 Task: Find connections with filter location Vidin with filter topic #investmentproperty with filter profile language English with filter current company Gratitude India with filter school RCC Institute of Information Technology with filter industry Funds and Trusts with filter service category Family Law with filter keywords title SQL Developer
Action: Mouse moved to (593, 116)
Screenshot: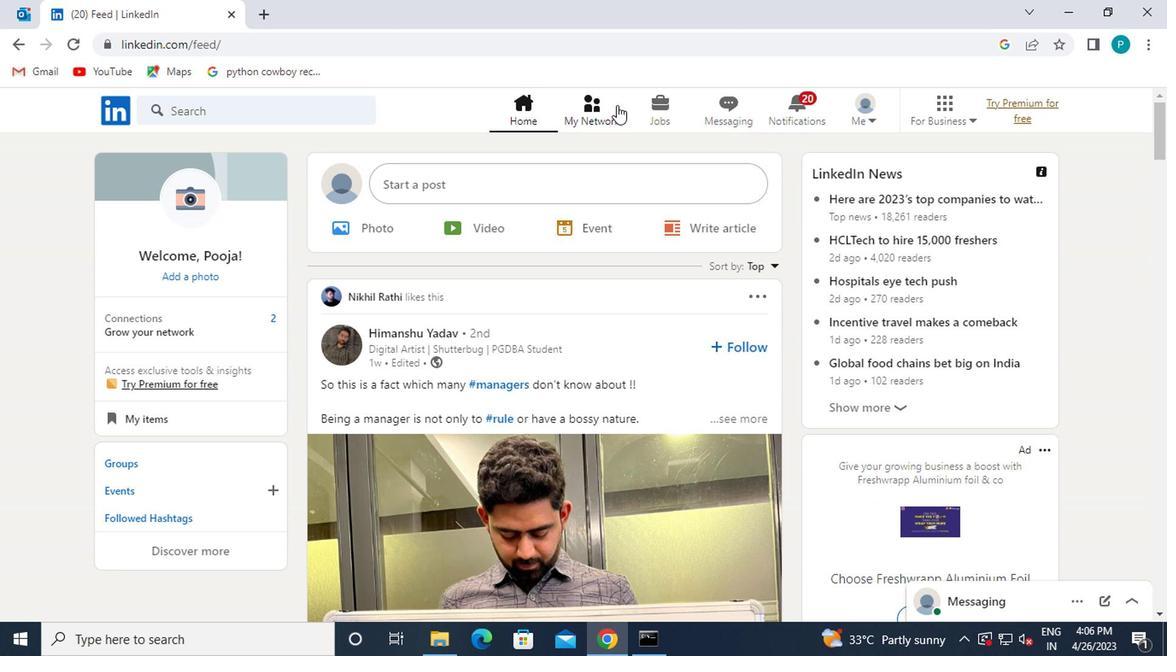 
Action: Mouse pressed left at (593, 116)
Screenshot: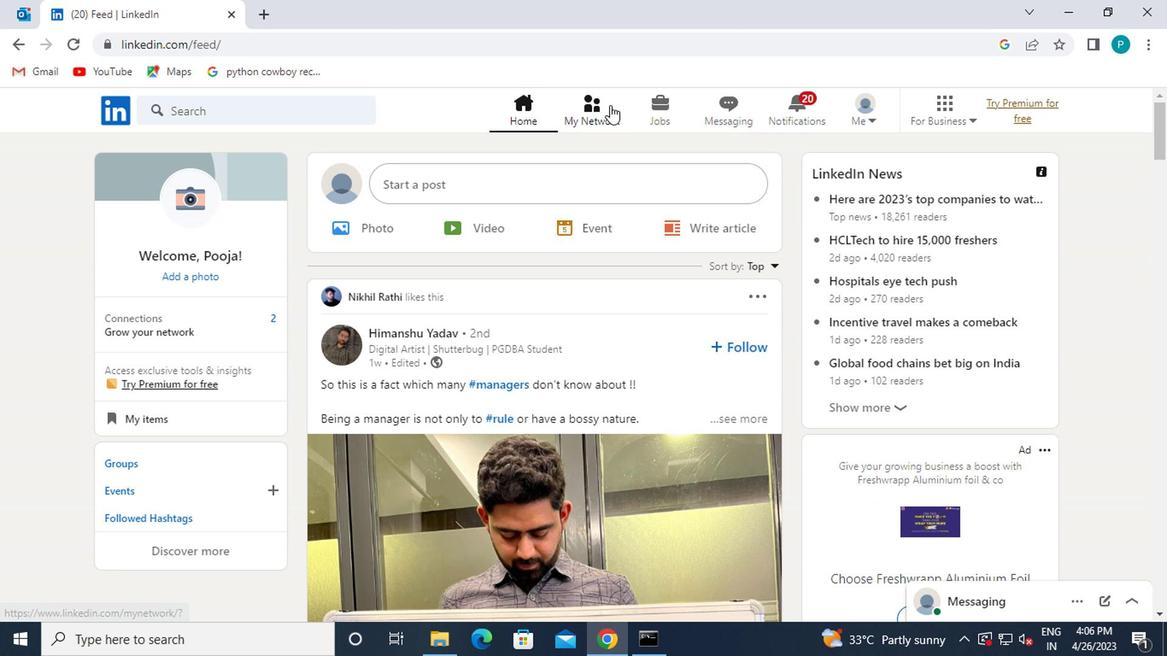 
Action: Mouse moved to (297, 198)
Screenshot: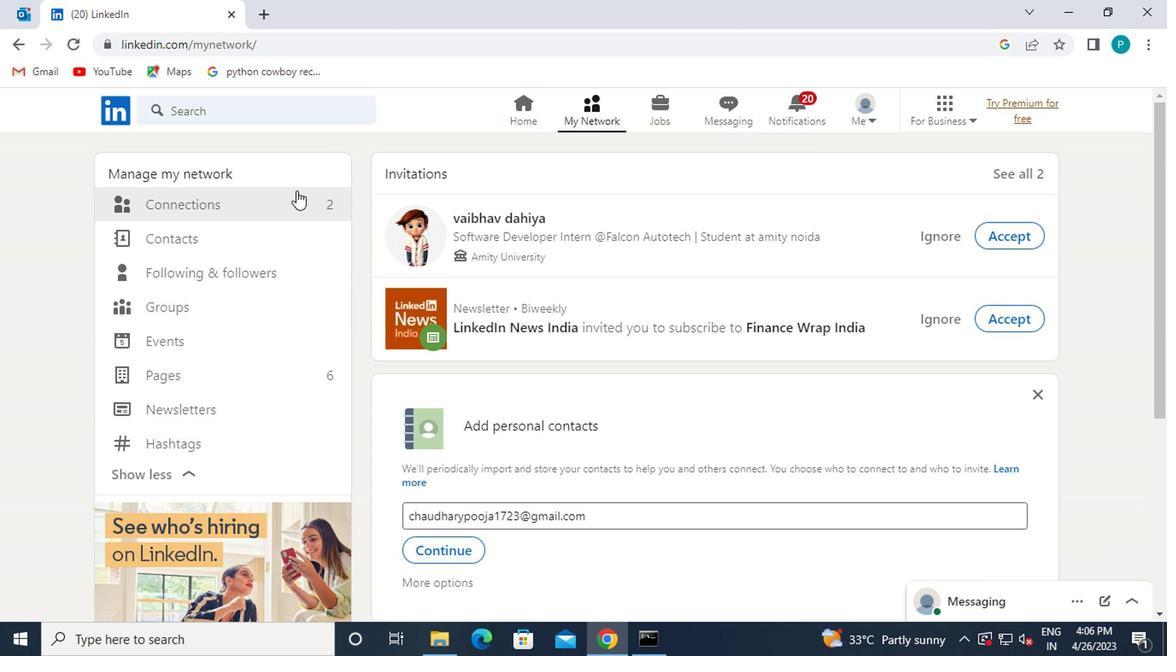 
Action: Mouse pressed left at (297, 198)
Screenshot: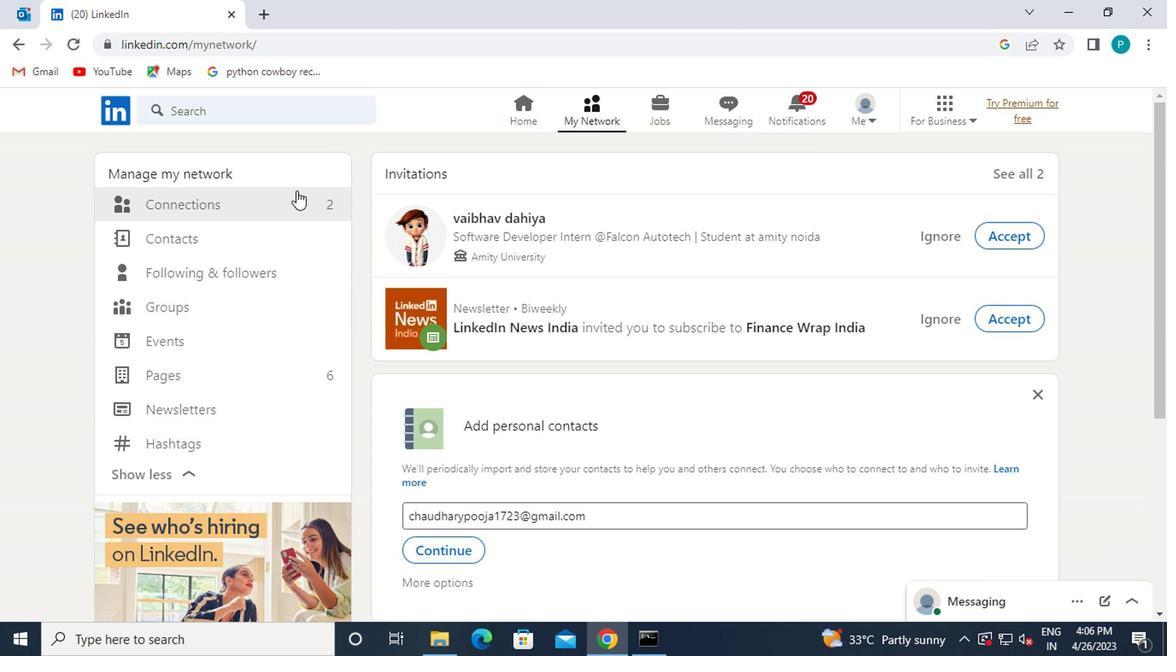 
Action: Mouse moved to (288, 219)
Screenshot: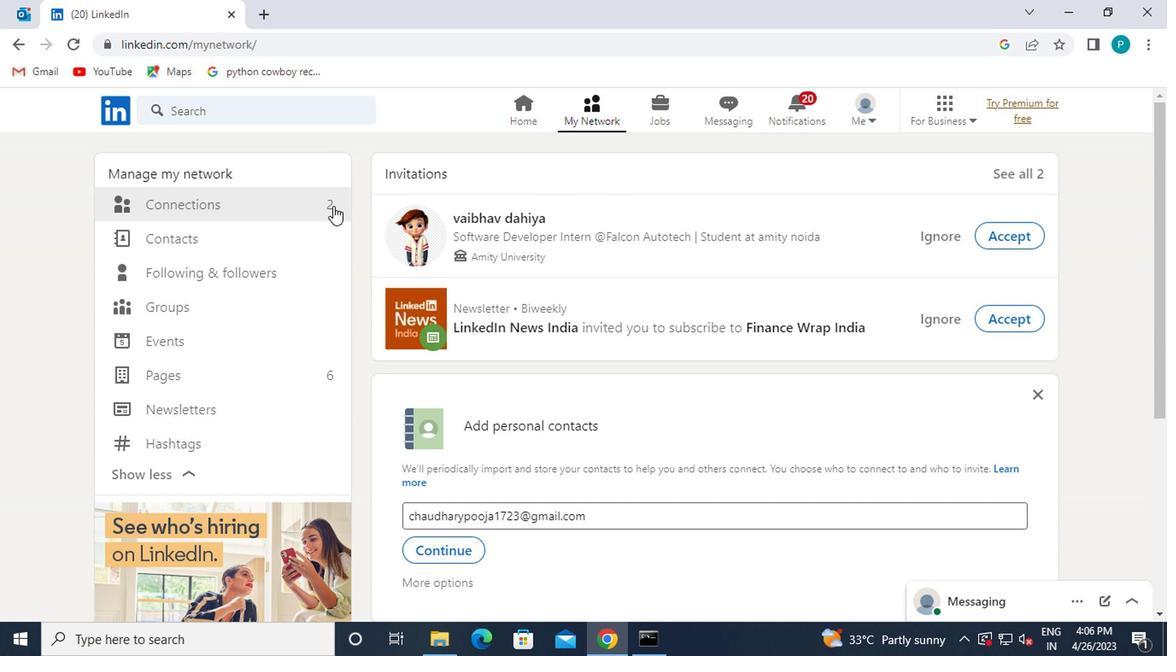 
Action: Mouse pressed left at (288, 219)
Screenshot: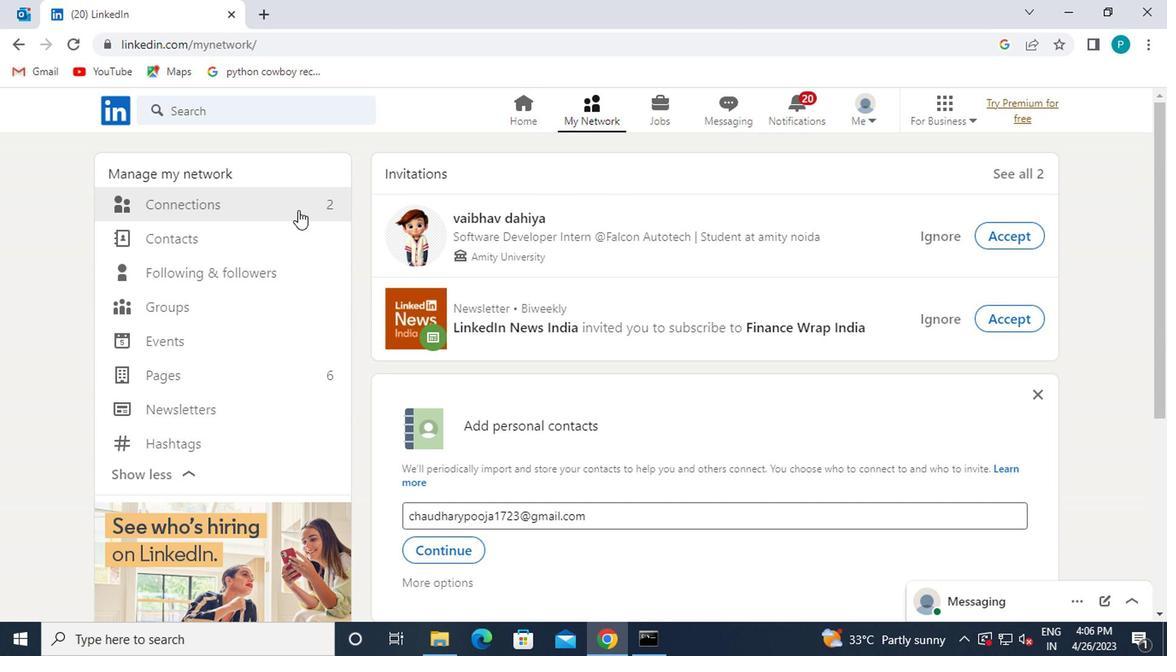 
Action: Mouse moved to (677, 212)
Screenshot: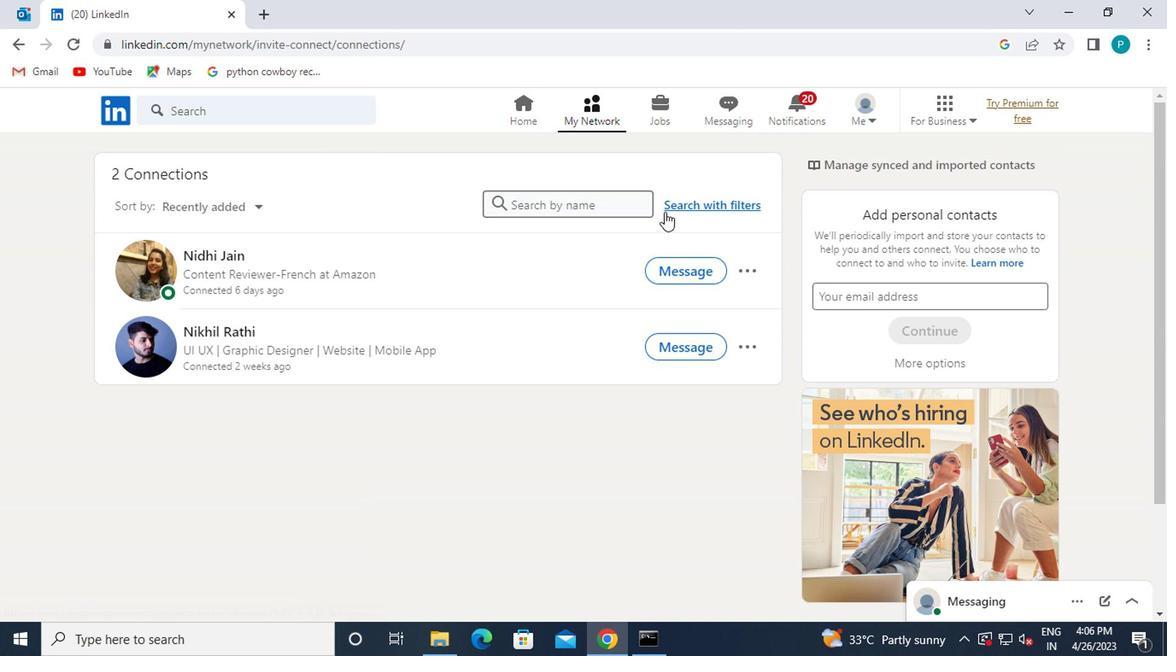 
Action: Mouse pressed left at (677, 212)
Screenshot: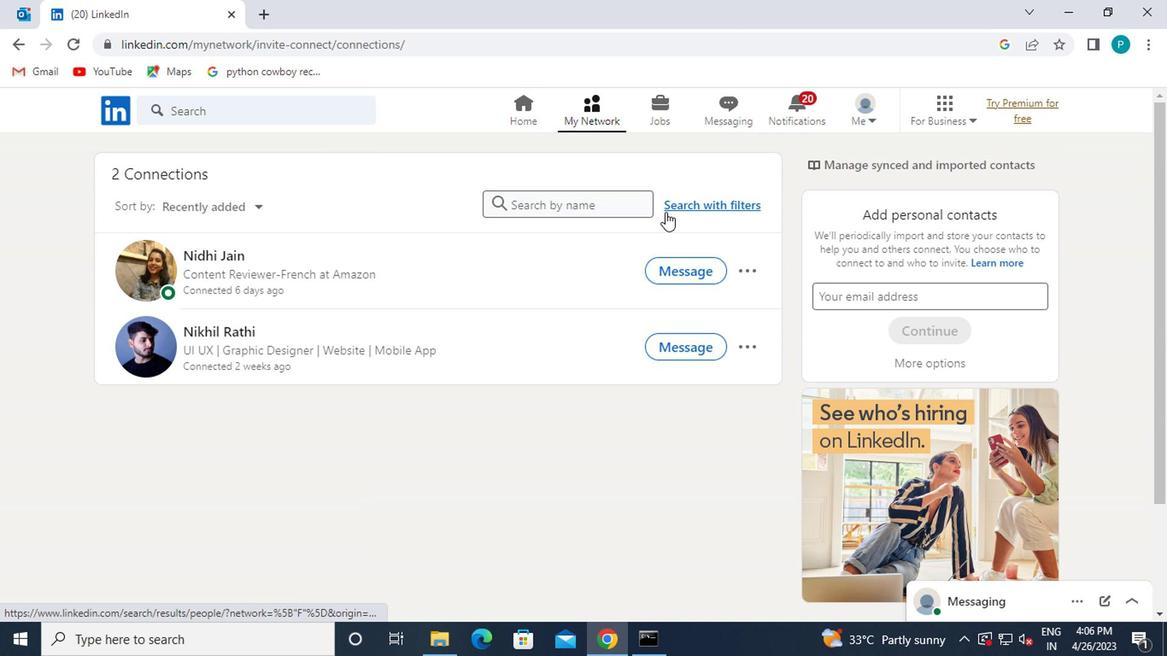 
Action: Mouse moved to (554, 167)
Screenshot: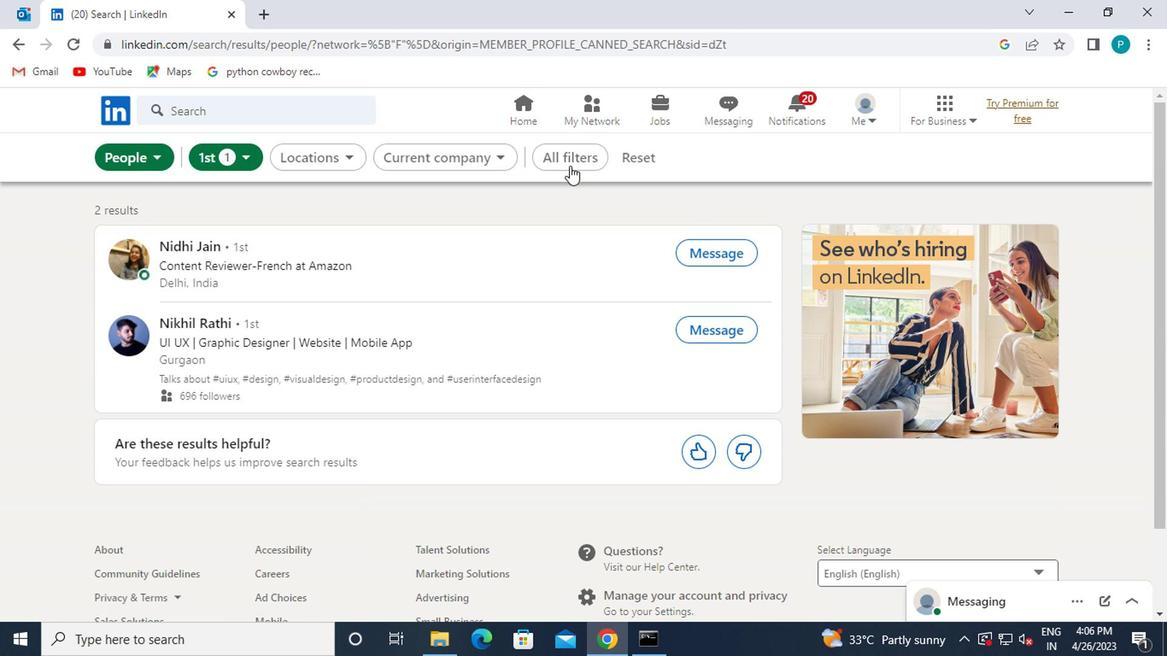 
Action: Mouse pressed left at (554, 167)
Screenshot: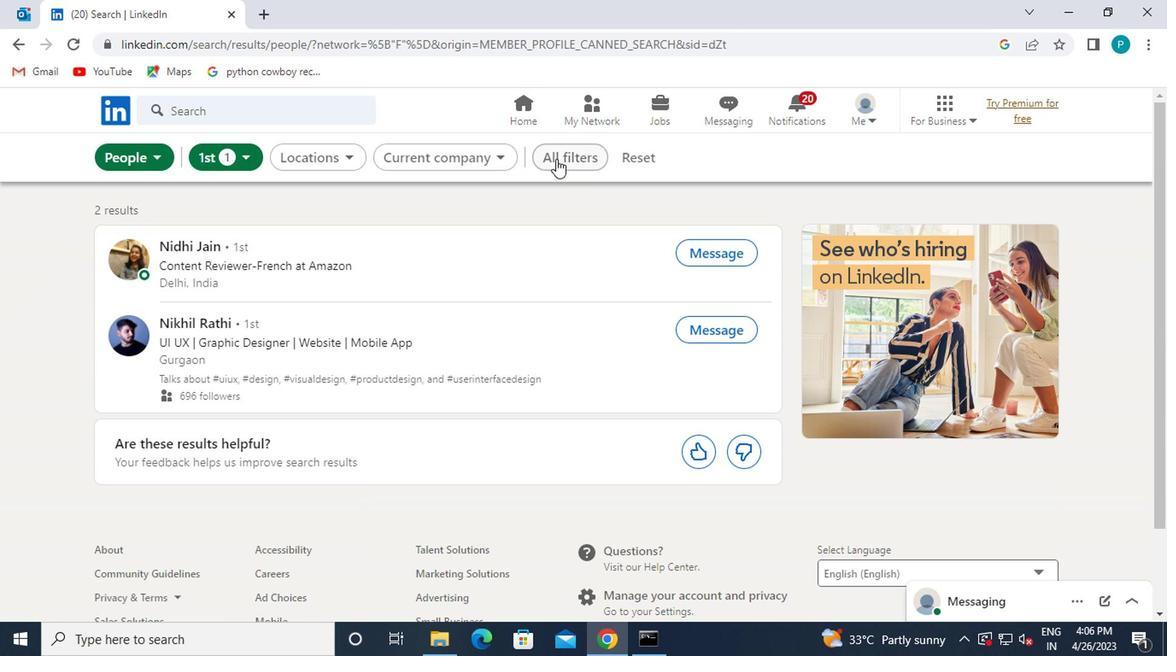 
Action: Mouse moved to (862, 373)
Screenshot: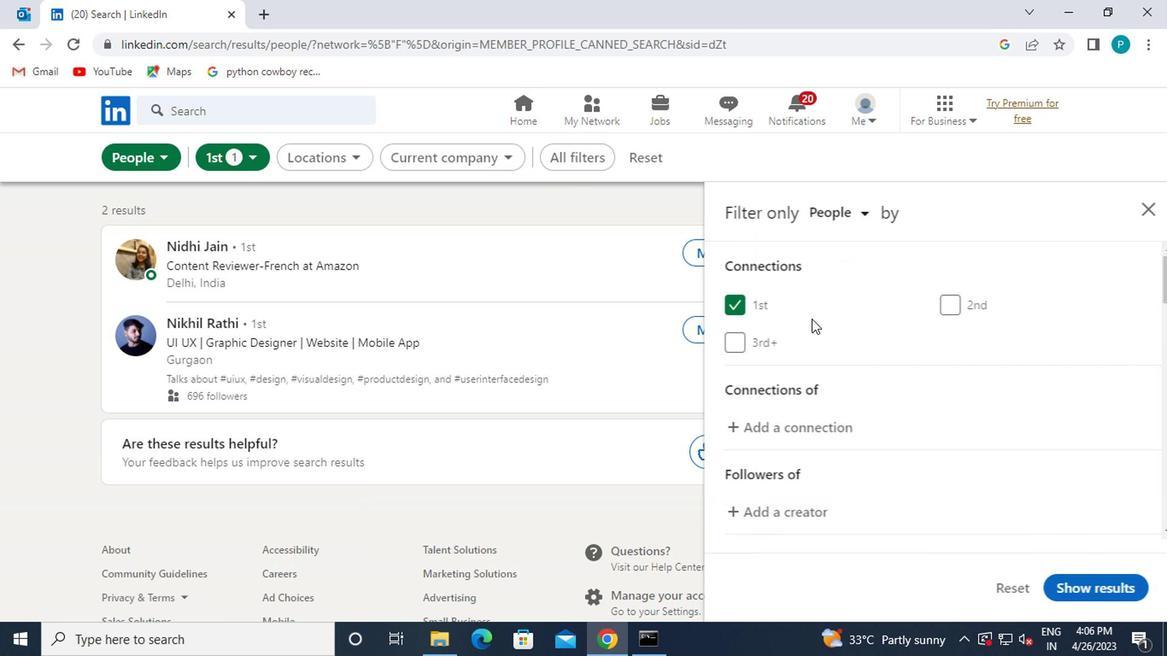
Action: Mouse scrolled (862, 372) with delta (0, 0)
Screenshot: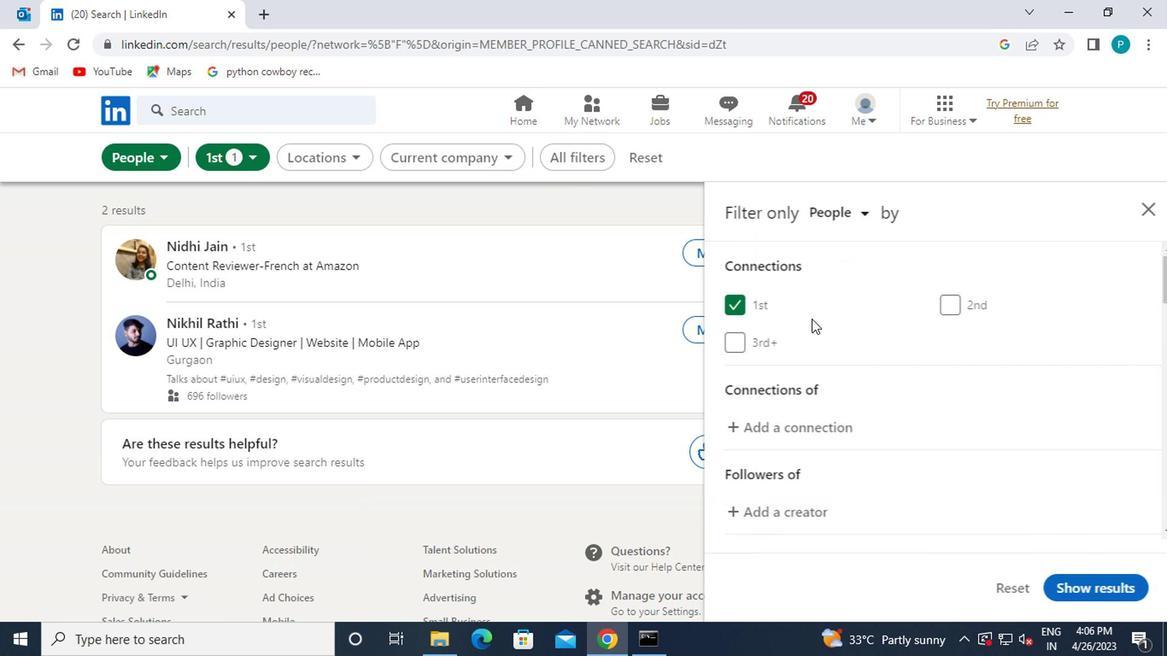 
Action: Mouse scrolled (862, 372) with delta (0, 0)
Screenshot: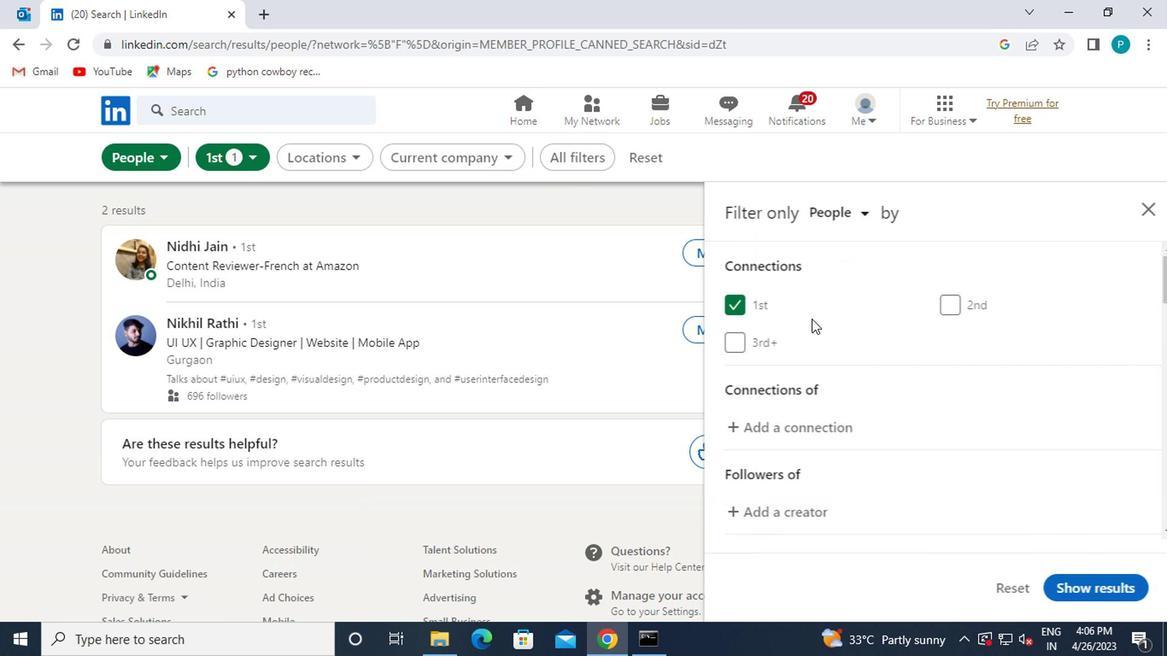 
Action: Mouse moved to (862, 374)
Screenshot: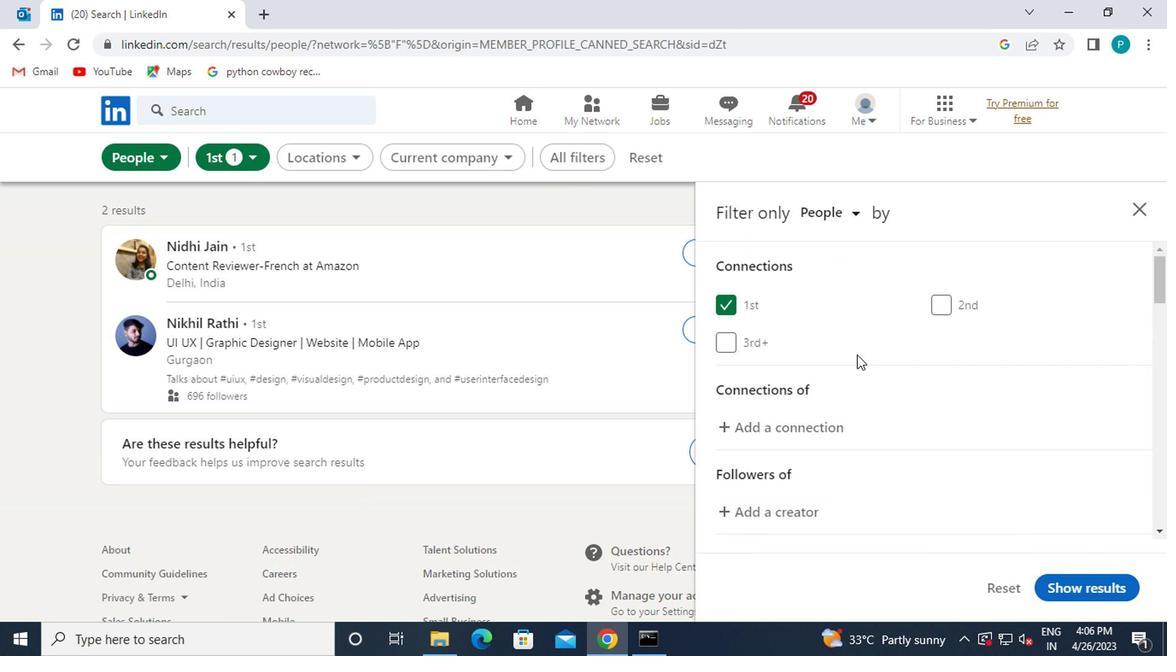 
Action: Mouse scrolled (862, 373) with delta (0, -1)
Screenshot: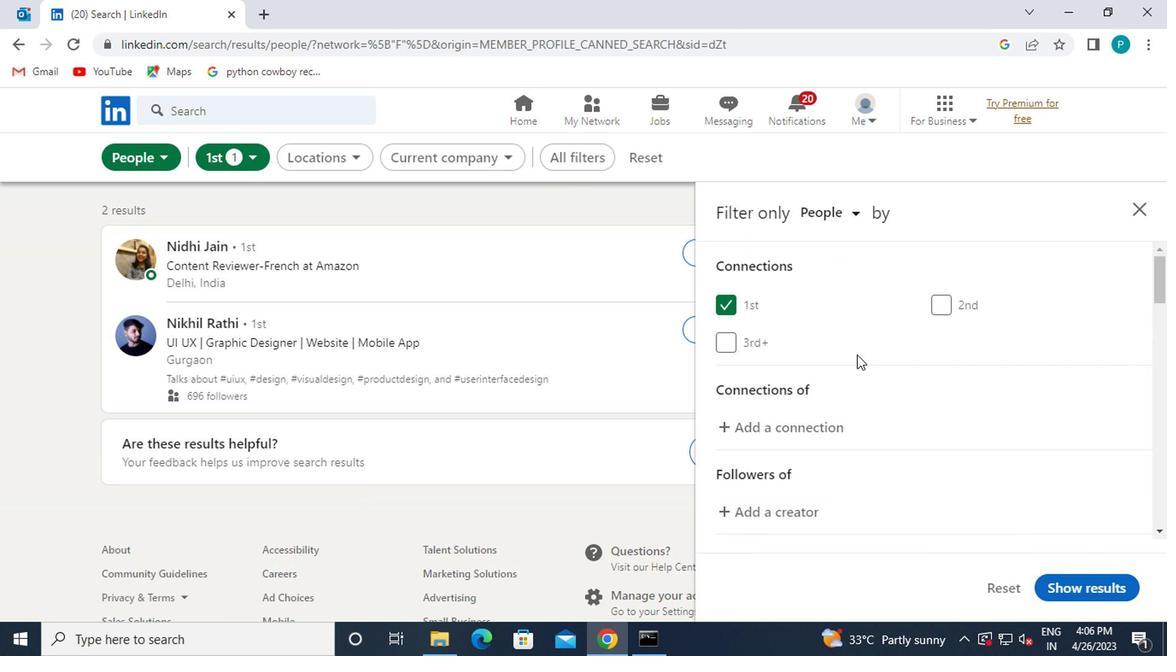 
Action: Mouse moved to (954, 415)
Screenshot: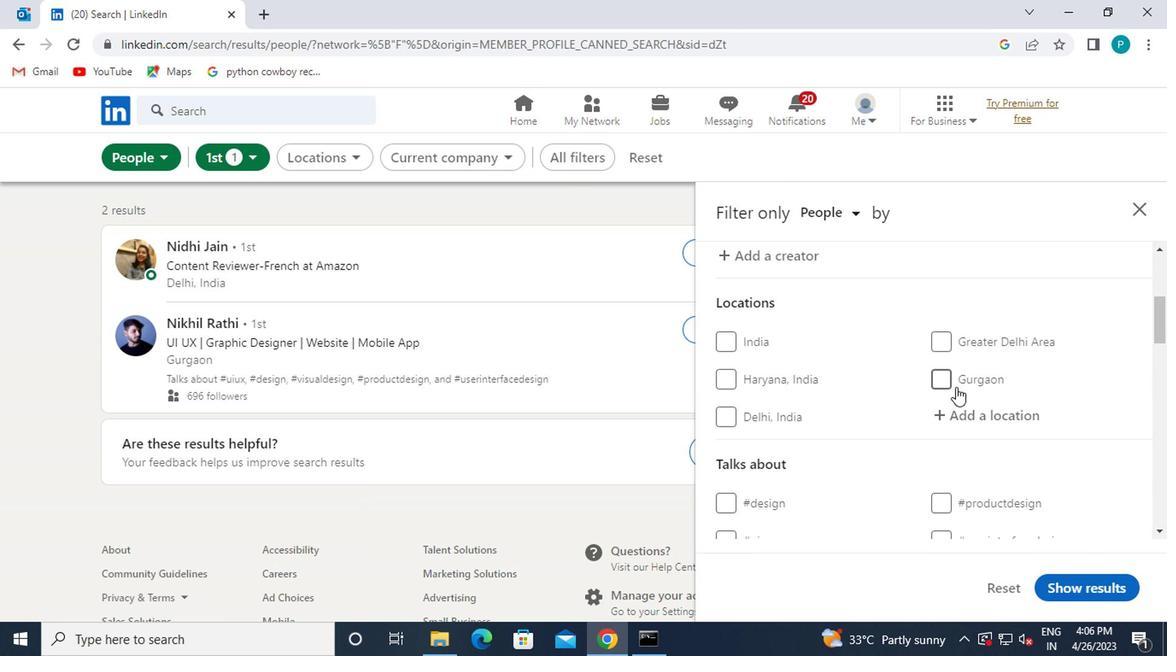 
Action: Mouse pressed left at (954, 415)
Screenshot: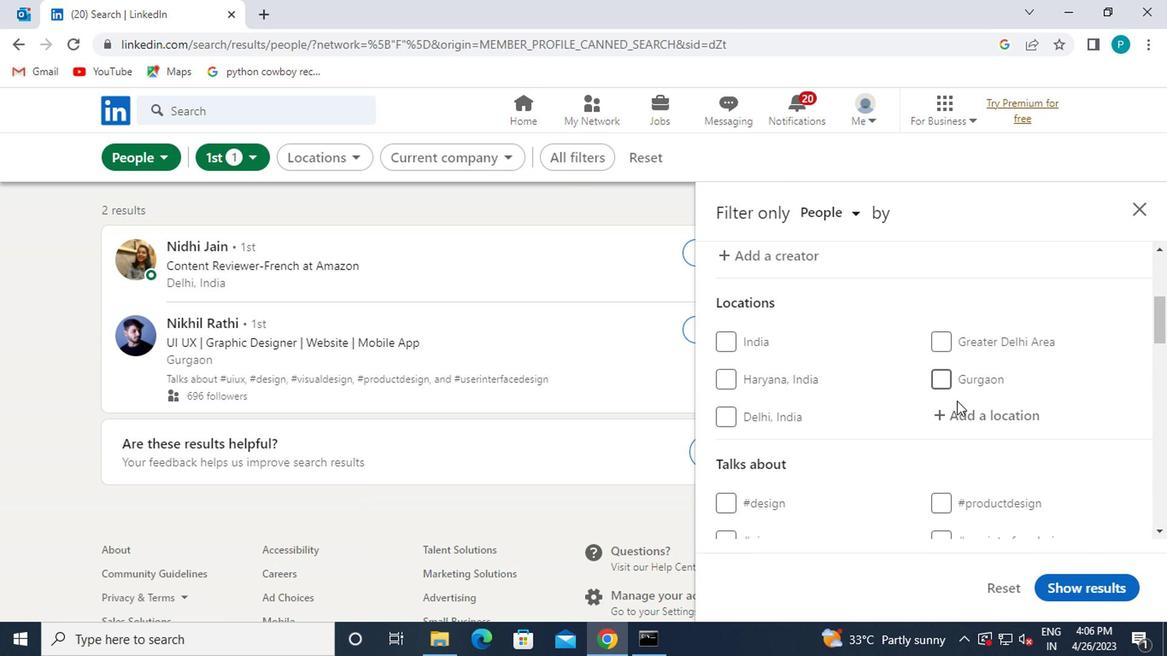 
Action: Key pressed vidin<Key.enter>
Screenshot: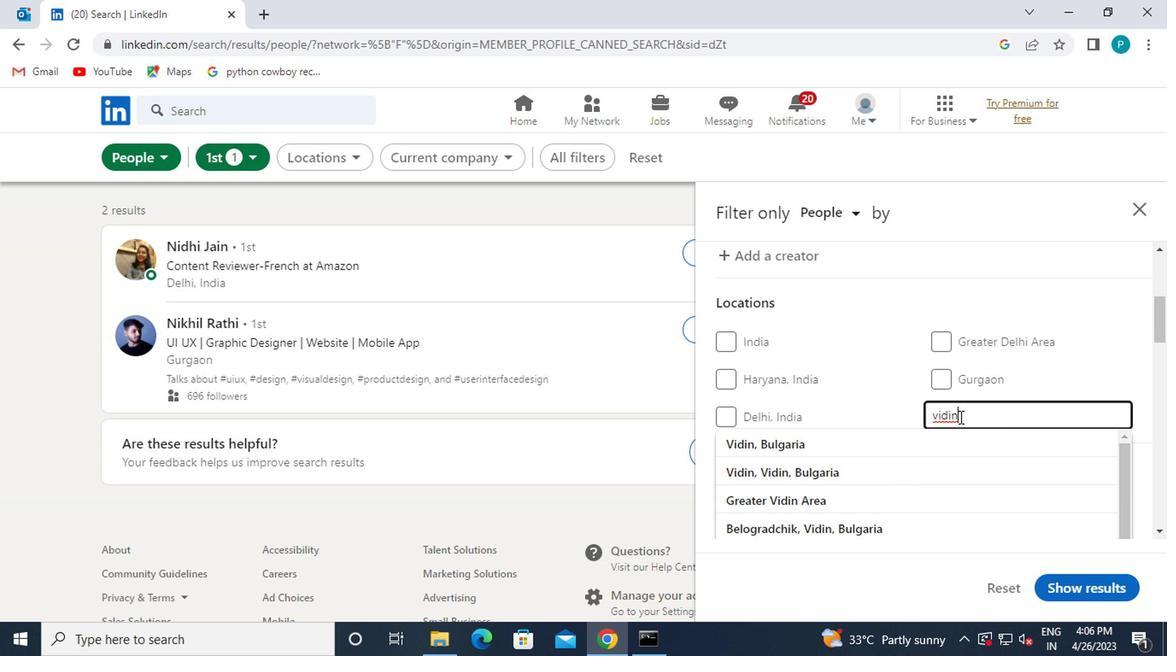 
Action: Mouse moved to (951, 417)
Screenshot: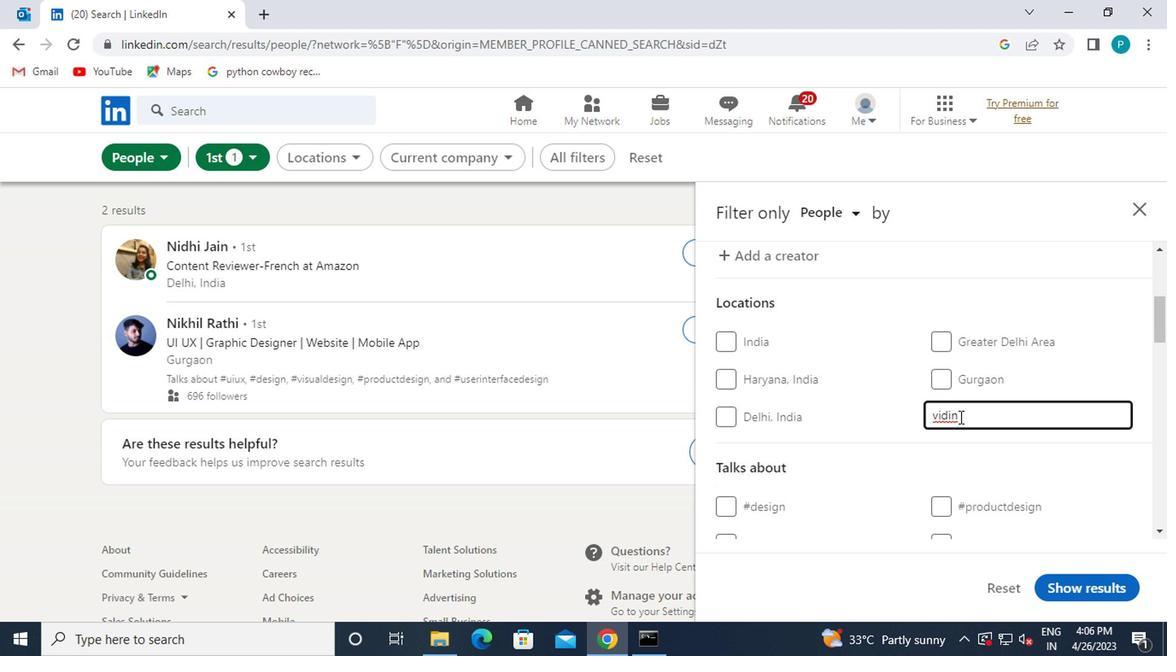 
Action: Mouse scrolled (951, 416) with delta (0, 0)
Screenshot: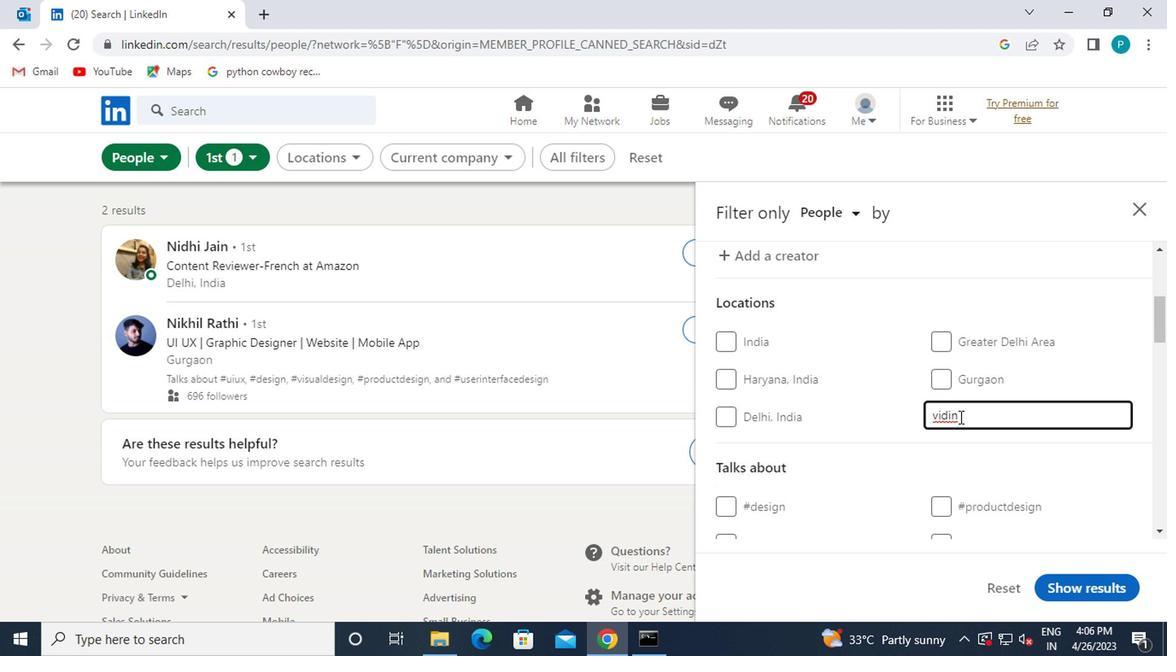 
Action: Mouse moved to (948, 418)
Screenshot: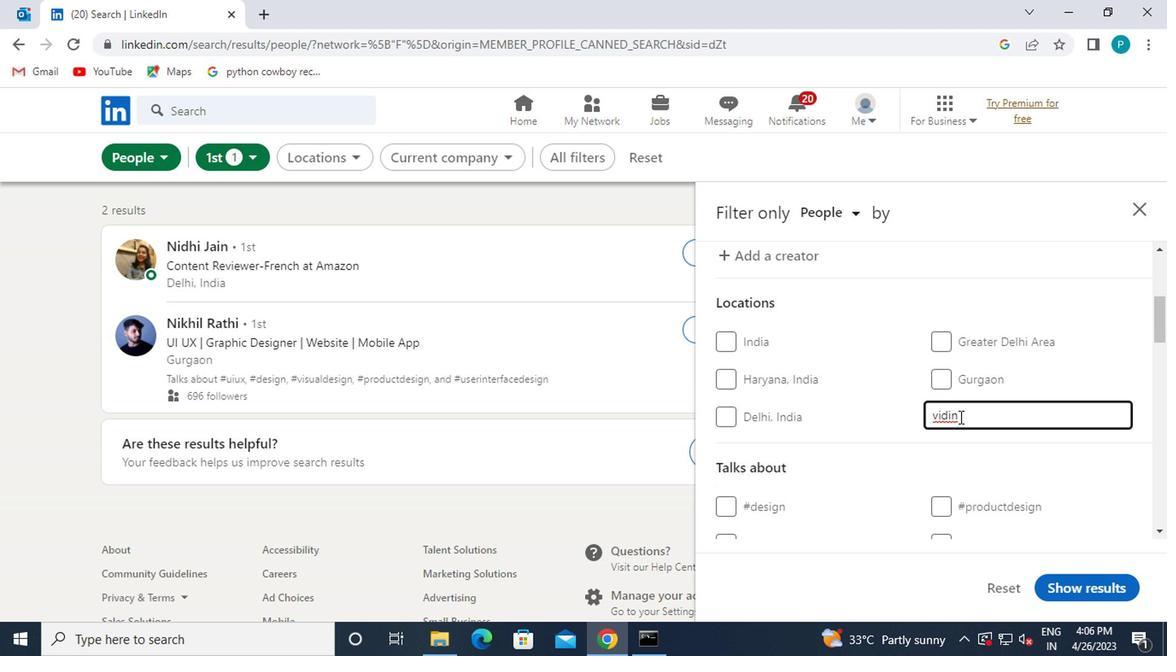 
Action: Mouse scrolled (948, 417) with delta (0, -1)
Screenshot: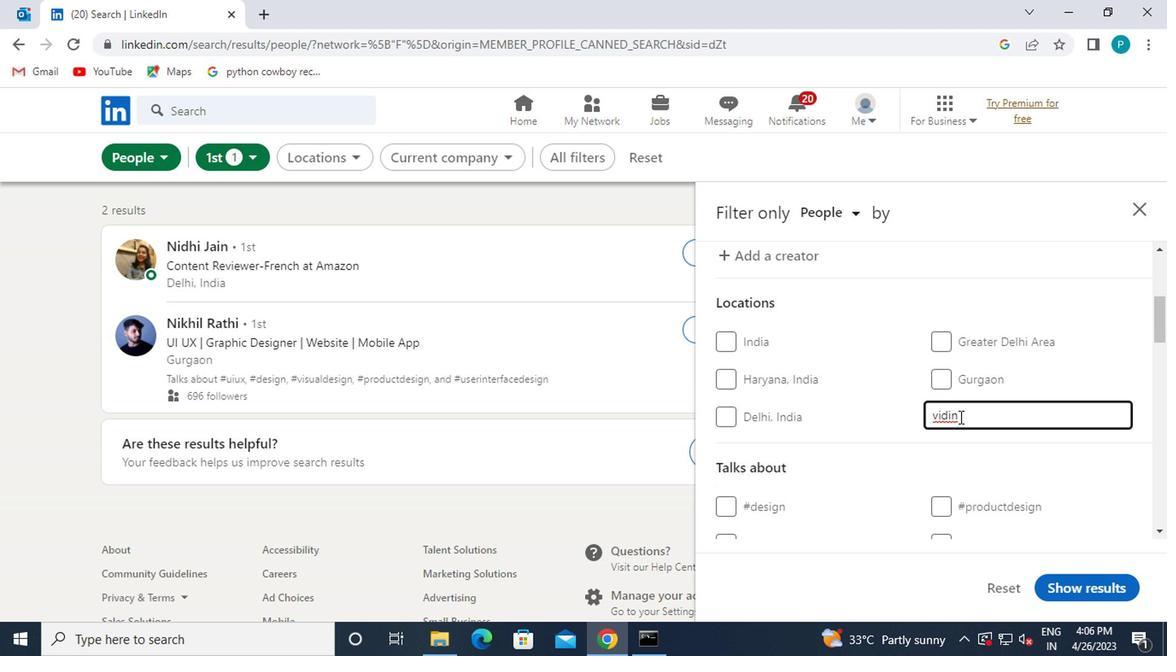 
Action: Mouse moved to (947, 419)
Screenshot: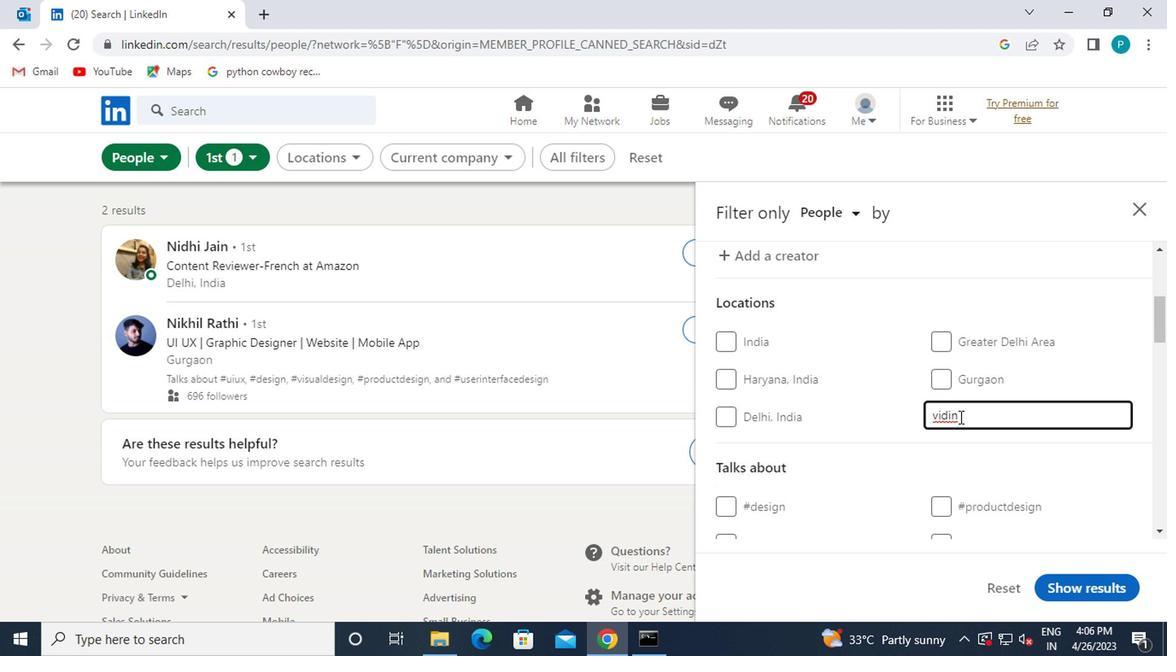 
Action: Mouse scrolled (947, 418) with delta (0, 0)
Screenshot: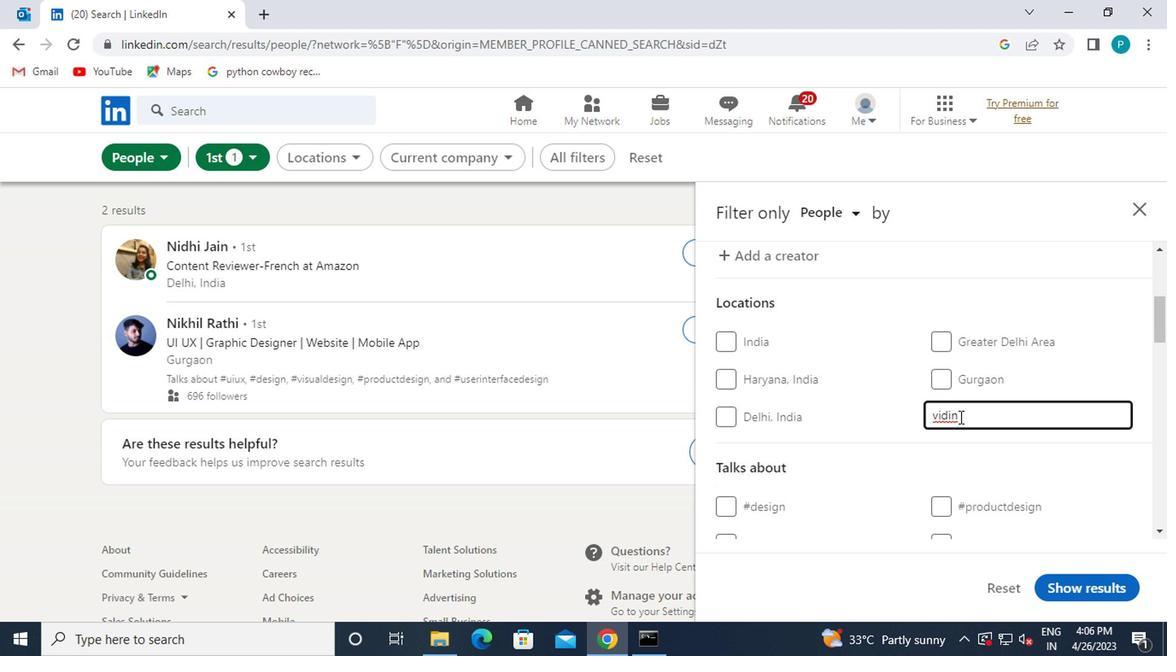 
Action: Mouse moved to (934, 334)
Screenshot: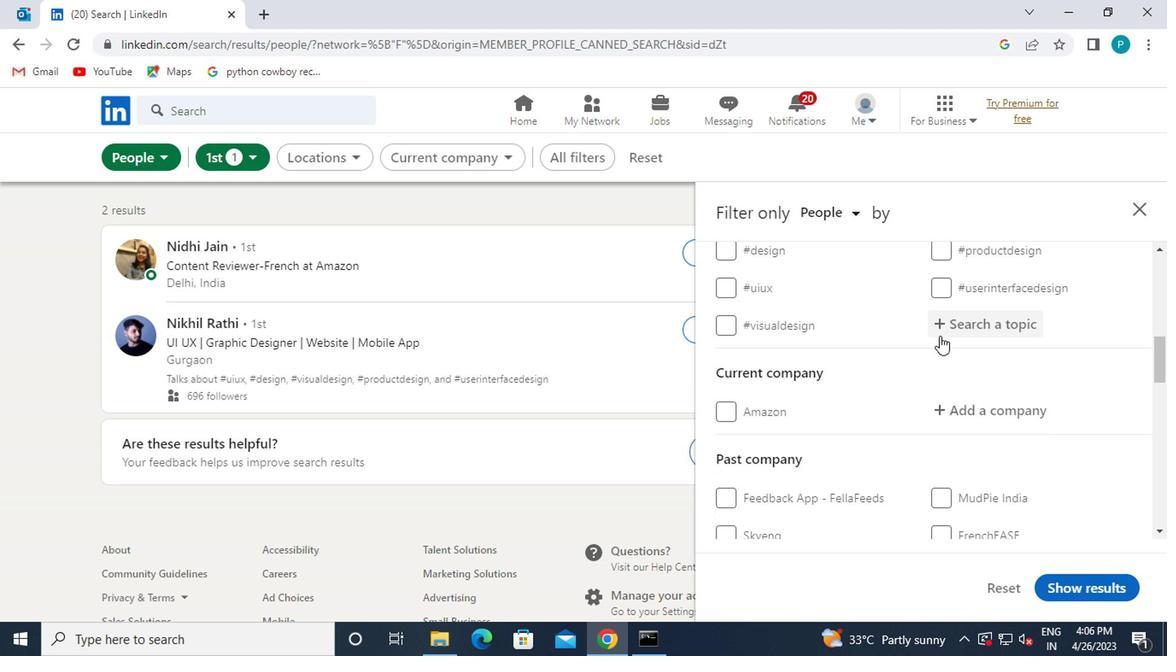 
Action: Mouse pressed left at (934, 334)
Screenshot: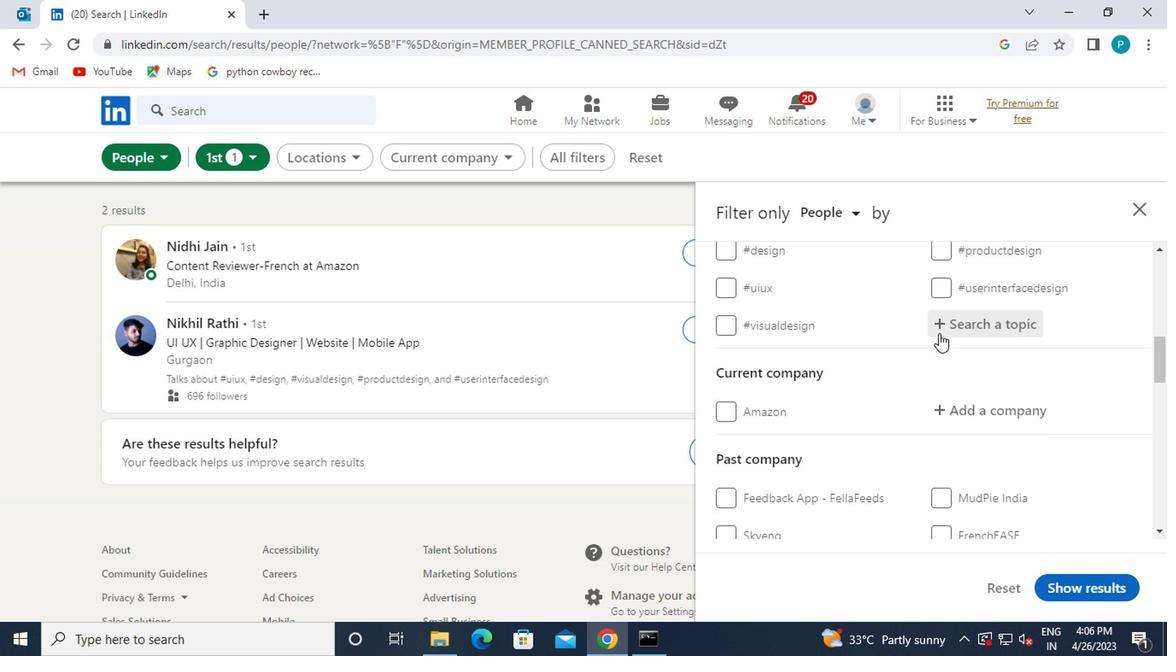 
Action: Key pressed <Key.shift><Key.shift>#INVESTMENTPROPERTY
Screenshot: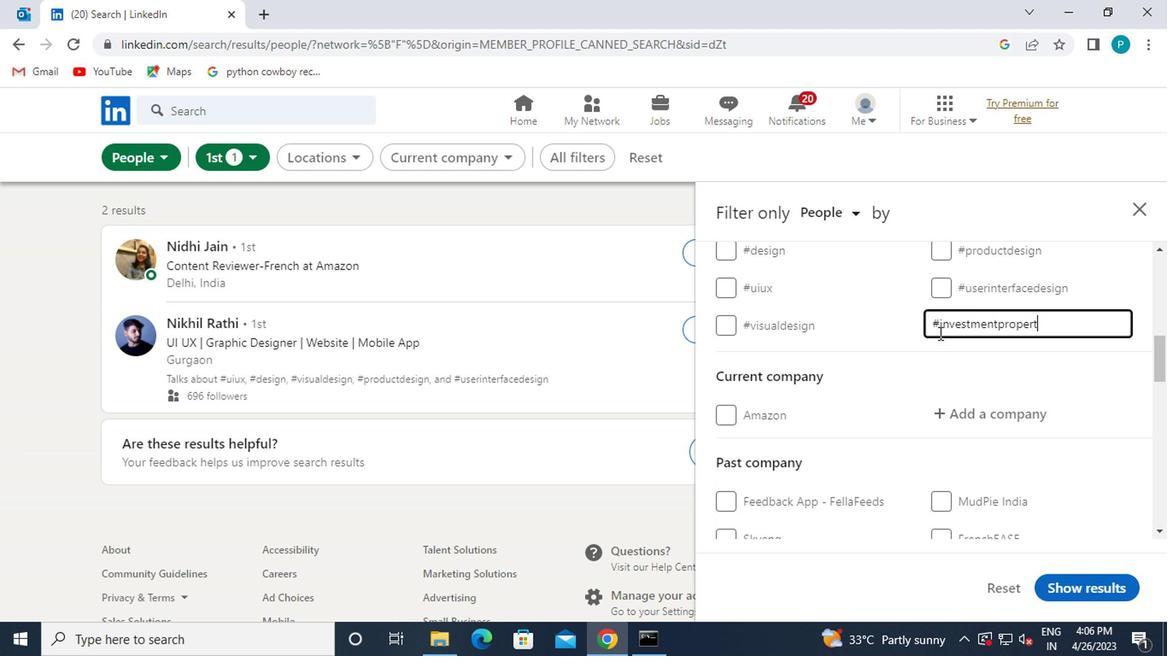 
Action: Mouse moved to (927, 379)
Screenshot: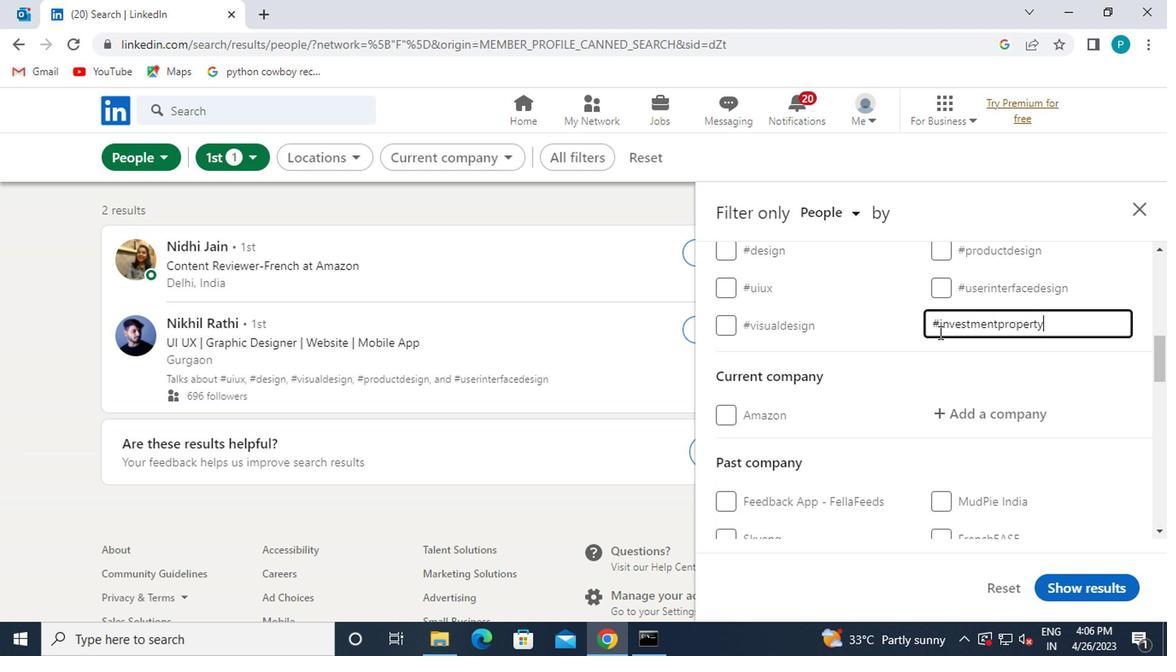 
Action: Mouse scrolled (927, 378) with delta (0, 0)
Screenshot: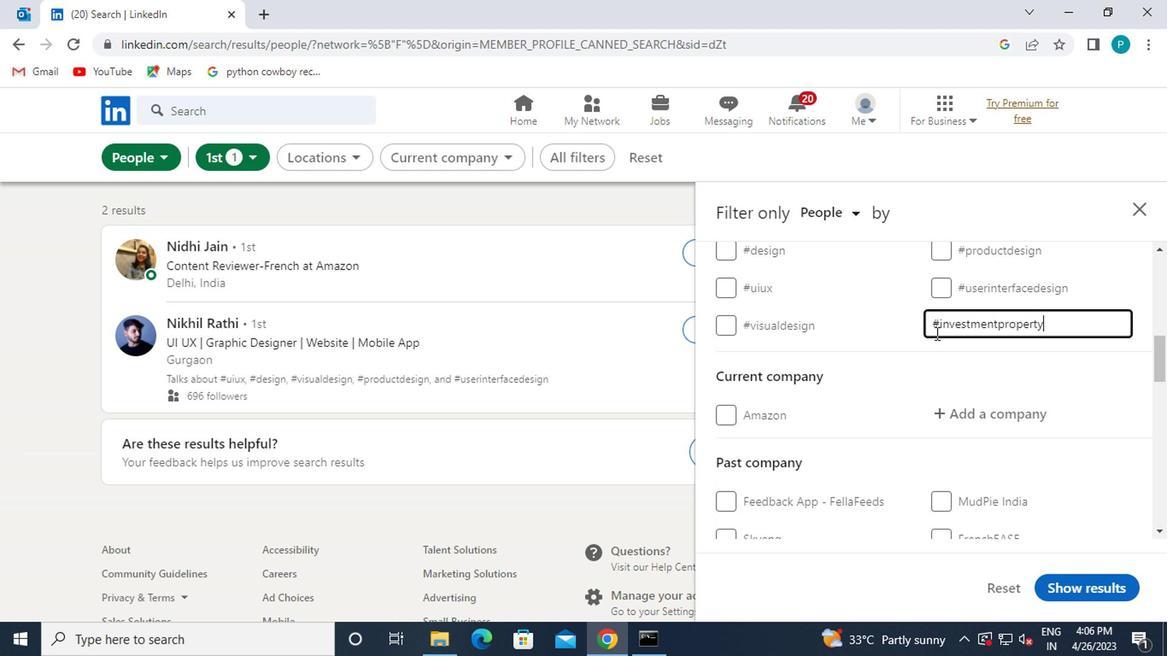 
Action: Mouse scrolled (927, 378) with delta (0, 0)
Screenshot: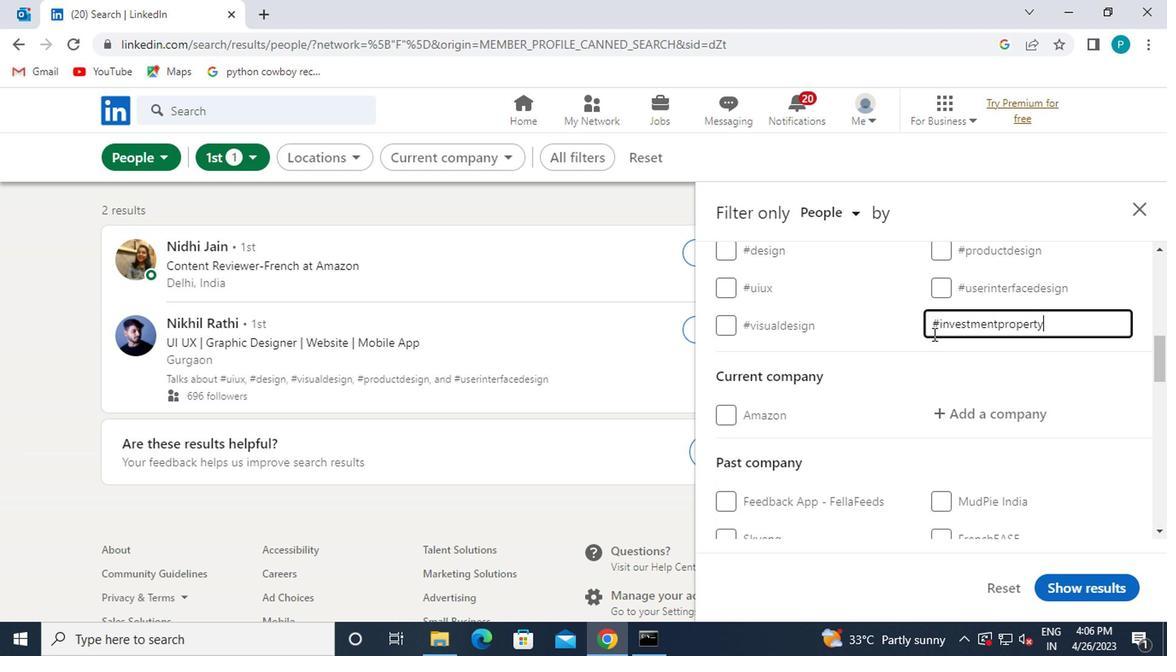 
Action: Mouse moved to (891, 369)
Screenshot: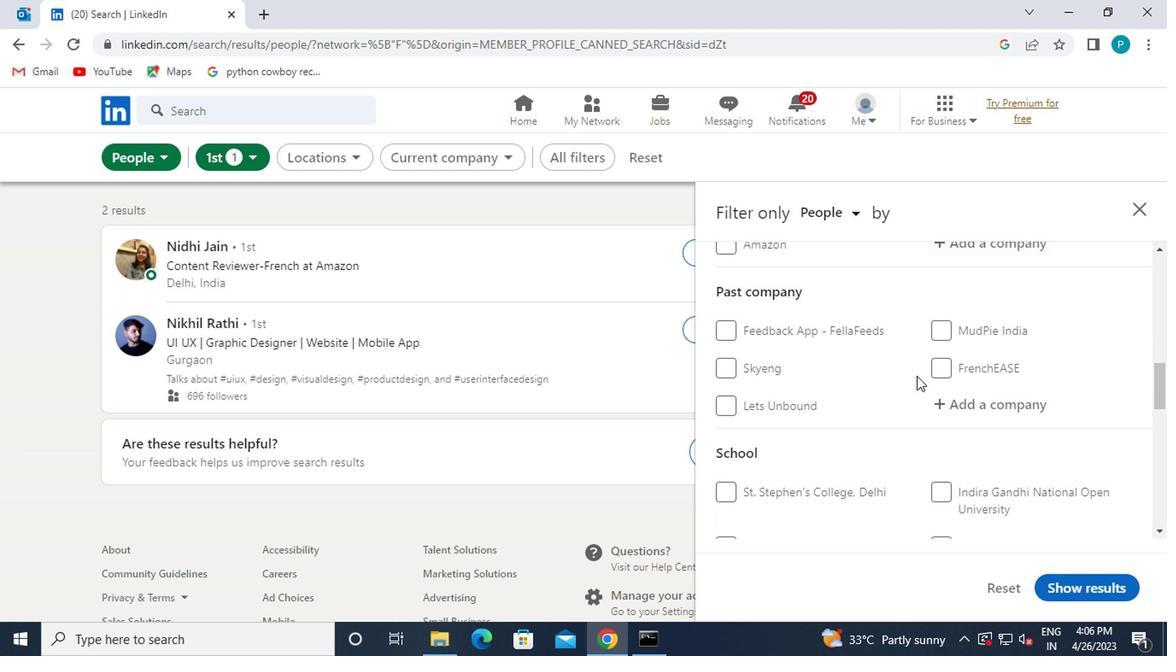 
Action: Mouse scrolled (891, 370) with delta (0, 0)
Screenshot: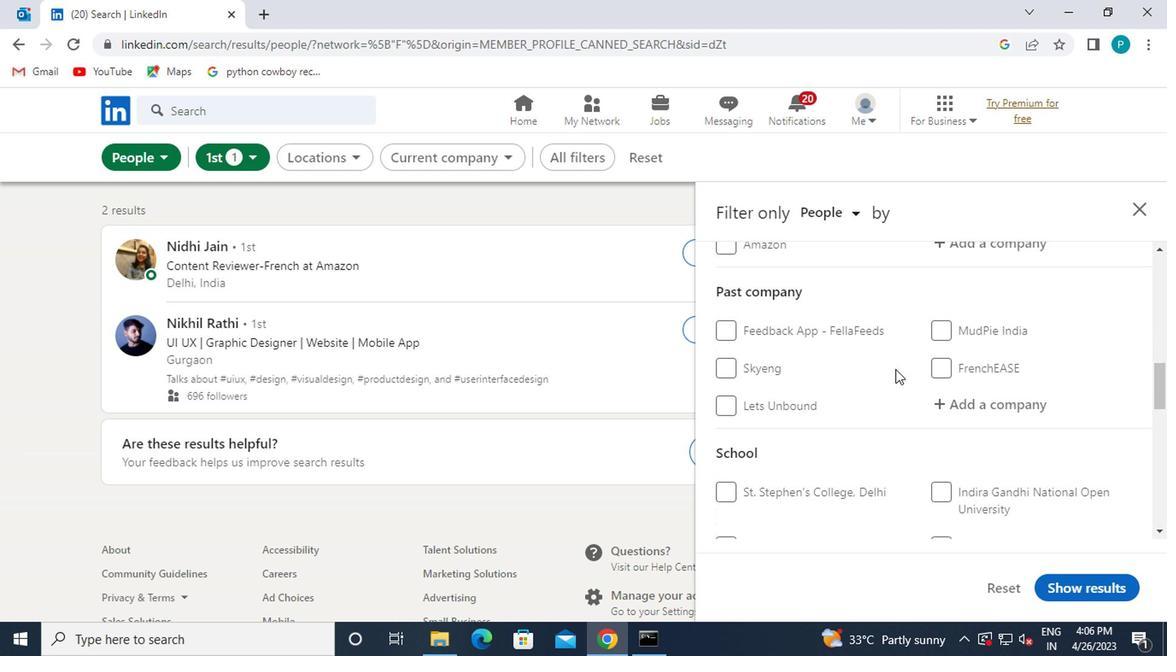 
Action: Mouse moved to (943, 328)
Screenshot: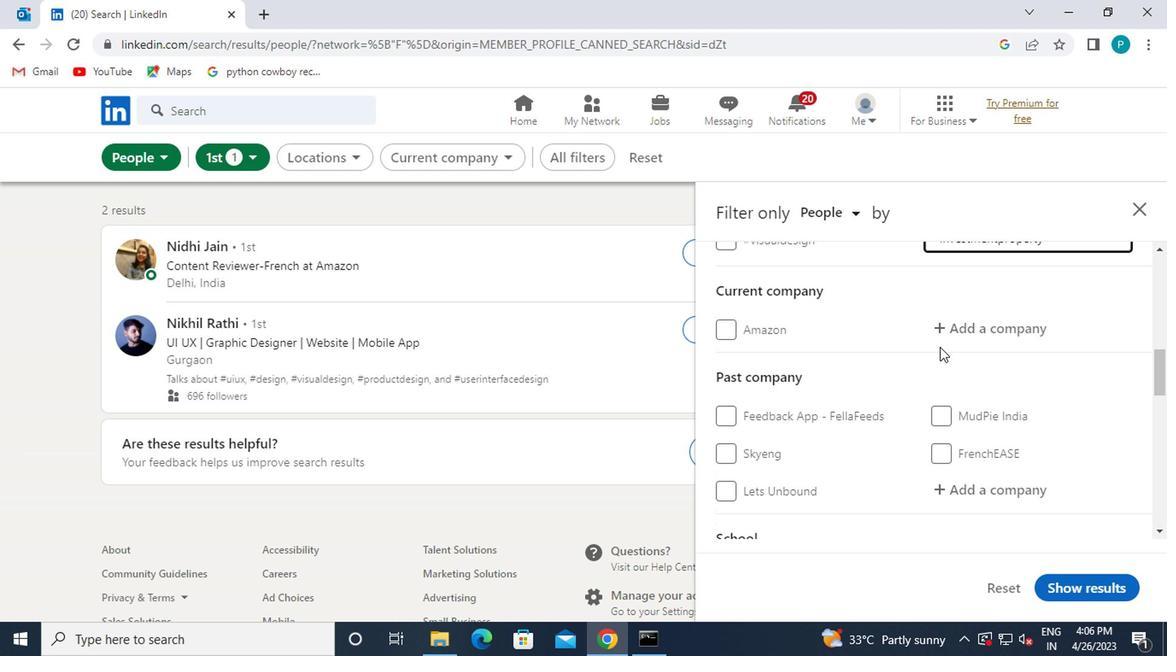 
Action: Mouse pressed left at (943, 328)
Screenshot: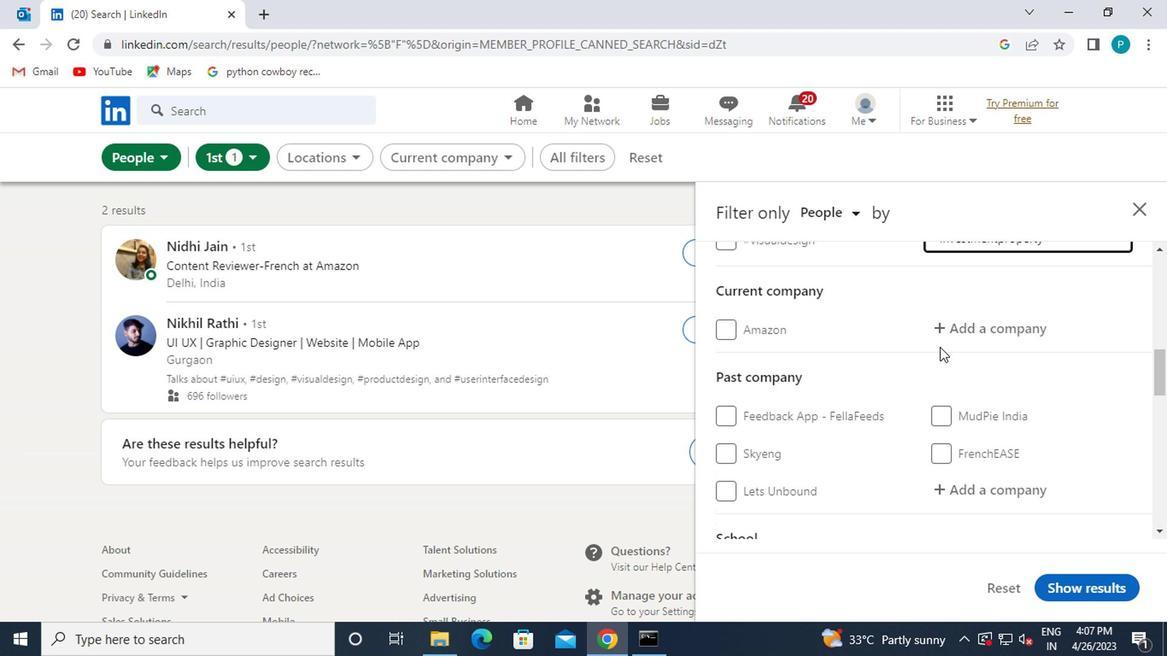 
Action: Key pressed GRATITU
Screenshot: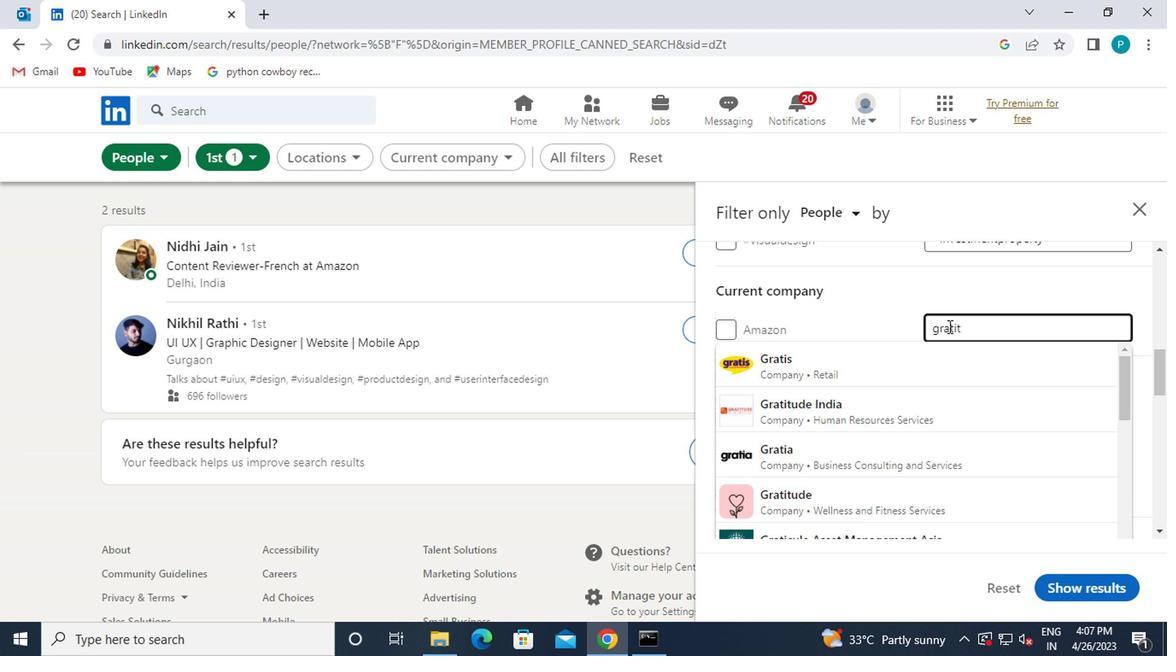 
Action: Mouse moved to (913, 344)
Screenshot: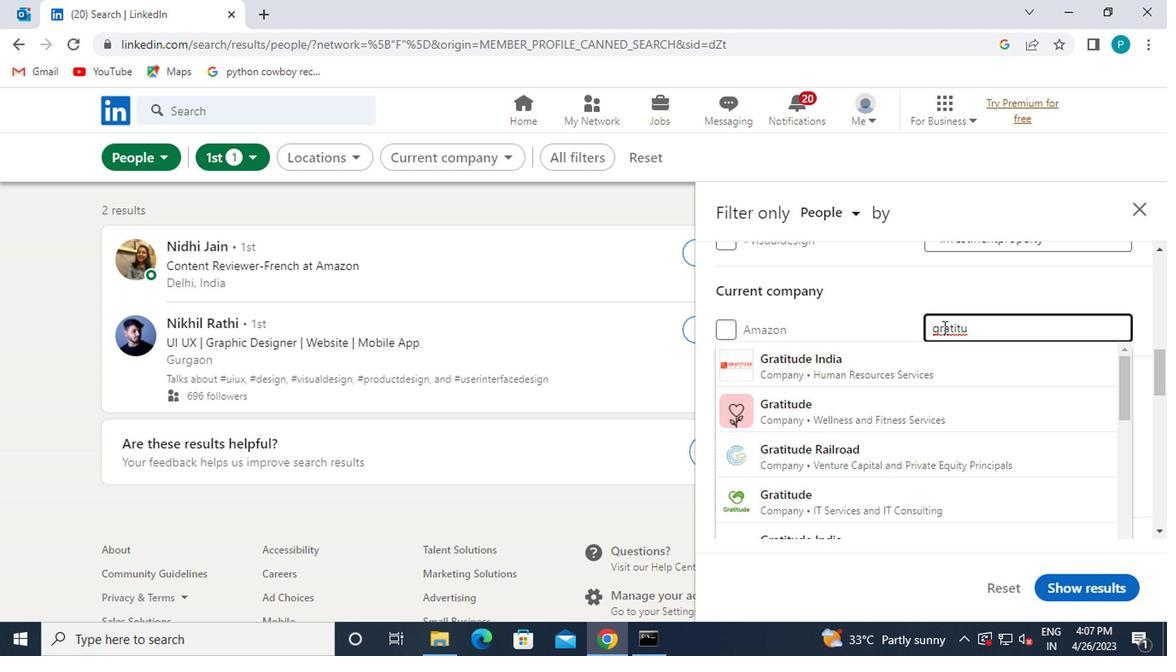 
Action: Key pressed <Key.down>
Screenshot: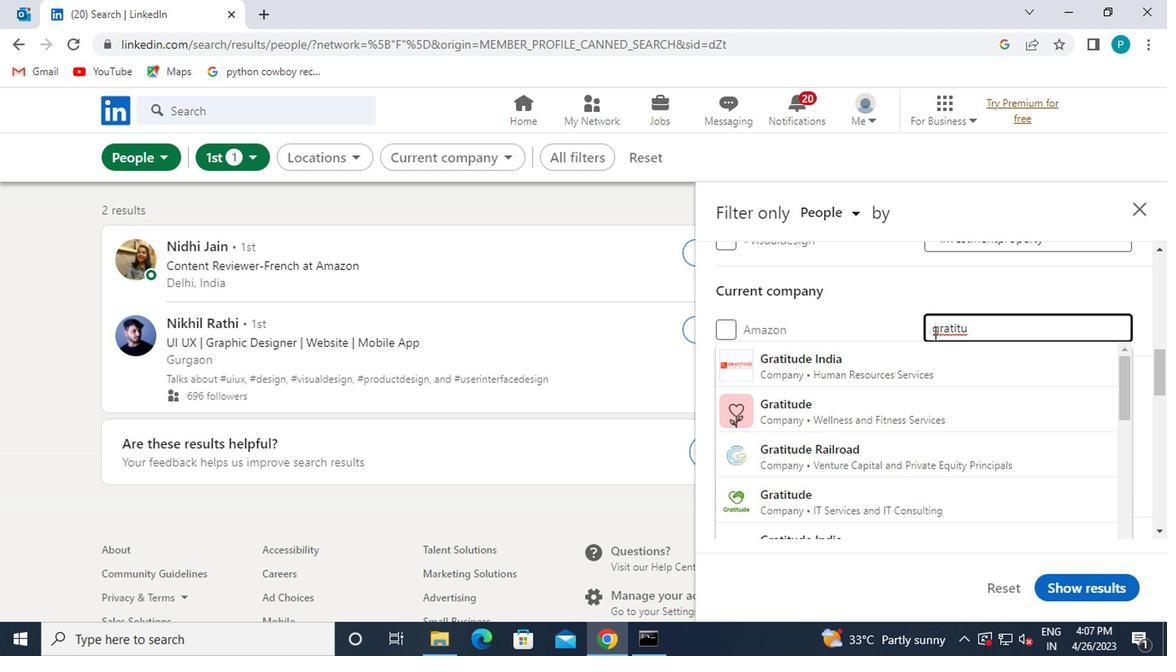 
Action: Mouse moved to (924, 356)
Screenshot: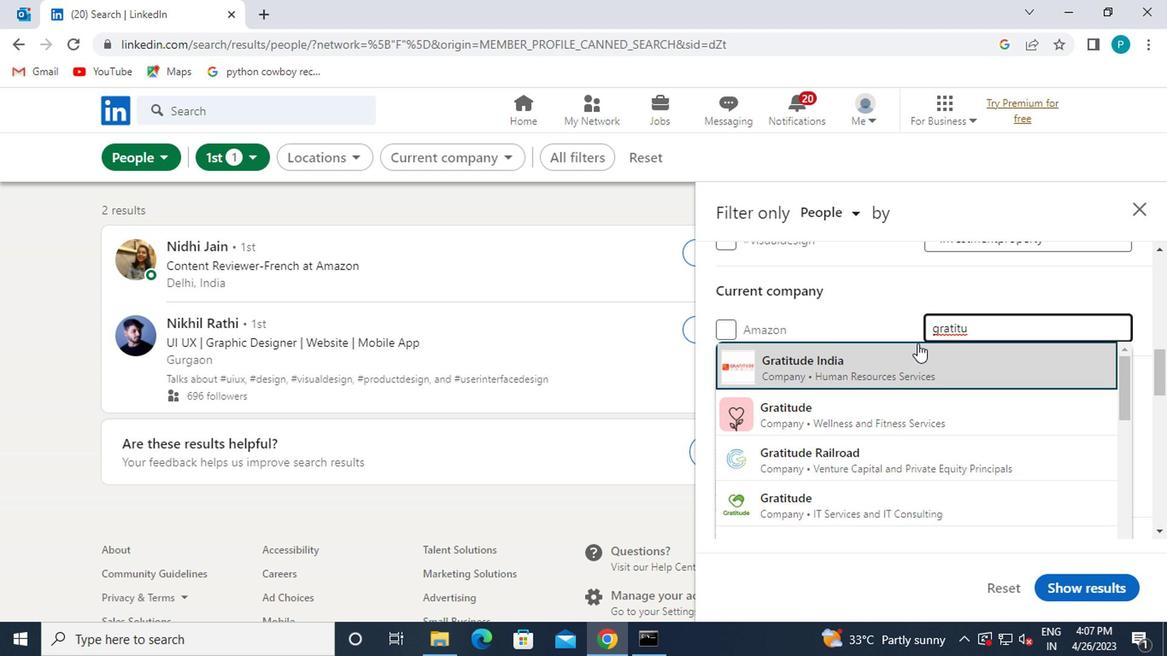 
Action: Mouse pressed left at (924, 356)
Screenshot: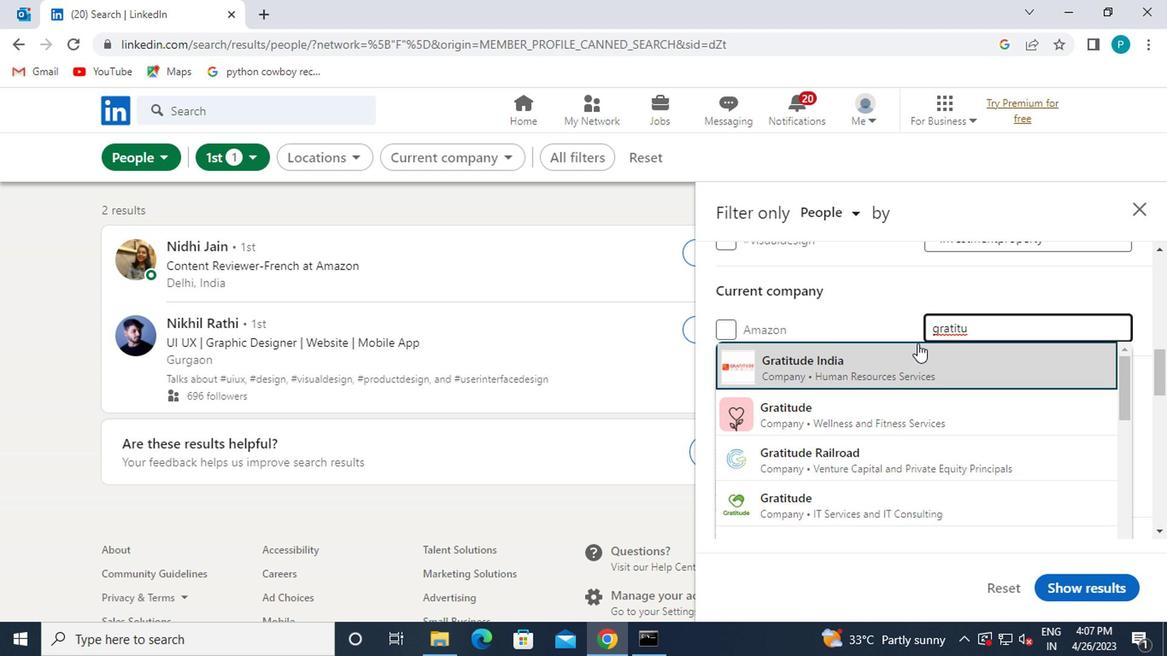 
Action: Mouse scrolled (924, 355) with delta (0, 0)
Screenshot: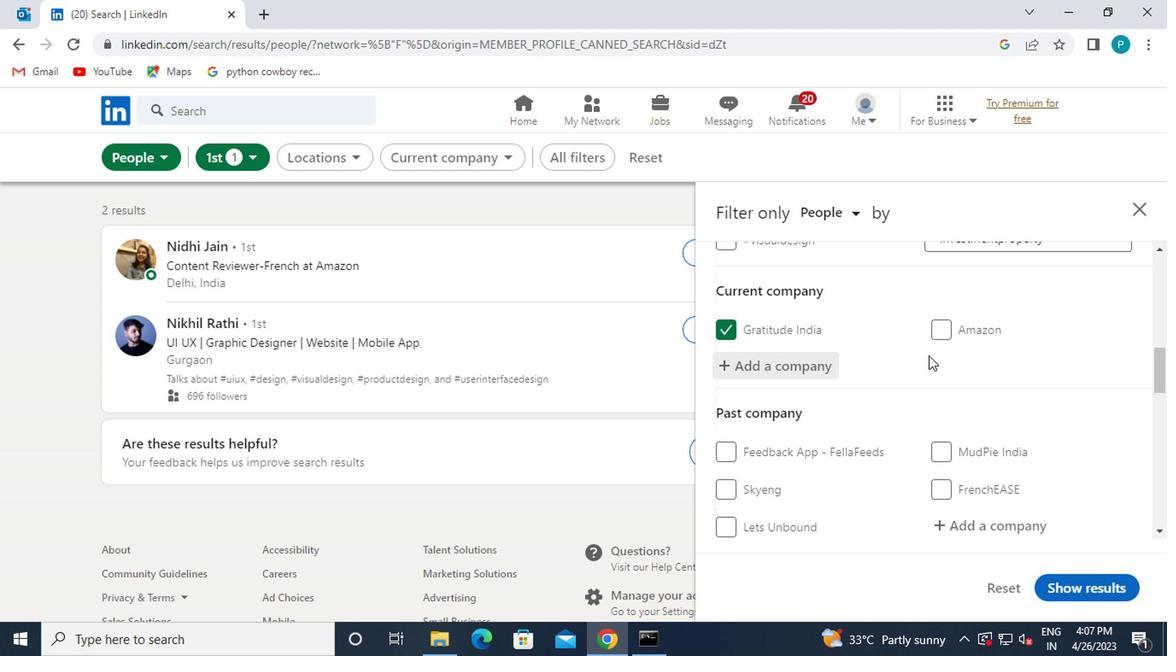 
Action: Mouse scrolled (924, 355) with delta (0, 0)
Screenshot: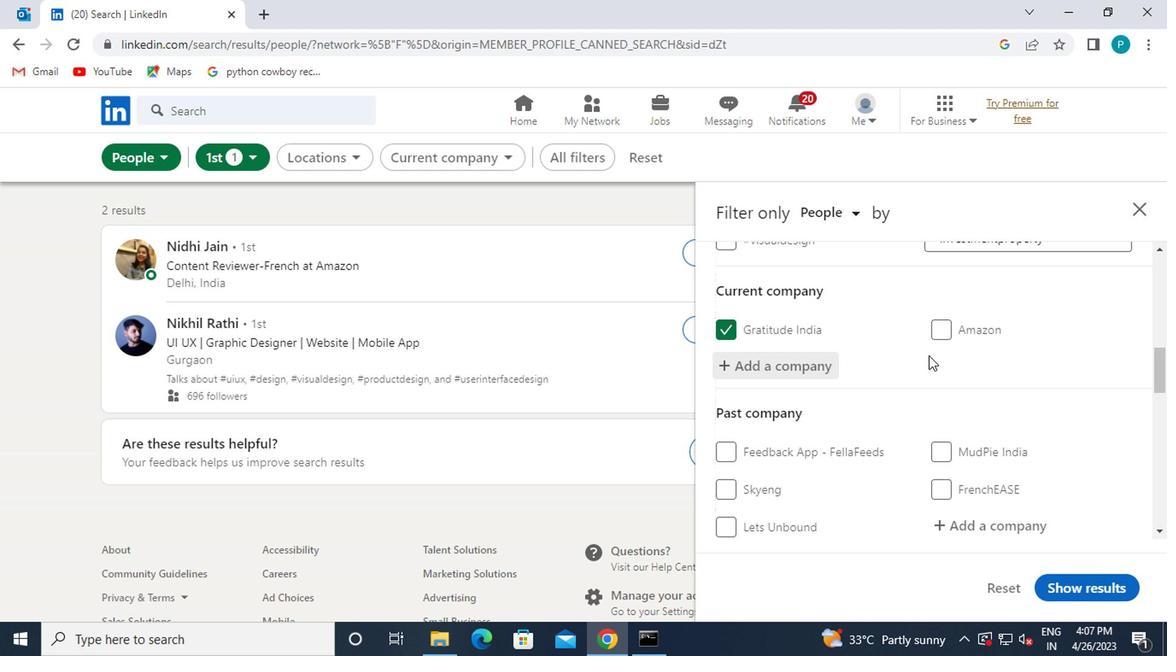 
Action: Mouse moved to (939, 396)
Screenshot: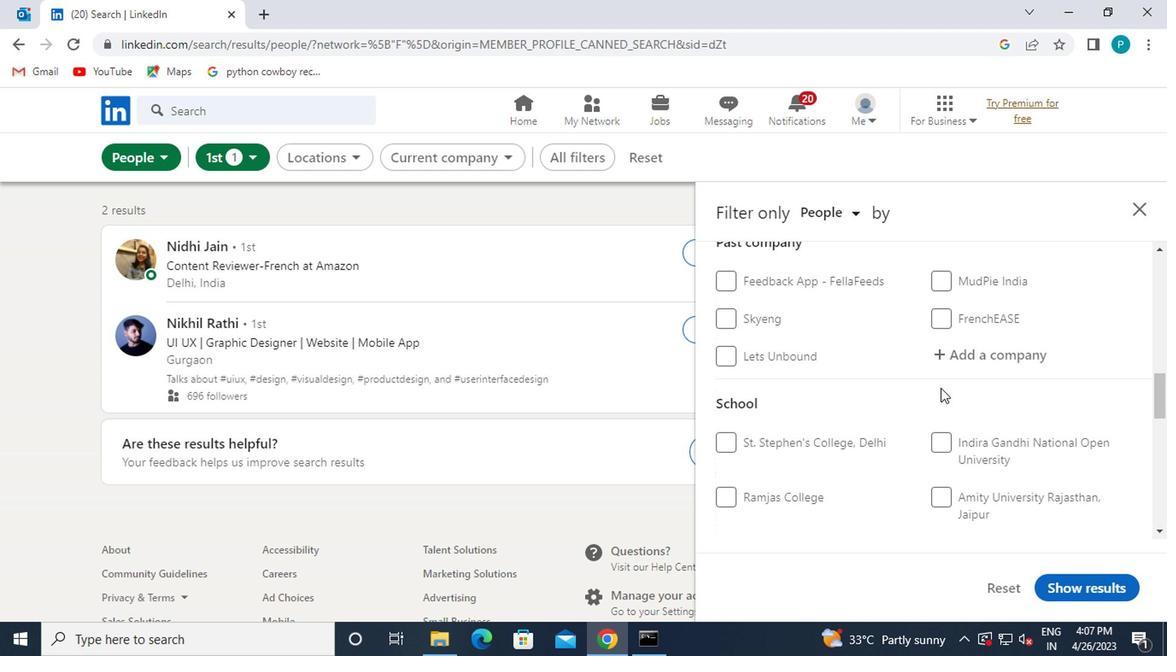 
Action: Mouse scrolled (939, 395) with delta (0, 0)
Screenshot: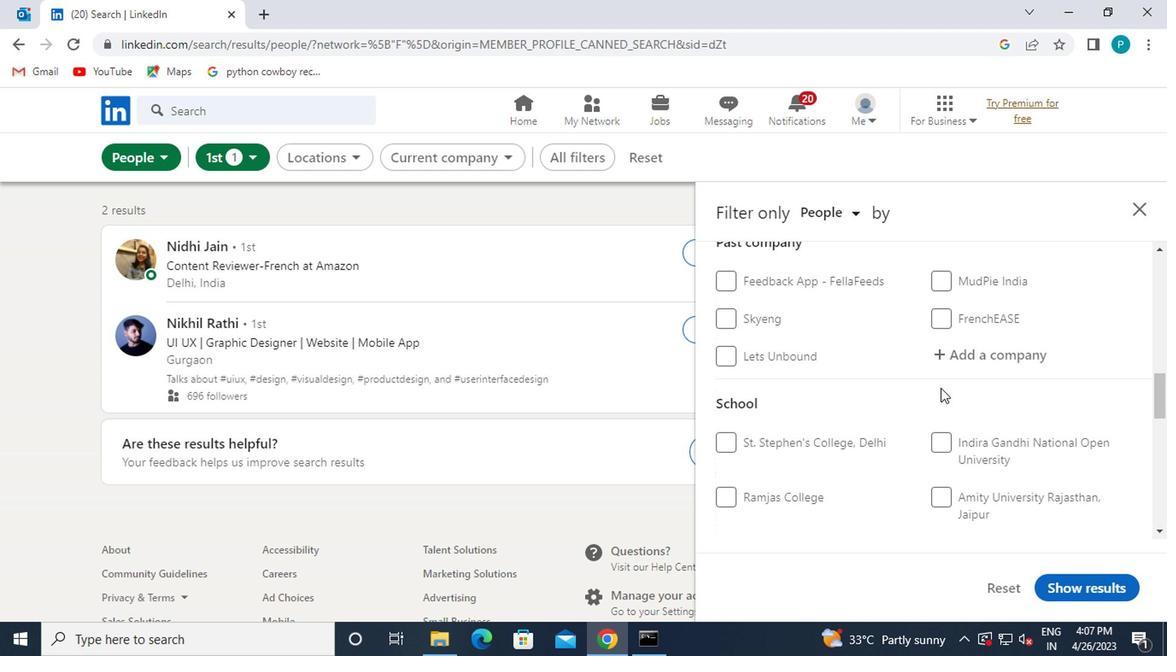
Action: Mouse moved to (941, 402)
Screenshot: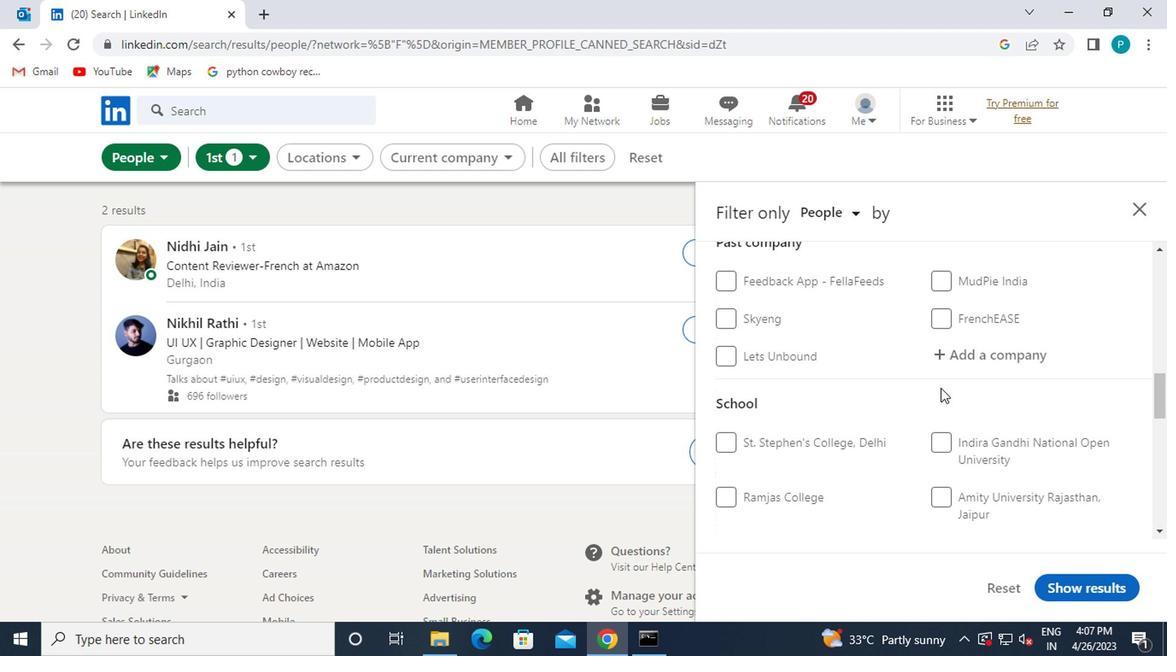
Action: Mouse scrolled (941, 401) with delta (0, -1)
Screenshot: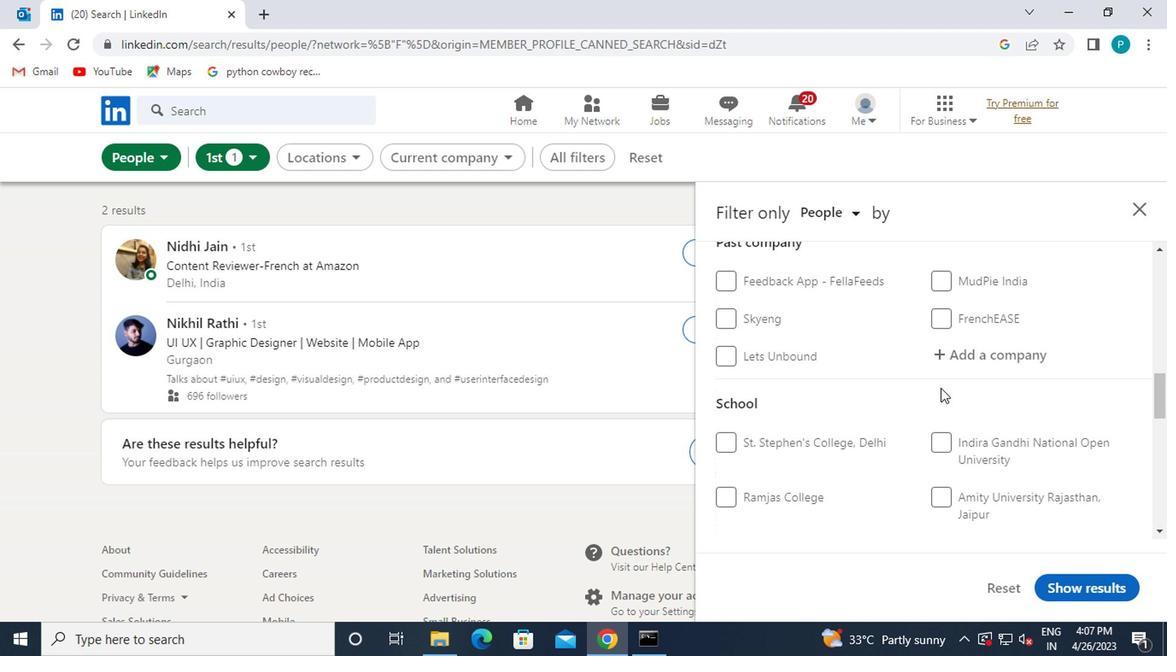 
Action: Mouse moved to (946, 391)
Screenshot: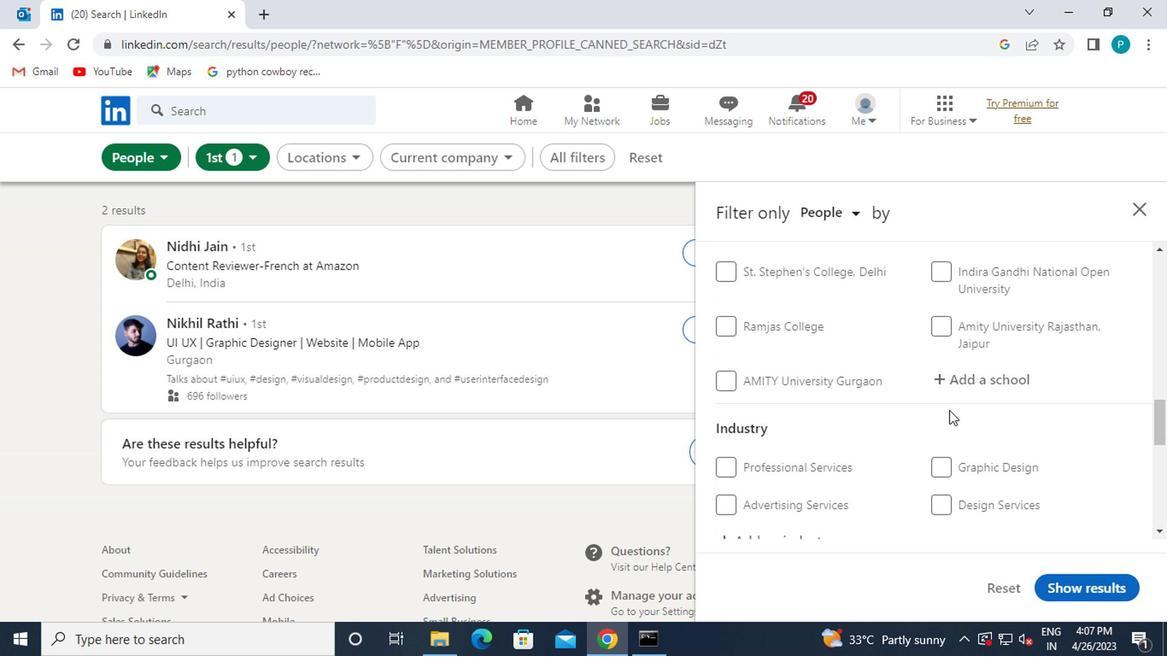 
Action: Mouse pressed left at (946, 391)
Screenshot: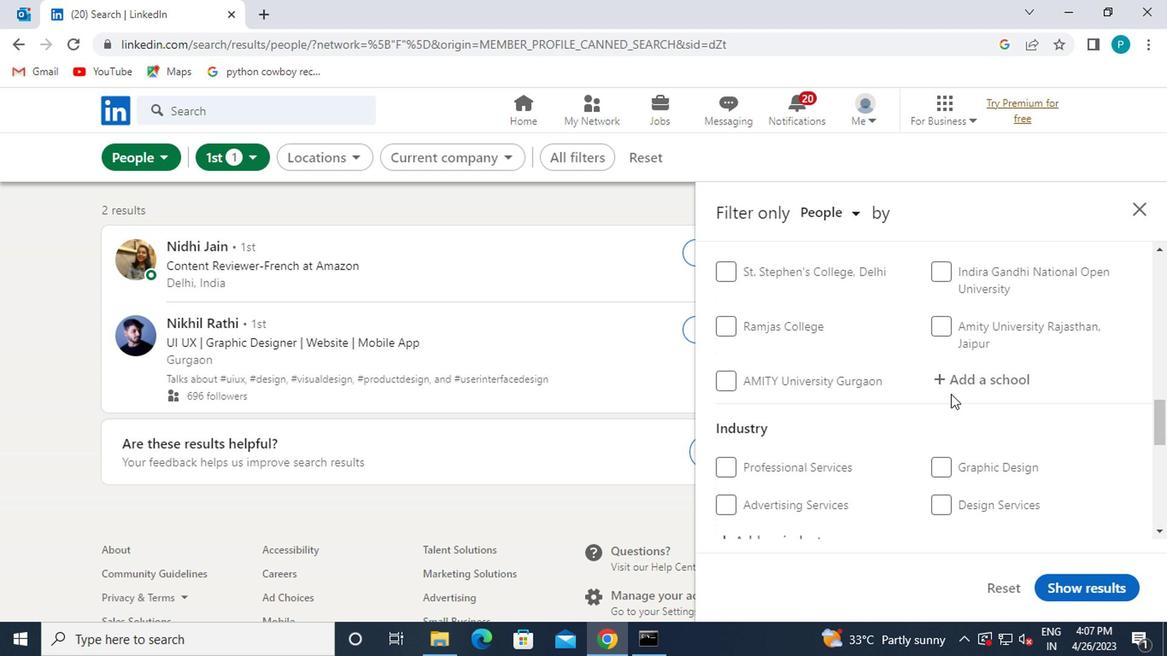 
Action: Key pressed <Key.caps_lock>RCC
Screenshot: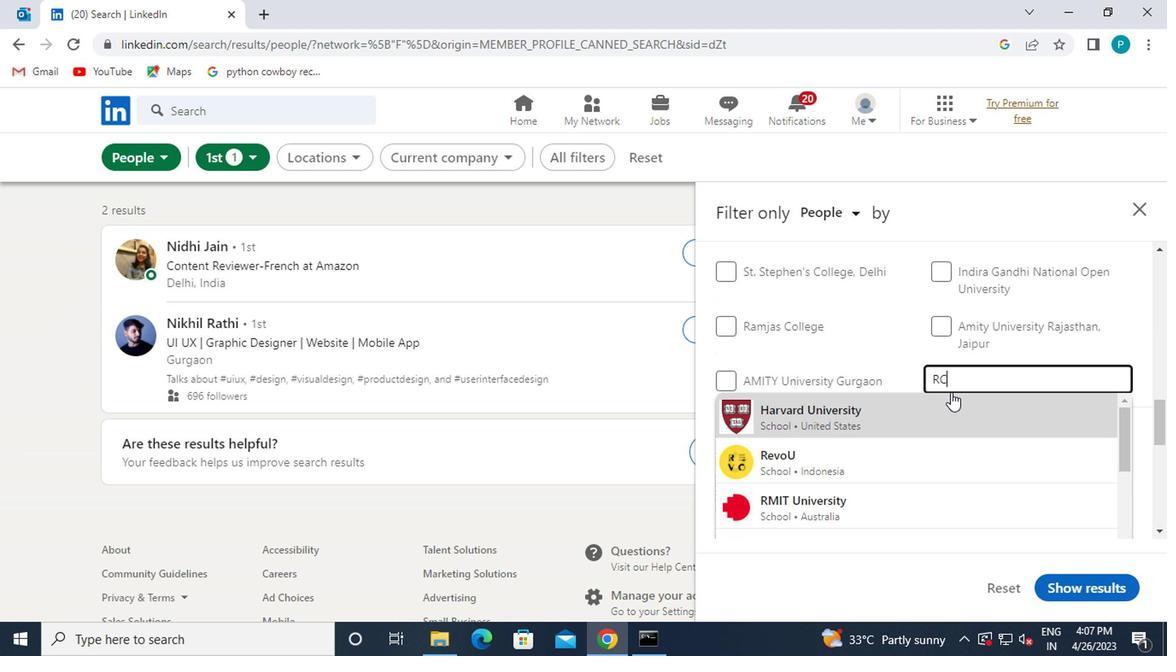 
Action: Mouse moved to (946, 433)
Screenshot: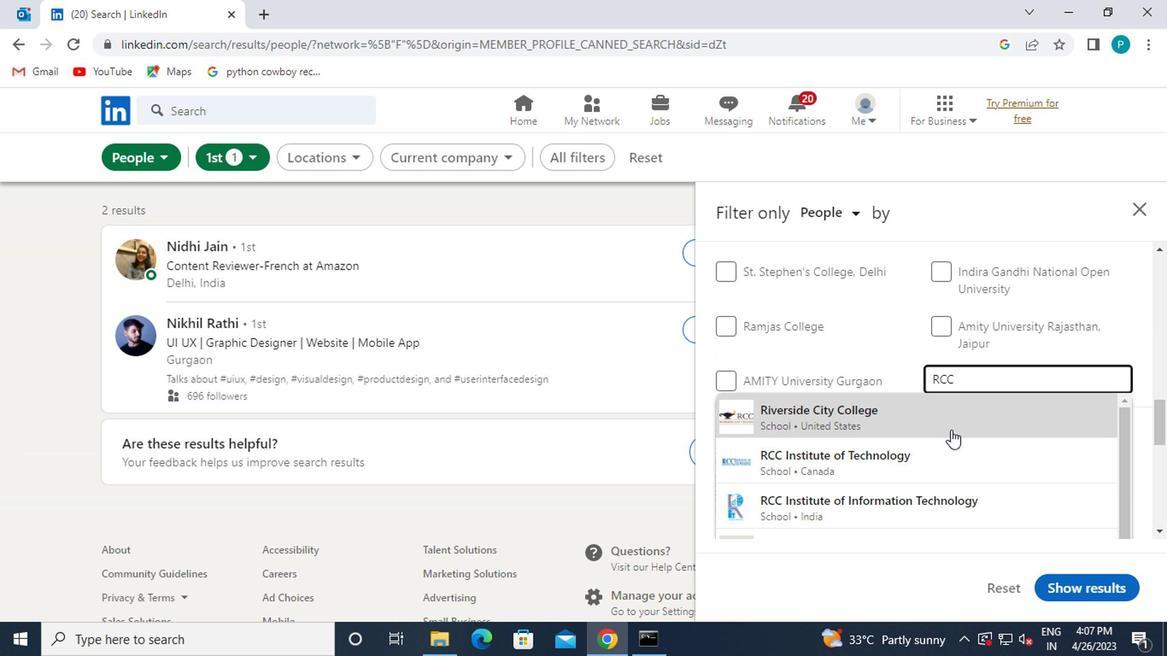 
Action: Mouse scrolled (946, 432) with delta (0, 0)
Screenshot: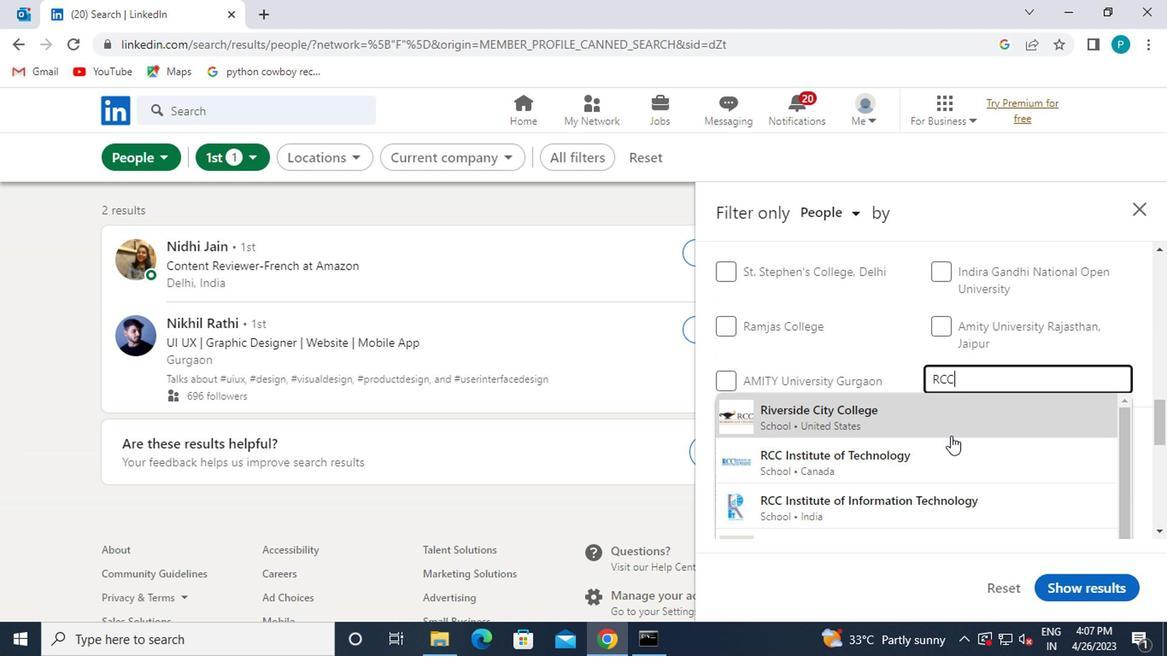 
Action: Mouse scrolled (946, 433) with delta (0, 0)
Screenshot: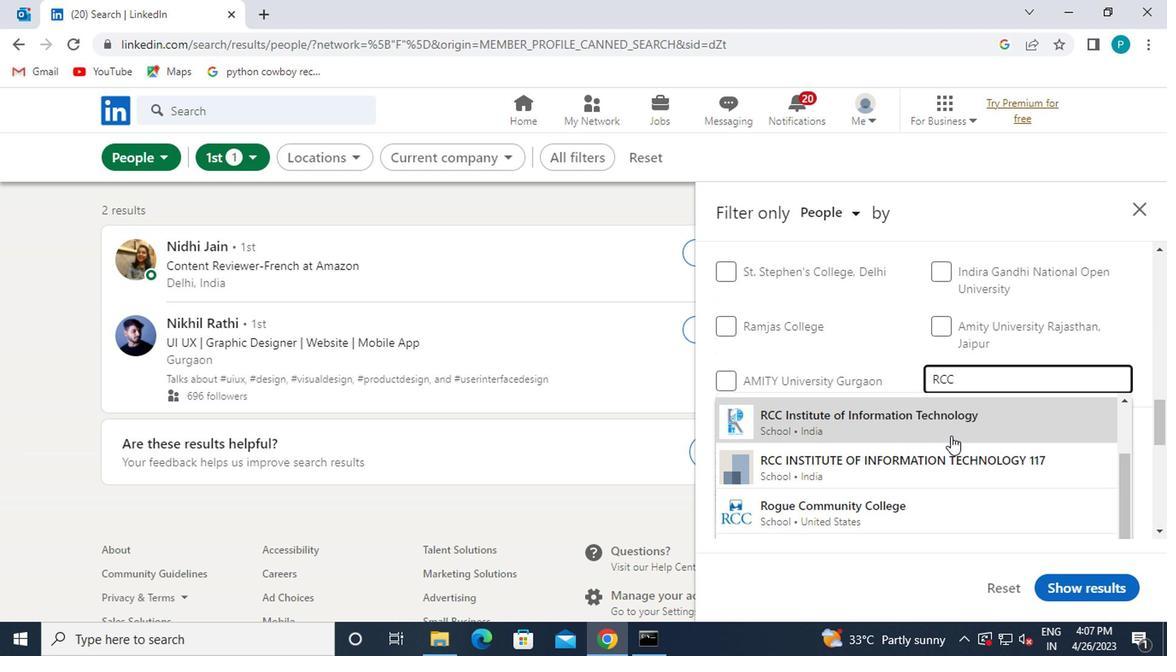 
Action: Mouse moved to (960, 490)
Screenshot: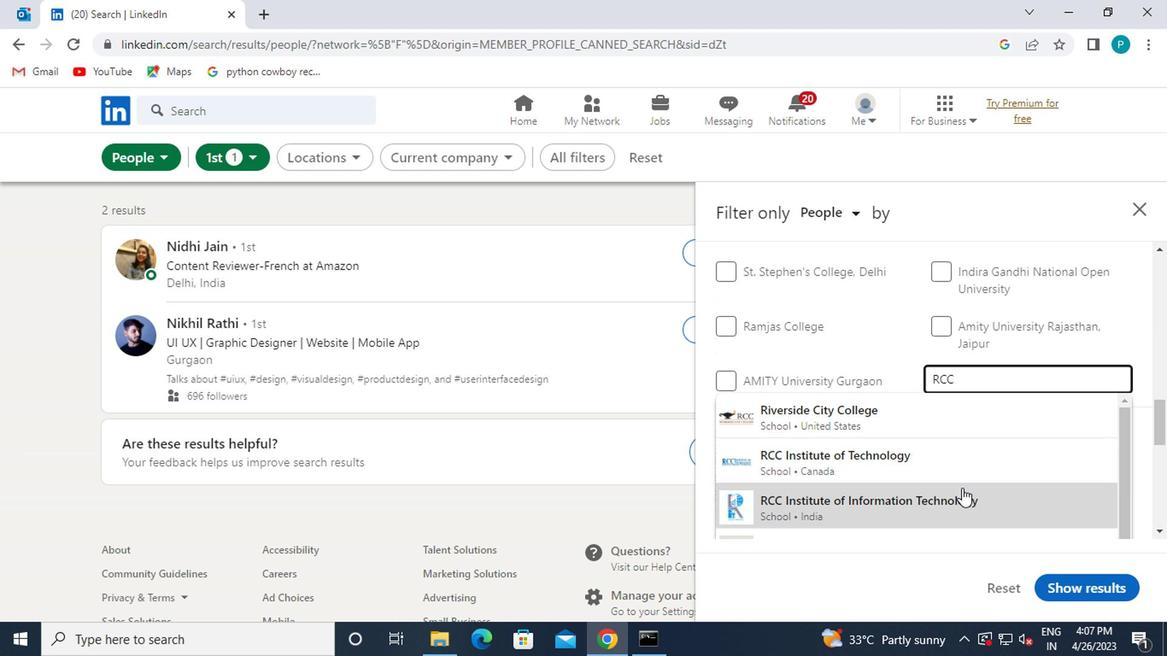 
Action: Mouse pressed left at (960, 490)
Screenshot: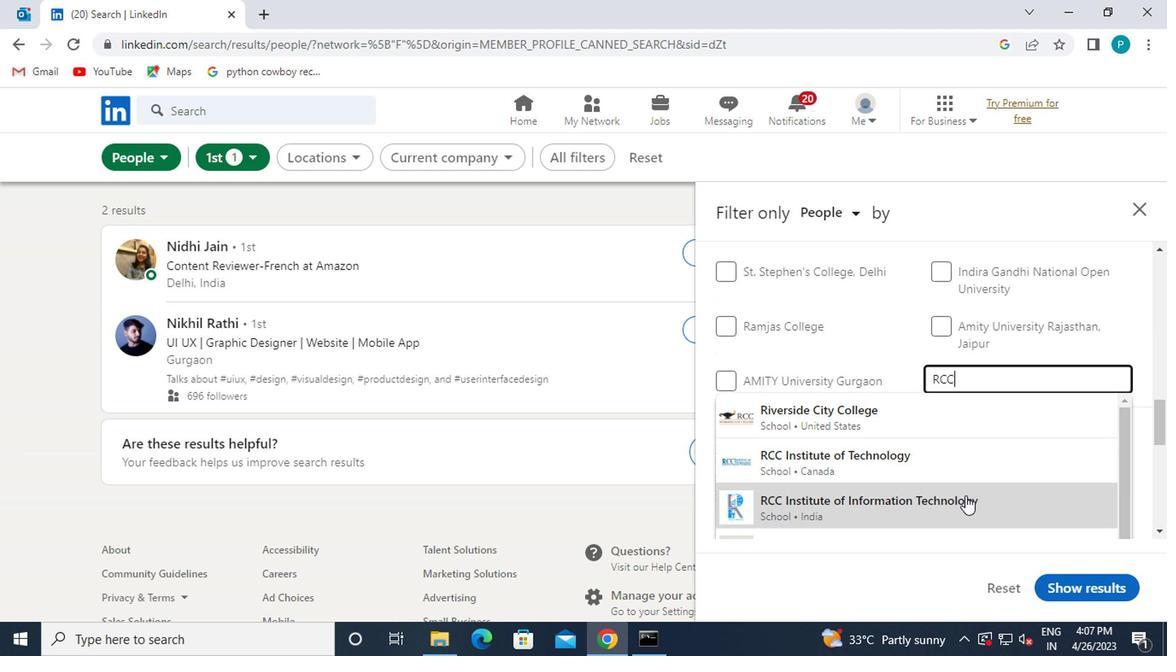 
Action: Mouse moved to (915, 473)
Screenshot: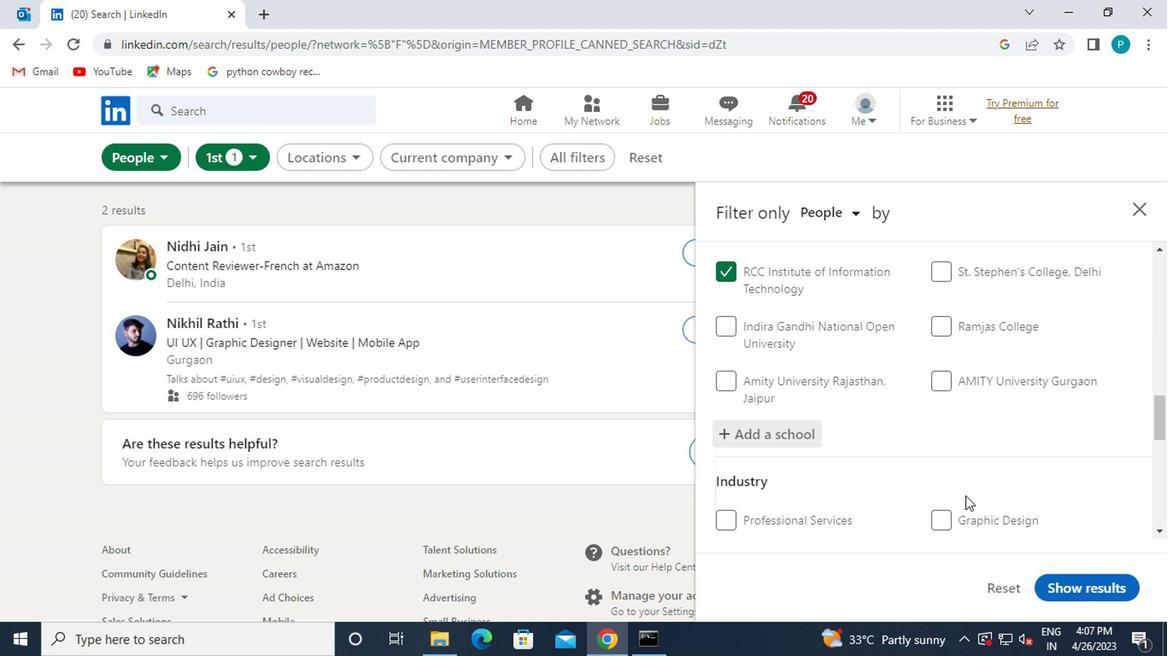 
Action: Mouse scrolled (915, 472) with delta (0, 0)
Screenshot: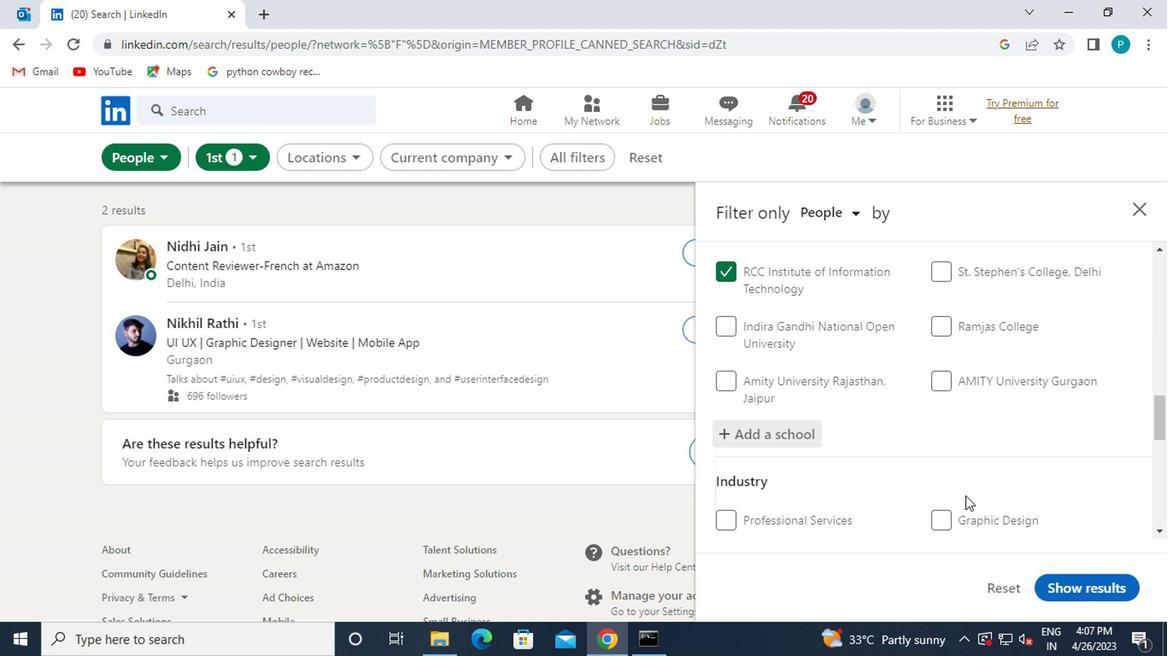 
Action: Mouse moved to (909, 469)
Screenshot: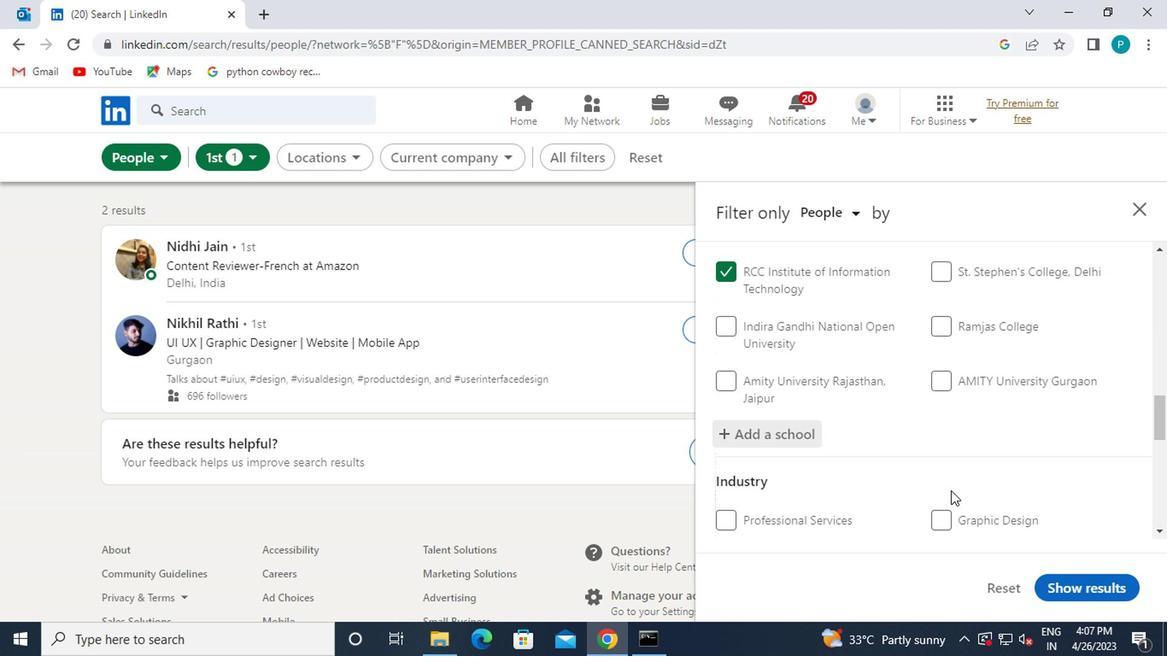 
Action: Mouse scrolled (909, 468) with delta (0, 0)
Screenshot: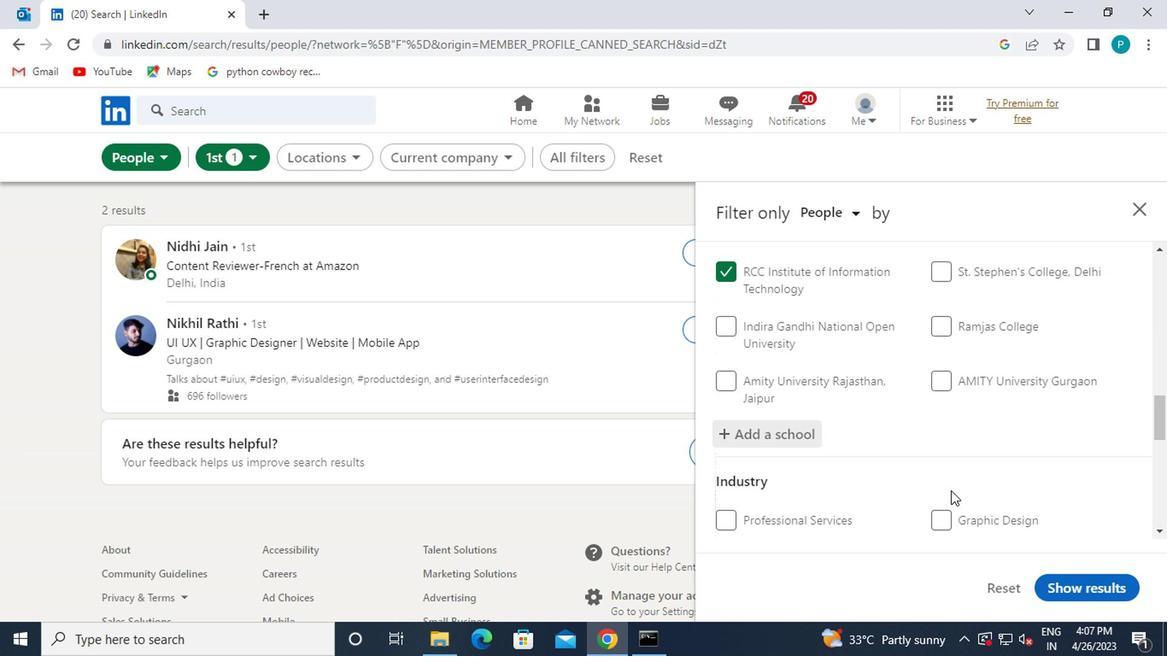 
Action: Mouse moved to (829, 419)
Screenshot: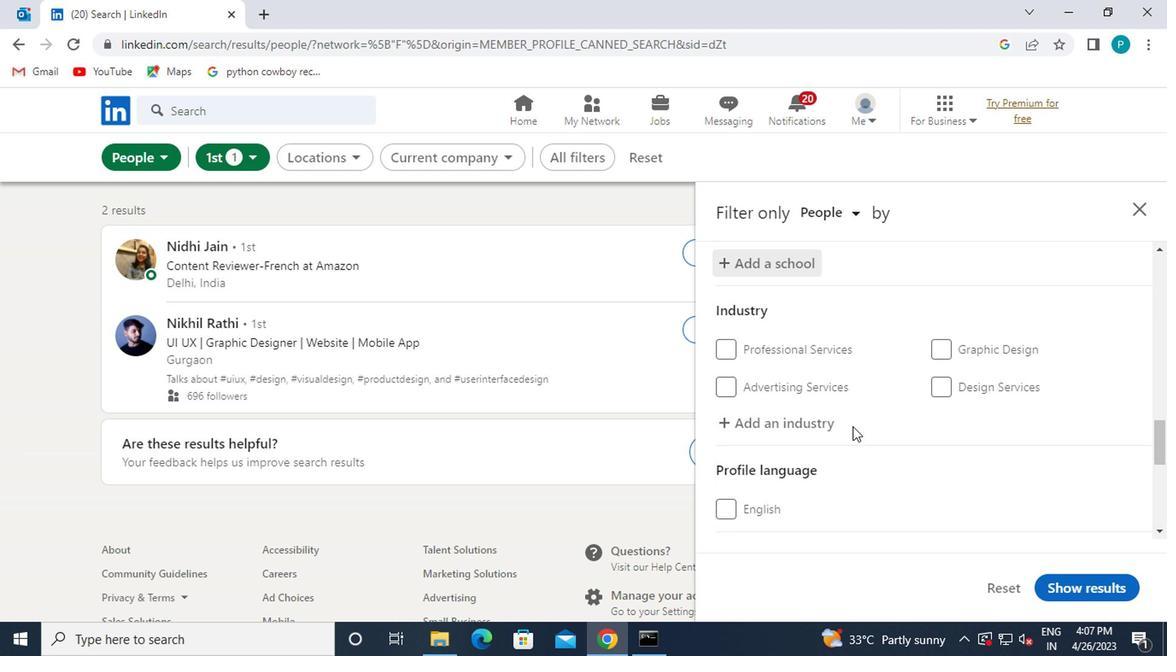 
Action: Mouse pressed left at (829, 419)
Screenshot: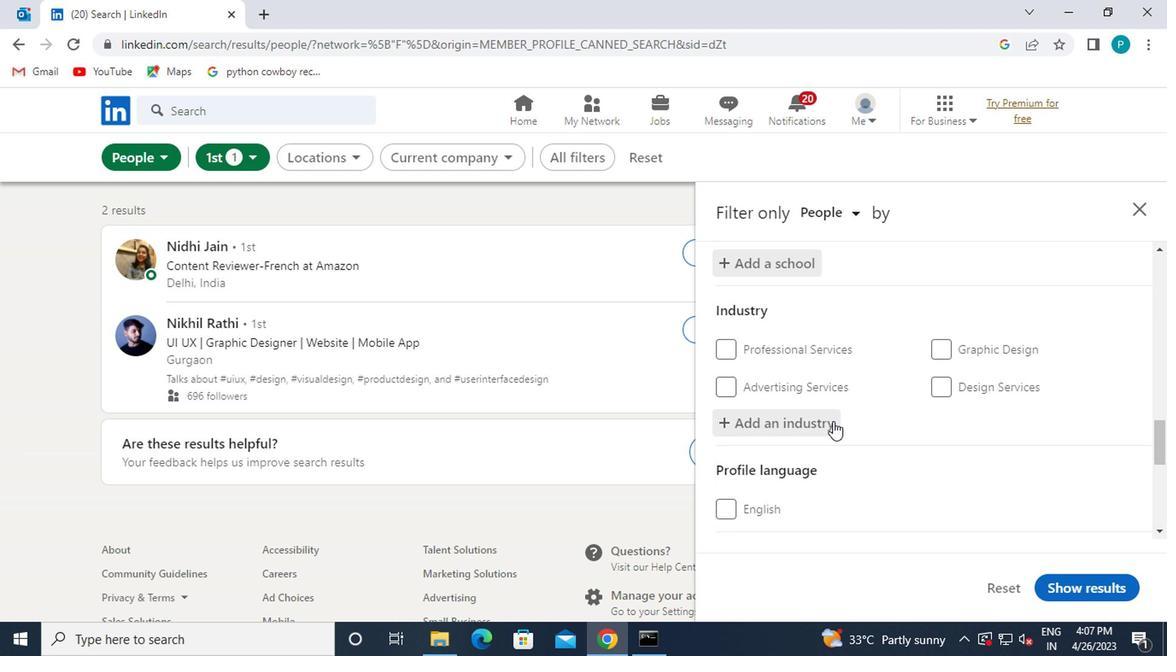 
Action: Key pressed FUNDS<Key.space>AM<Key.backspace>
Screenshot: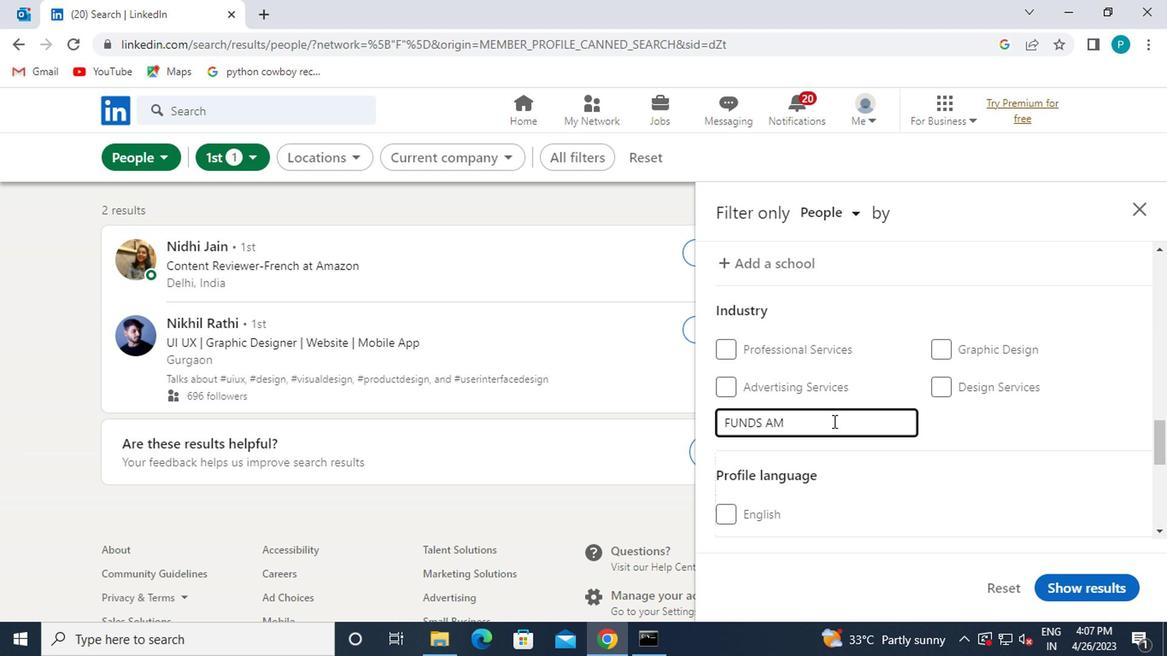 
Action: Mouse moved to (770, 477)
Screenshot: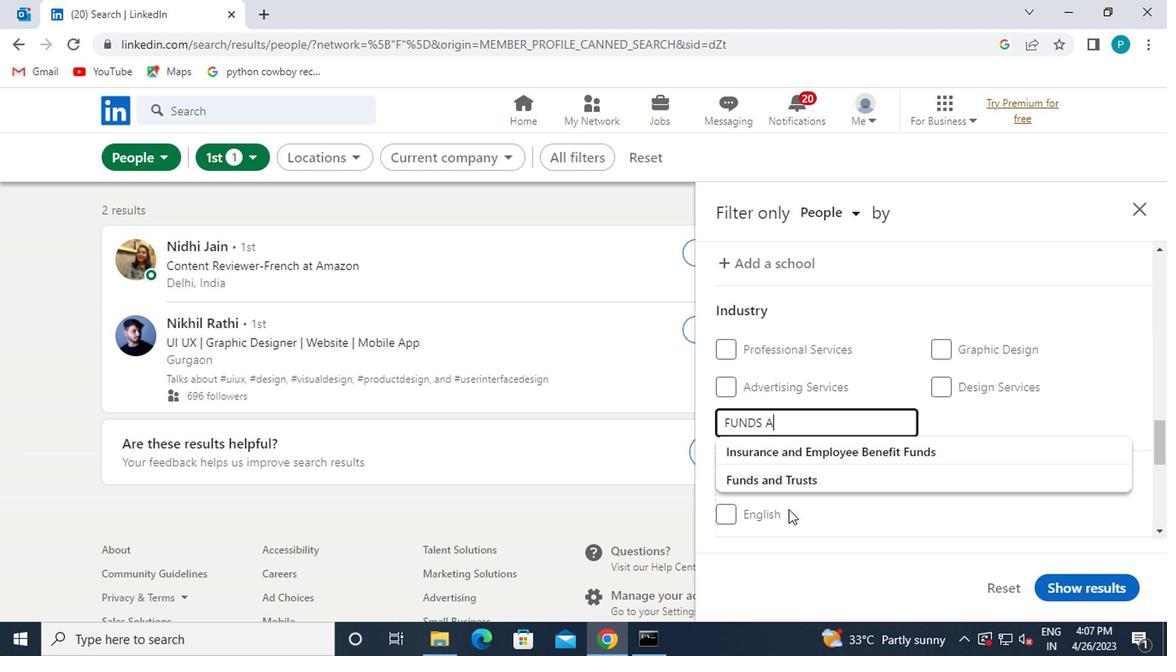 
Action: Mouse pressed left at (770, 477)
Screenshot: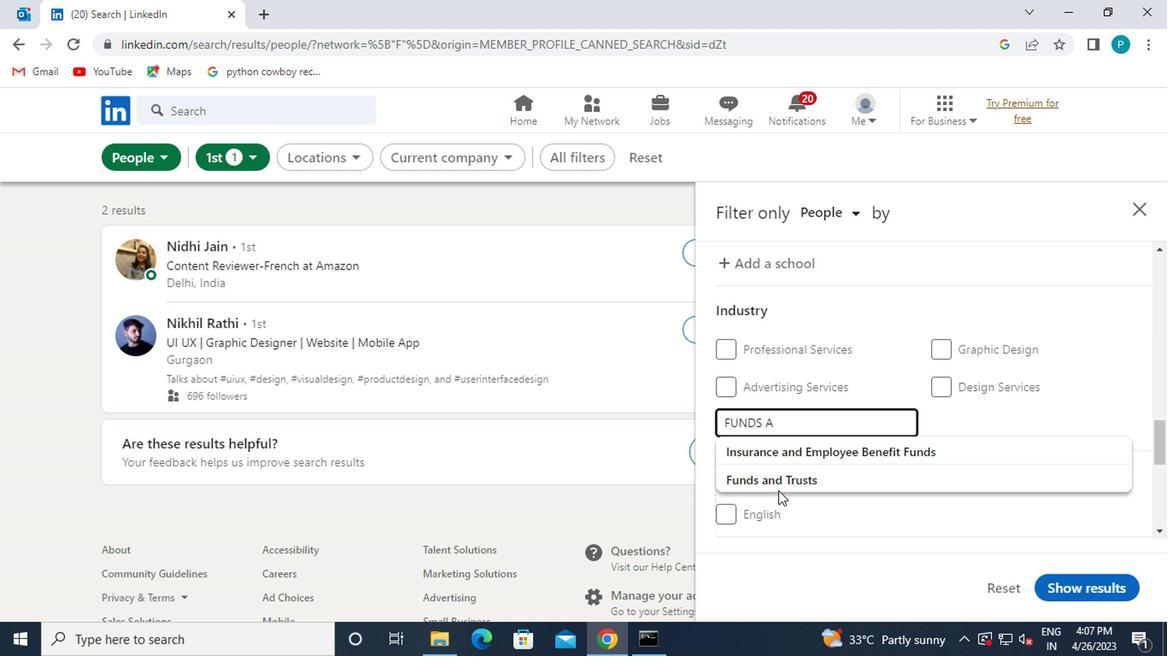
Action: Mouse moved to (722, 504)
Screenshot: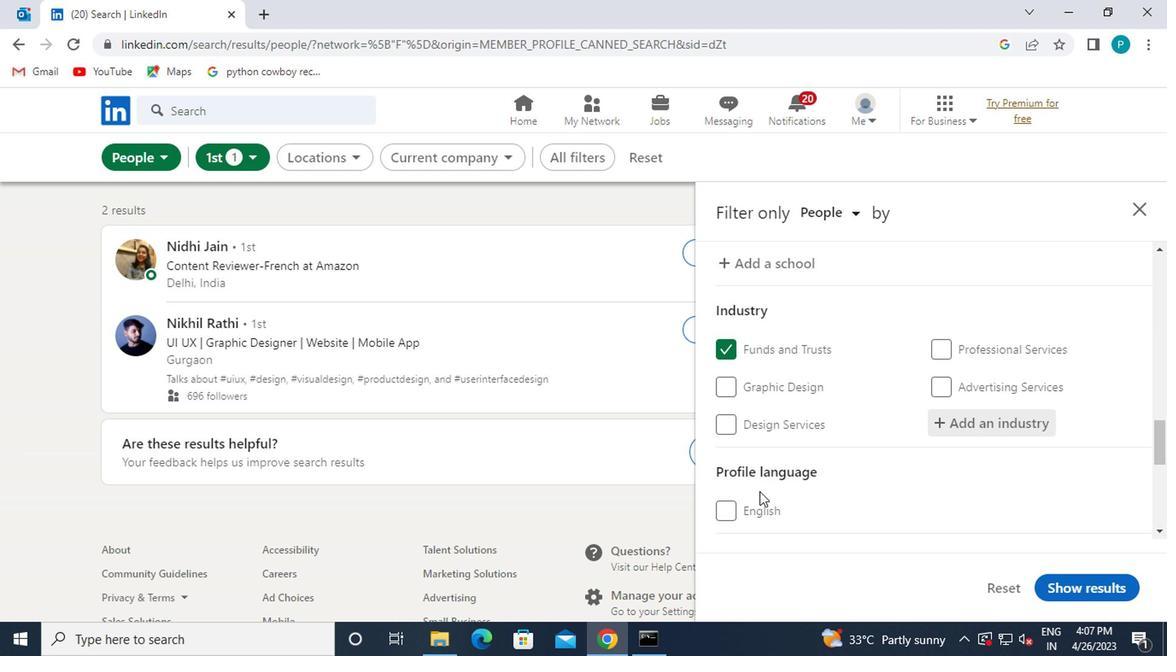 
Action: Mouse pressed left at (722, 504)
Screenshot: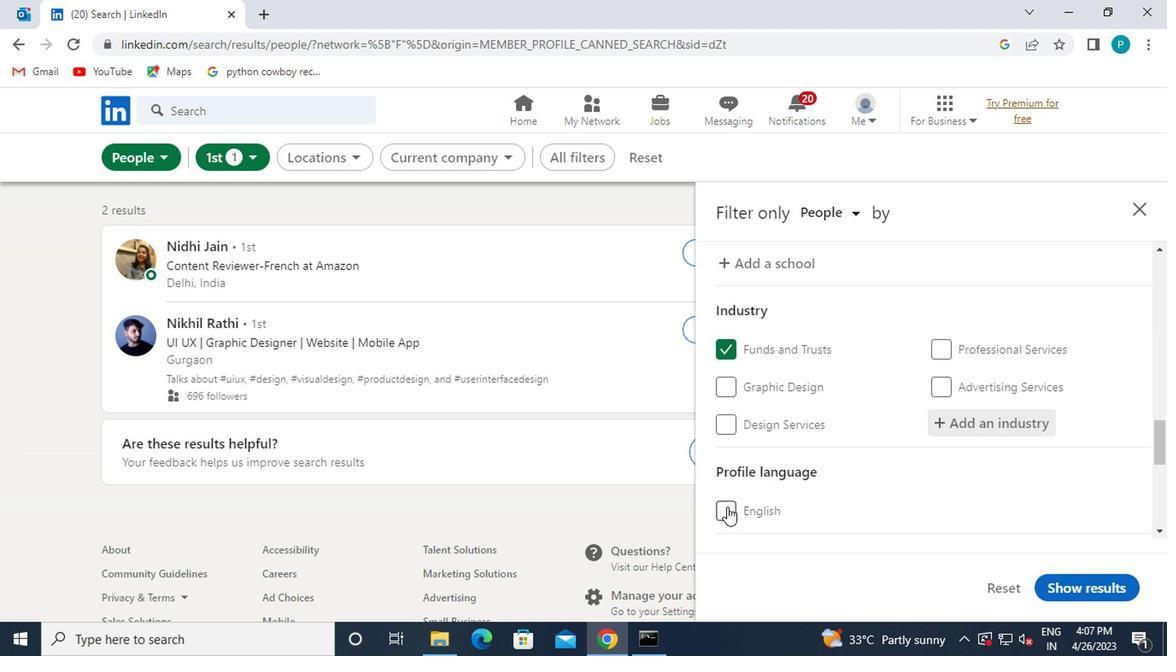 
Action: Mouse moved to (726, 503)
Screenshot: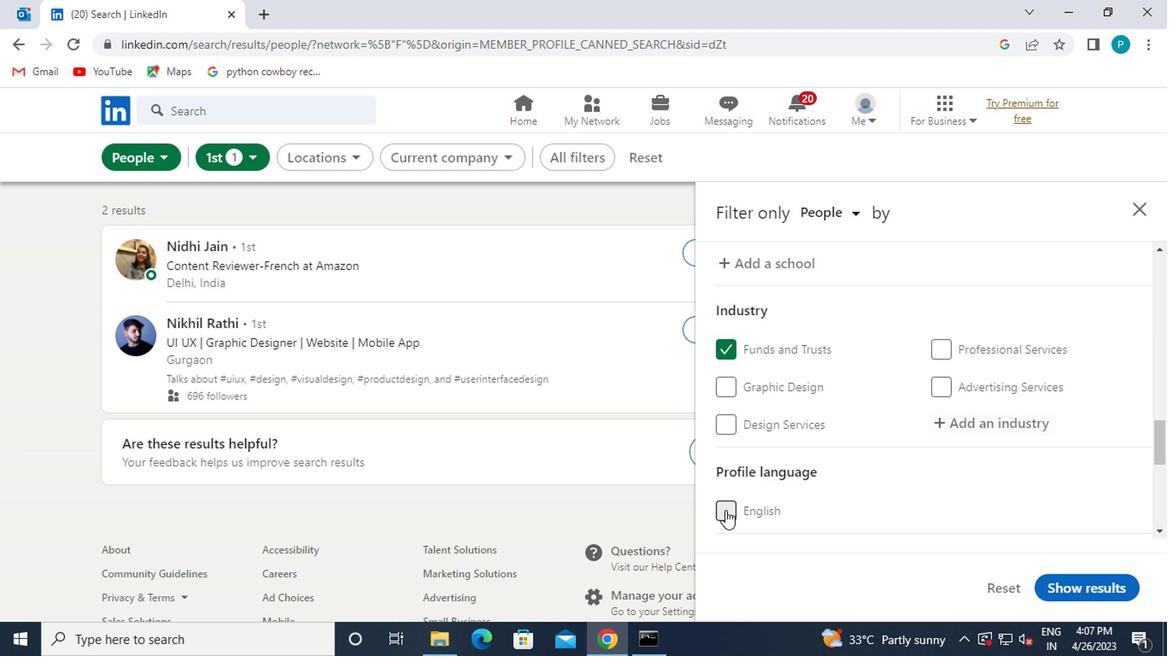 
Action: Mouse scrolled (726, 502) with delta (0, -1)
Screenshot: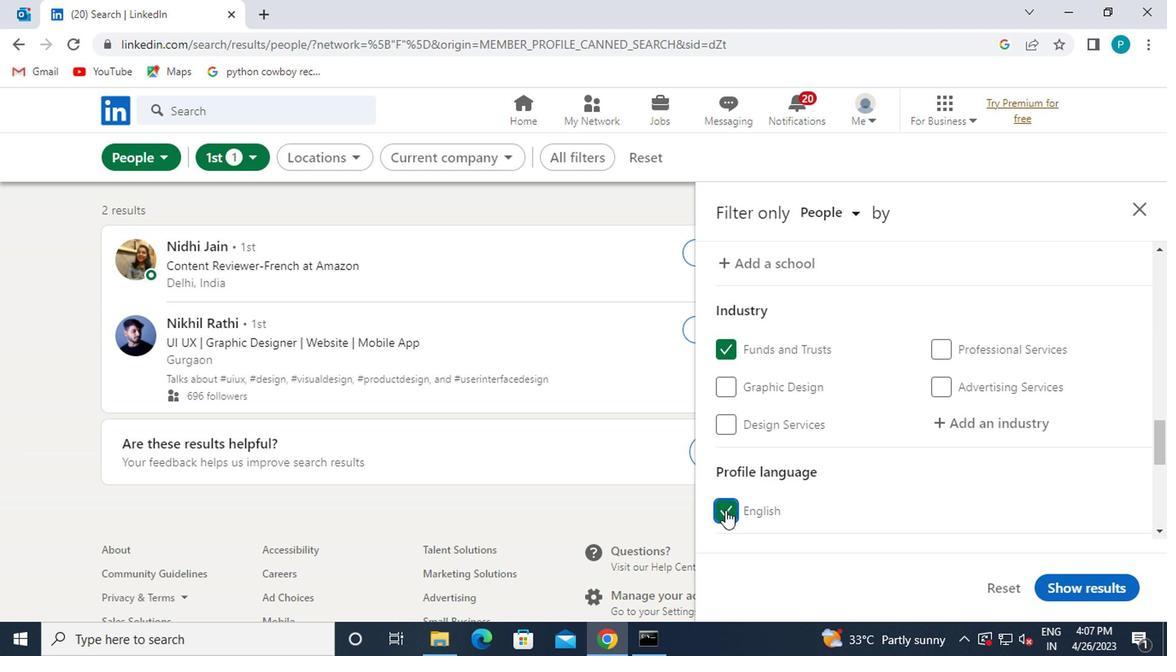 
Action: Mouse moved to (726, 503)
Screenshot: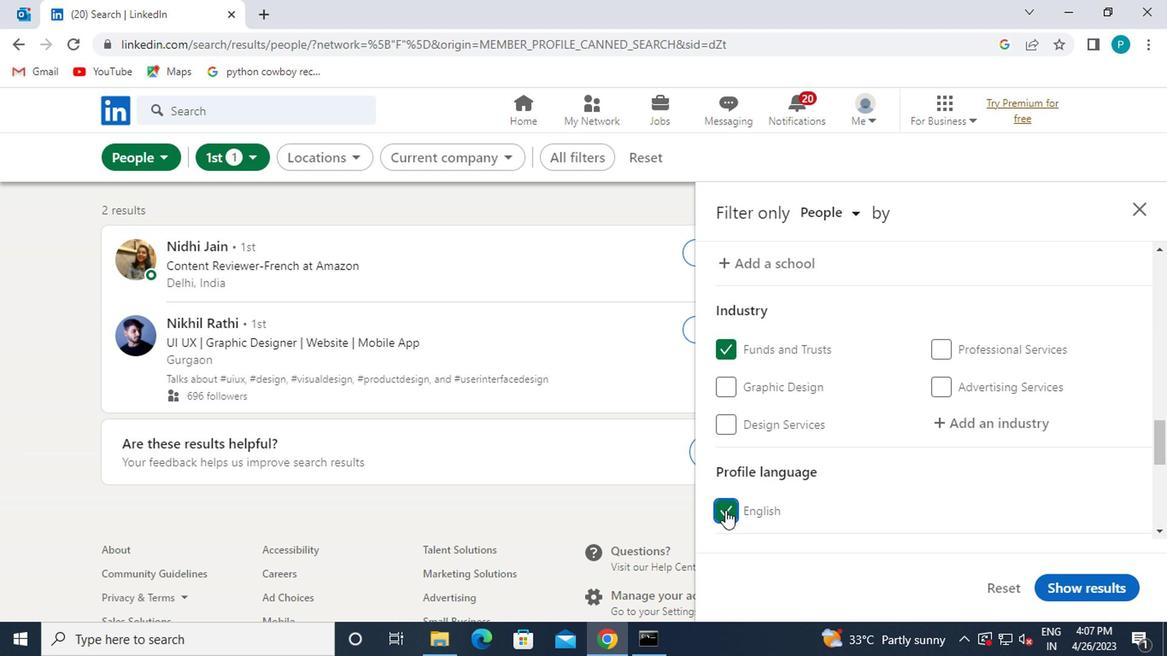 
Action: Mouse scrolled (726, 502) with delta (0, -1)
Screenshot: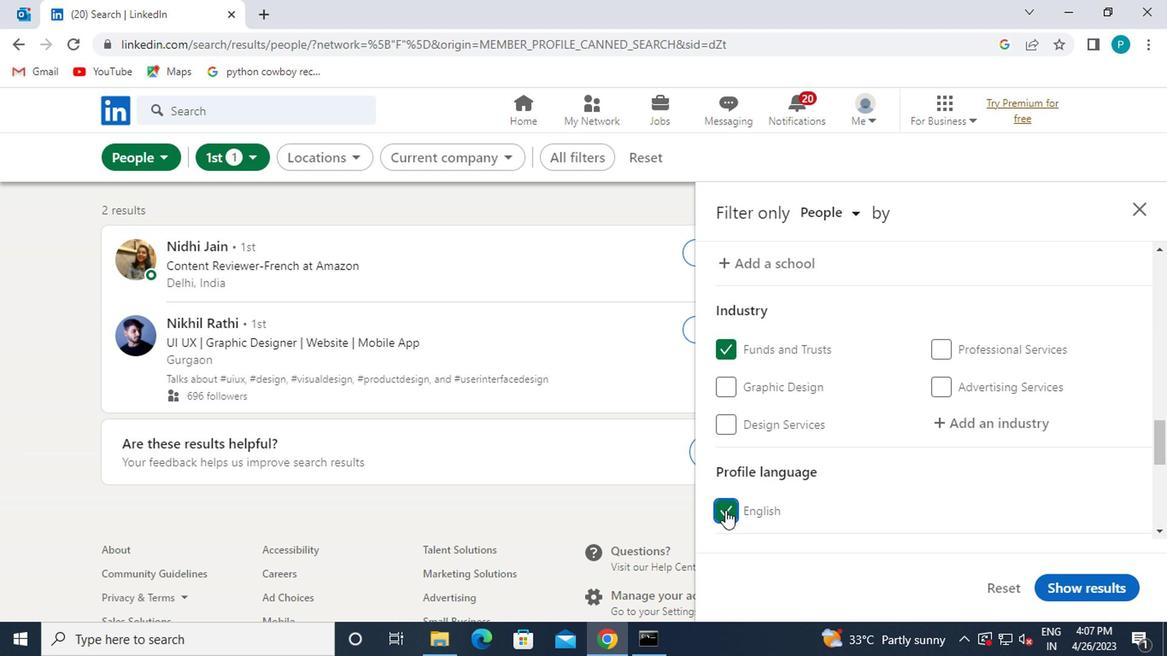 
Action: Mouse moved to (748, 466)
Screenshot: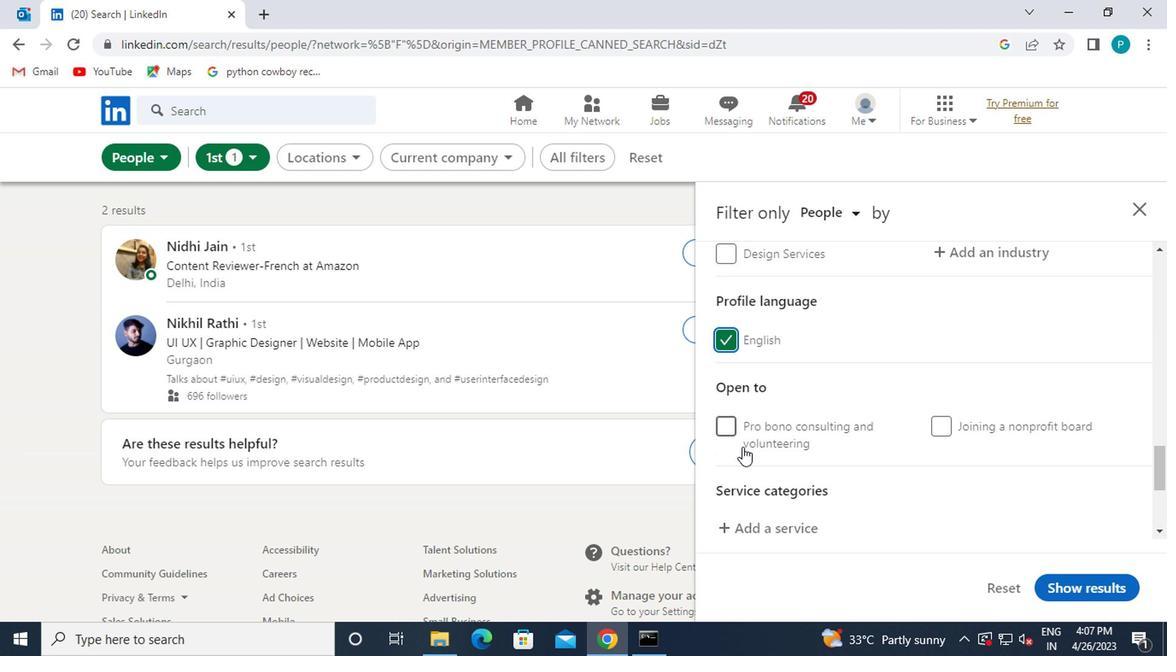 
Action: Mouse scrolled (748, 466) with delta (0, 0)
Screenshot: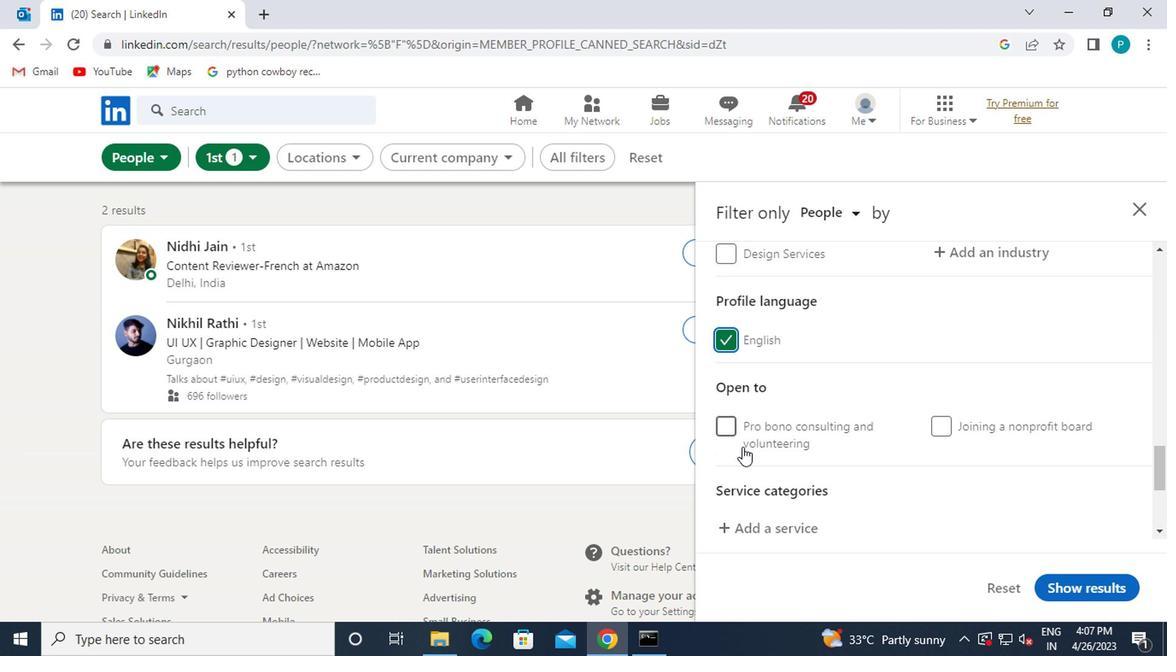 
Action: Mouse moved to (748, 470)
Screenshot: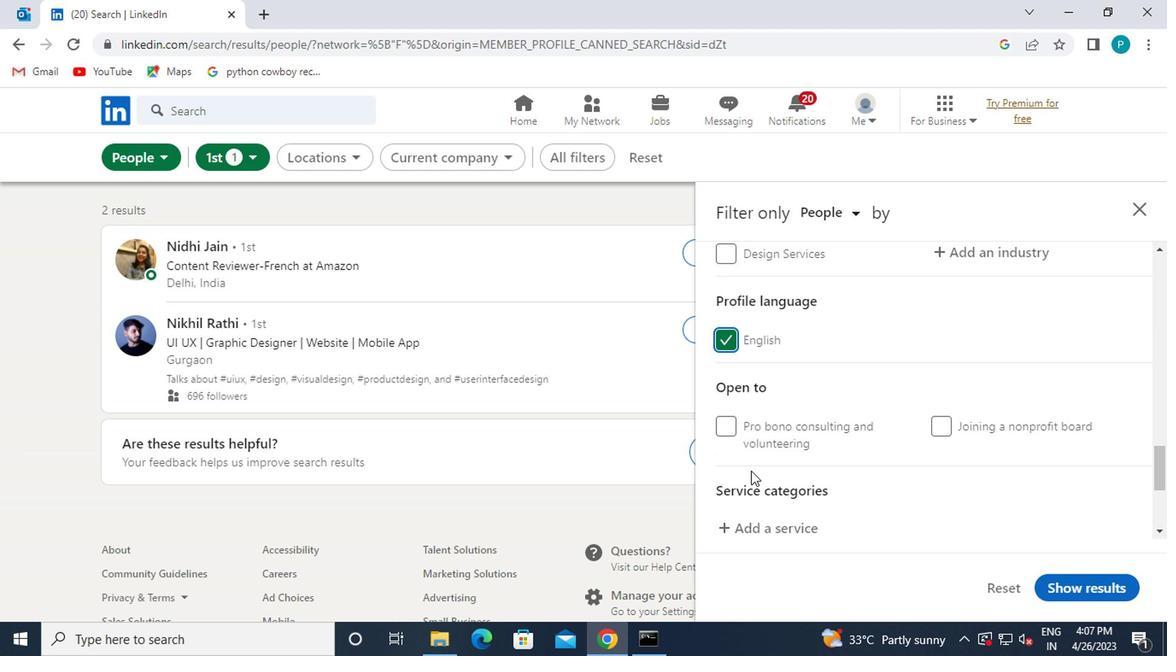 
Action: Mouse scrolled (748, 469) with delta (0, -1)
Screenshot: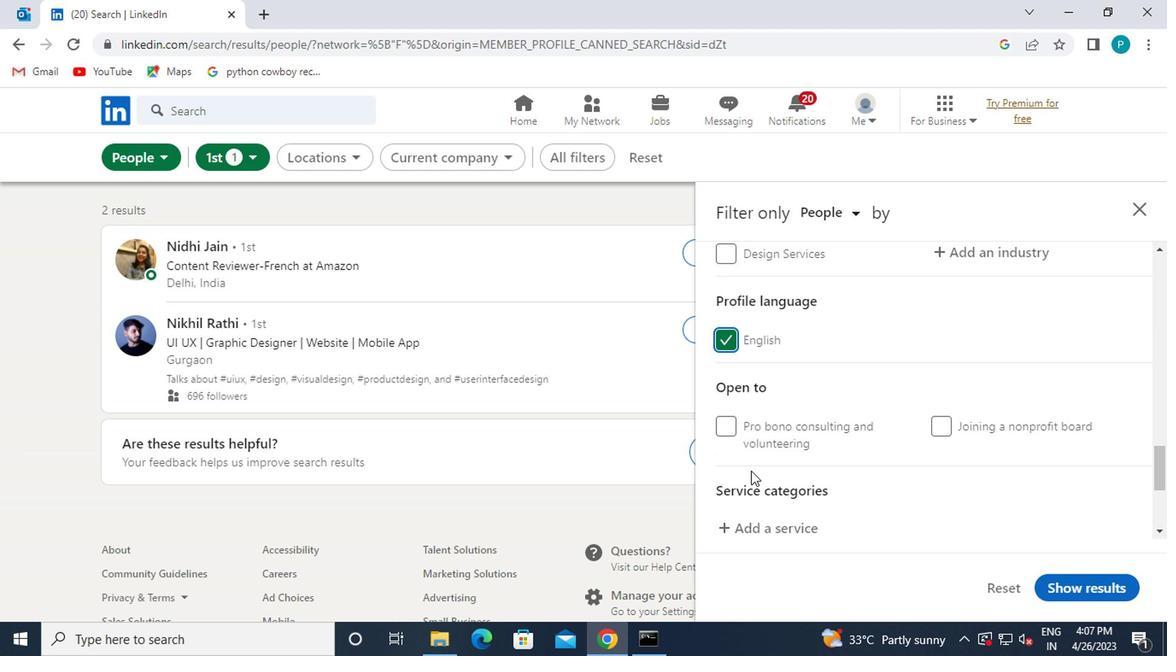 
Action: Mouse moved to (735, 356)
Screenshot: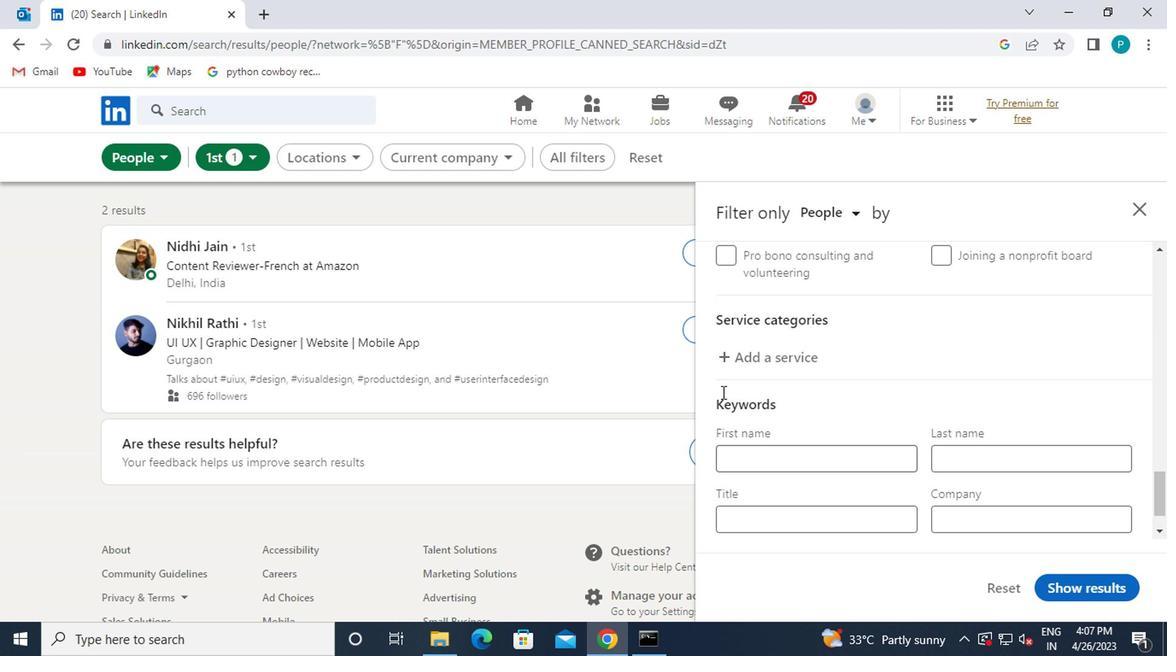 
Action: Mouse pressed left at (735, 356)
Screenshot: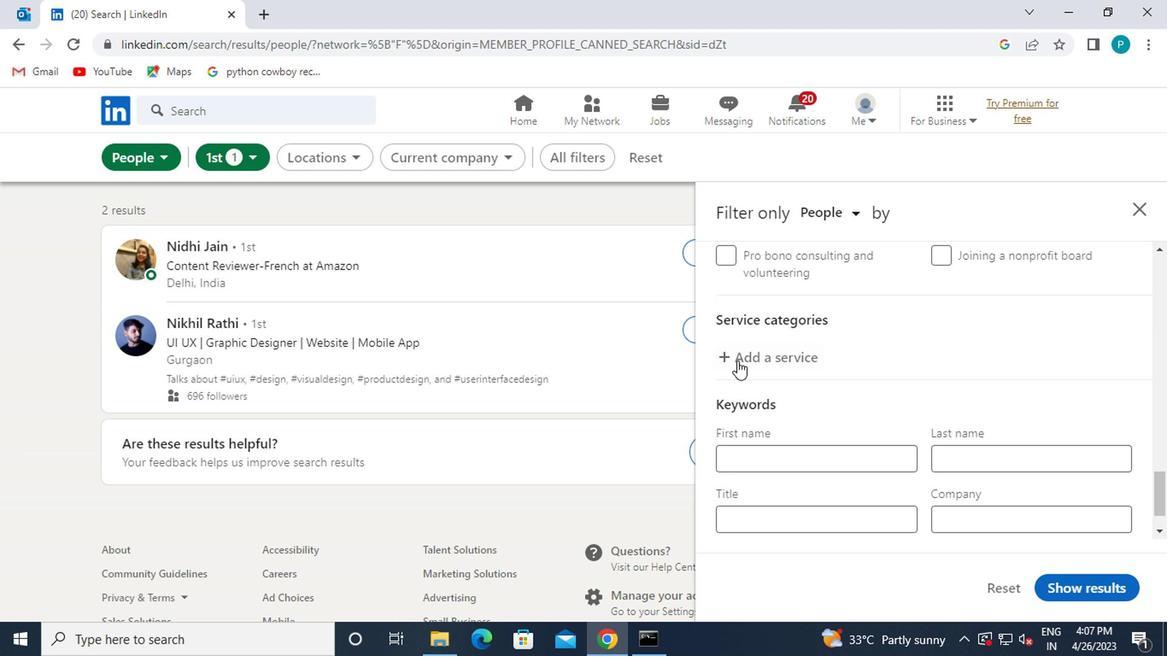 
Action: Key pressed F<Key.caps_lock>A
Screenshot: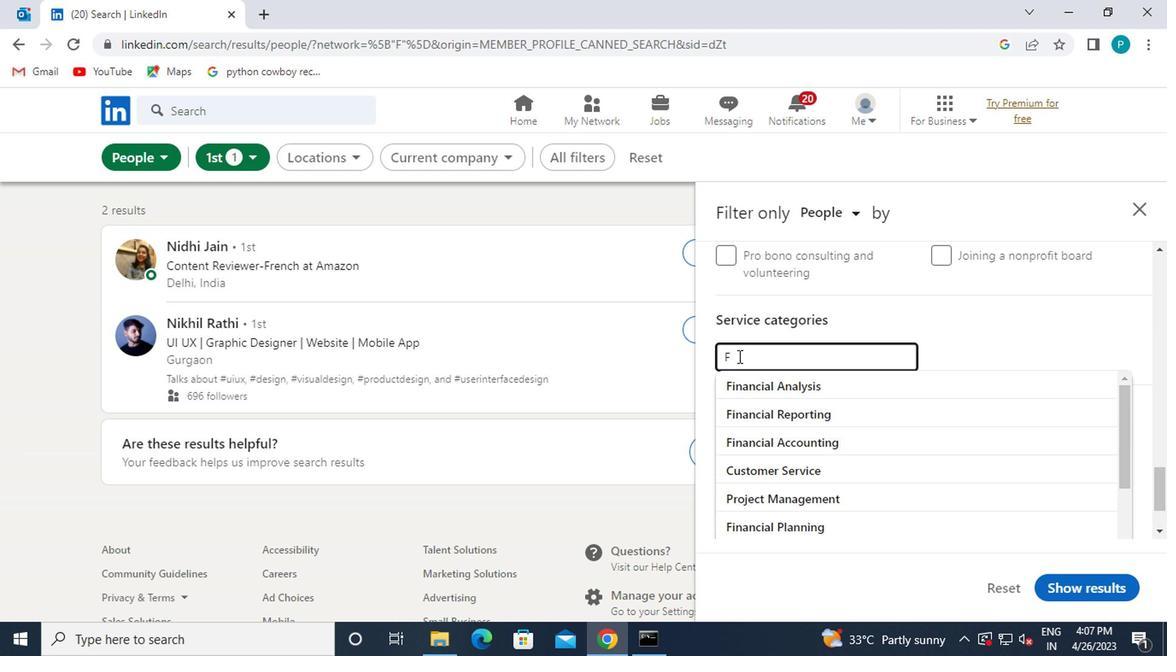 
Action: Mouse moved to (765, 377)
Screenshot: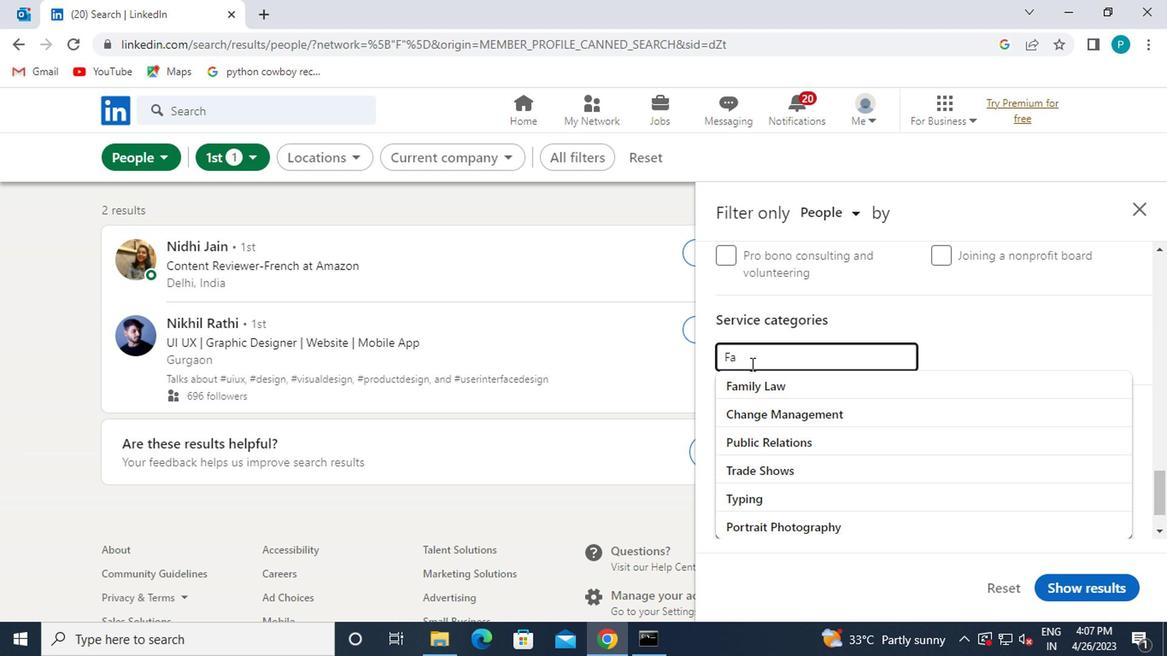 
Action: Mouse pressed left at (765, 377)
Screenshot: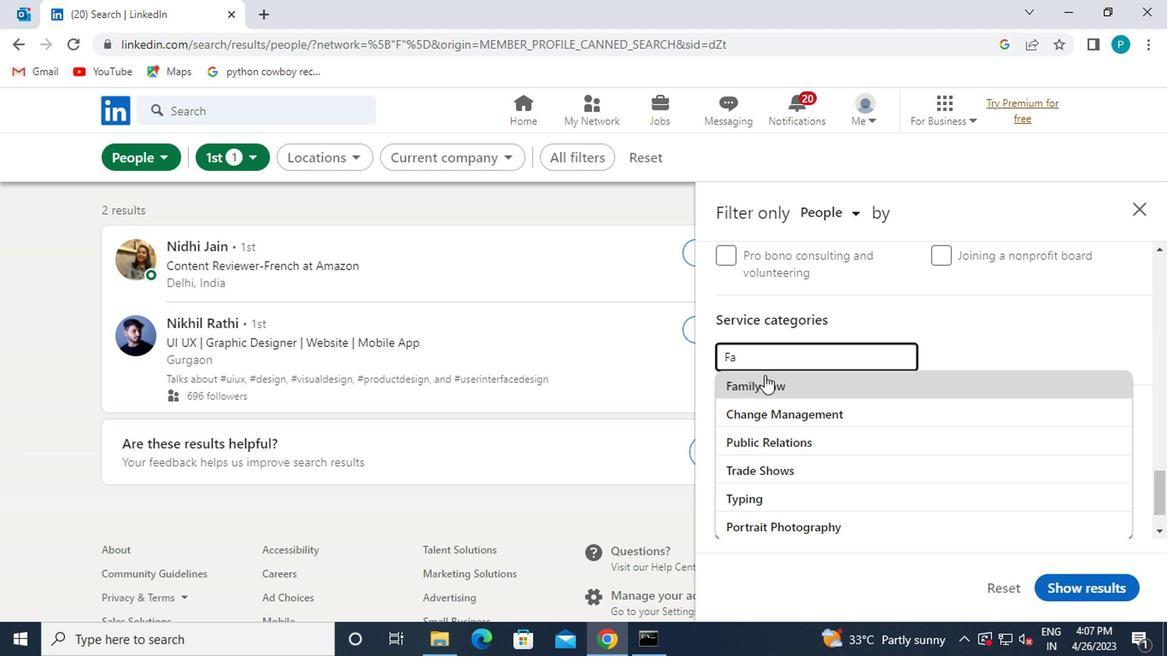 
Action: Mouse moved to (765, 377)
Screenshot: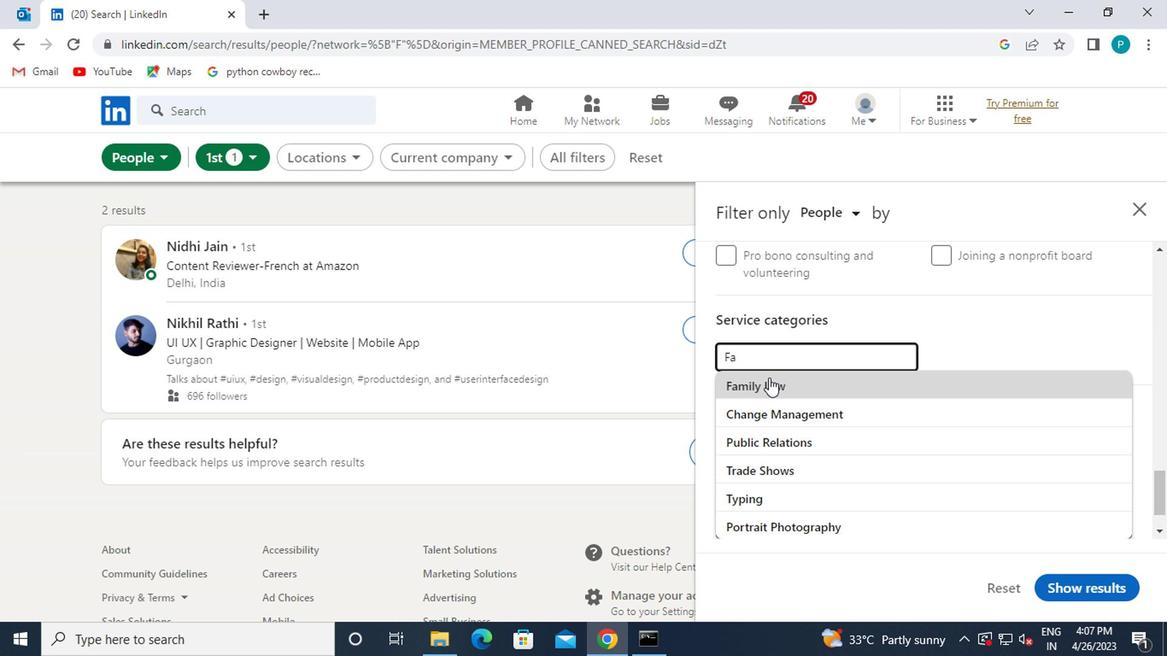 
Action: Mouse scrolled (765, 376) with delta (0, 0)
Screenshot: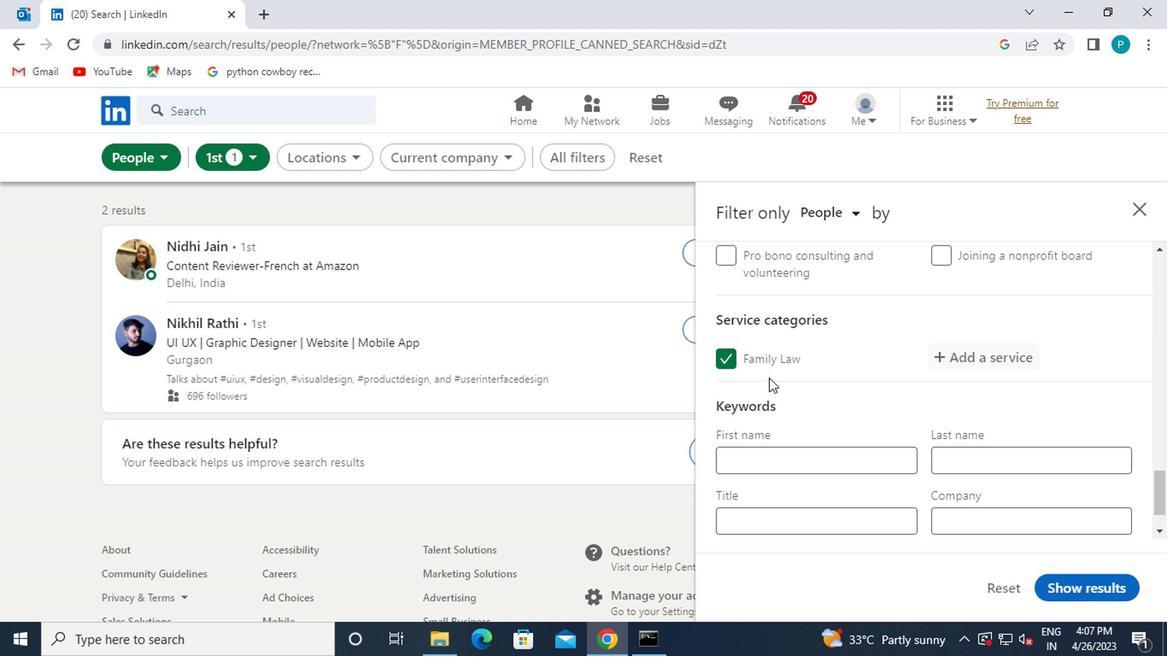 
Action: Mouse moved to (800, 452)
Screenshot: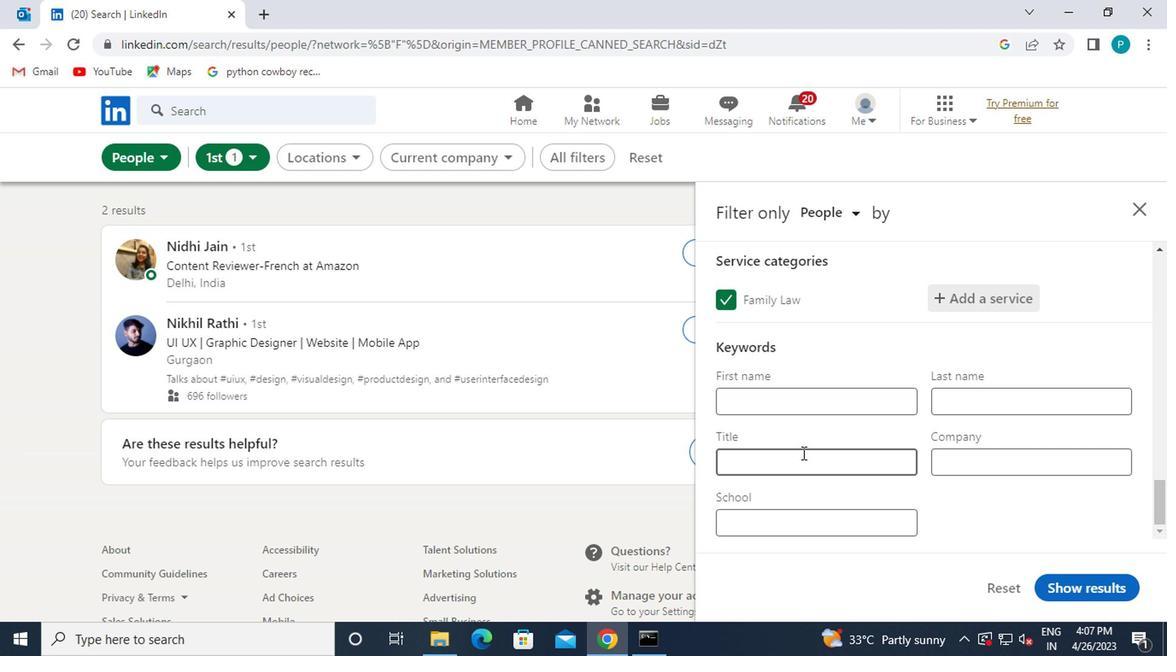 
Action: Mouse pressed left at (800, 452)
Screenshot: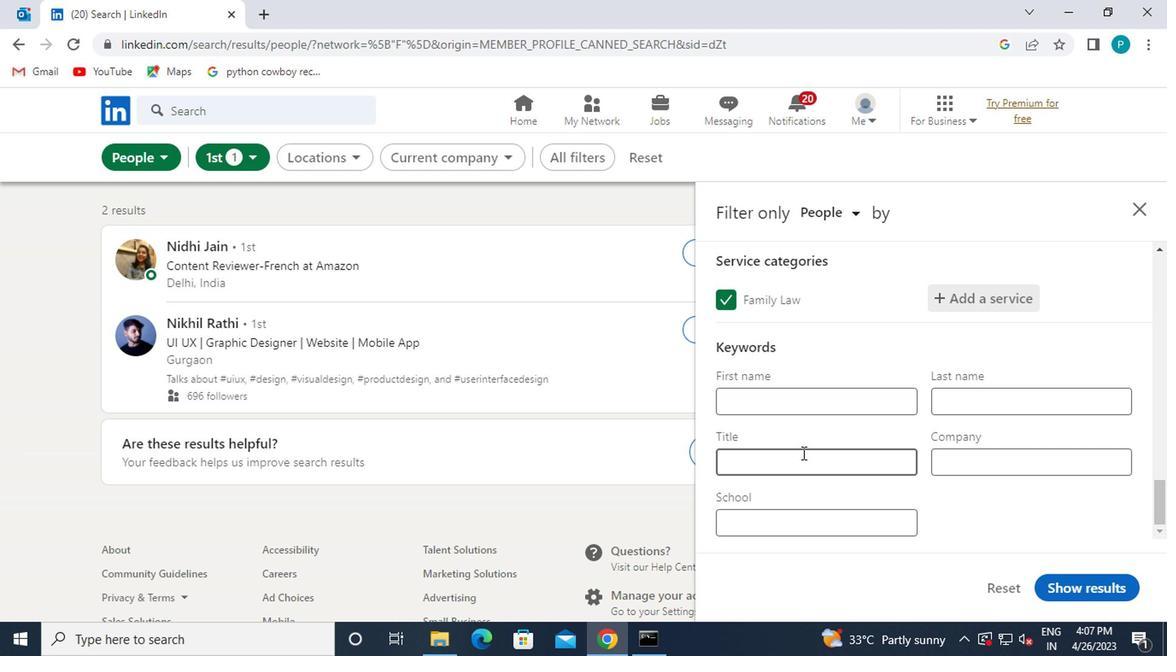 
Action: Key pressed <Key.caps_lock>SQL<Key.space><Key.caps_lock>D<Key.caps_lock>EVEL<Key.backspace><Key.backspace><Key.backspace><Key.backspace><Key.backspace><Key.caps_lock>D<Key.caps_lock>EVELOPER
Screenshot: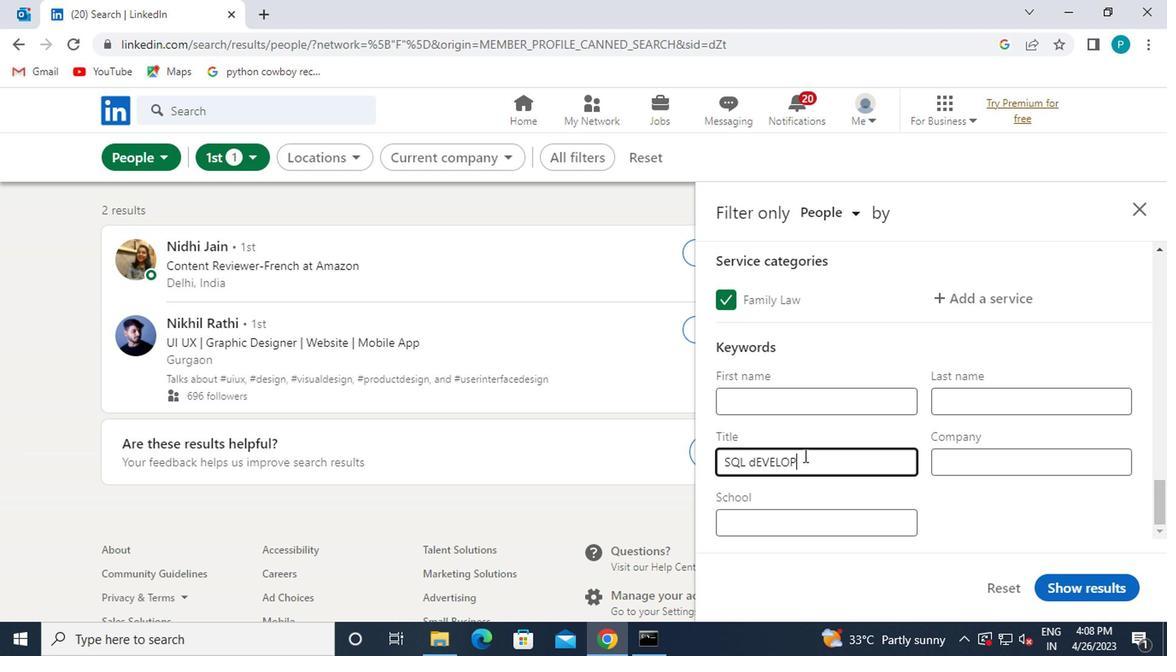 
Action: Mouse moved to (774, 421)
Screenshot: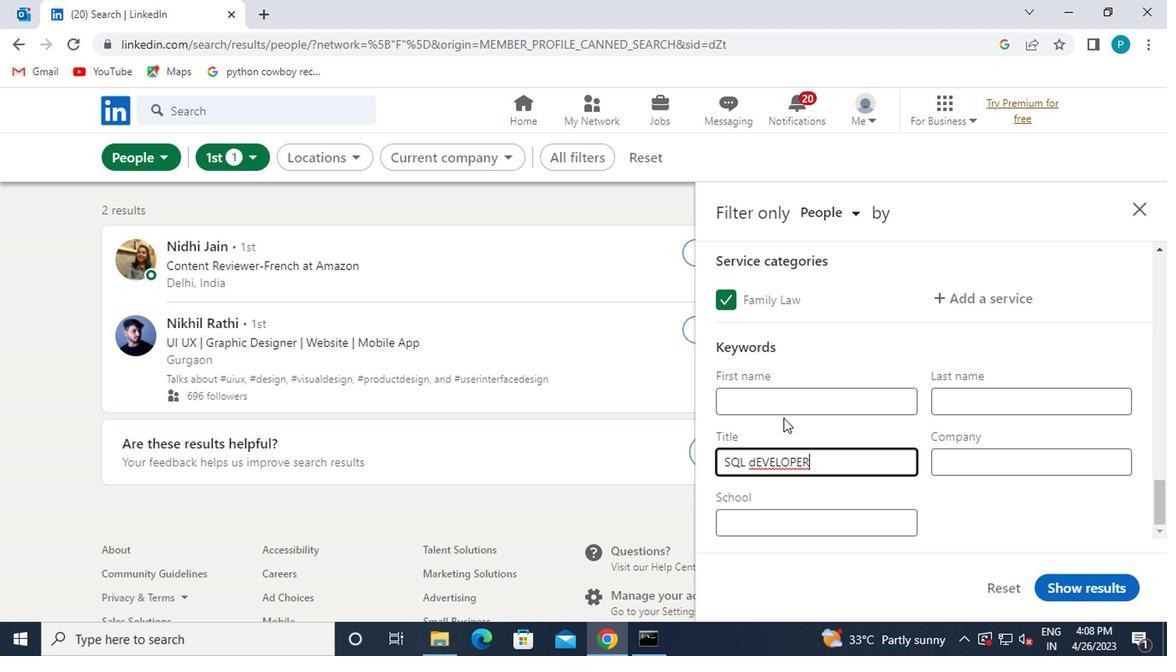
Action: Key pressed <Key.backspace>
Screenshot: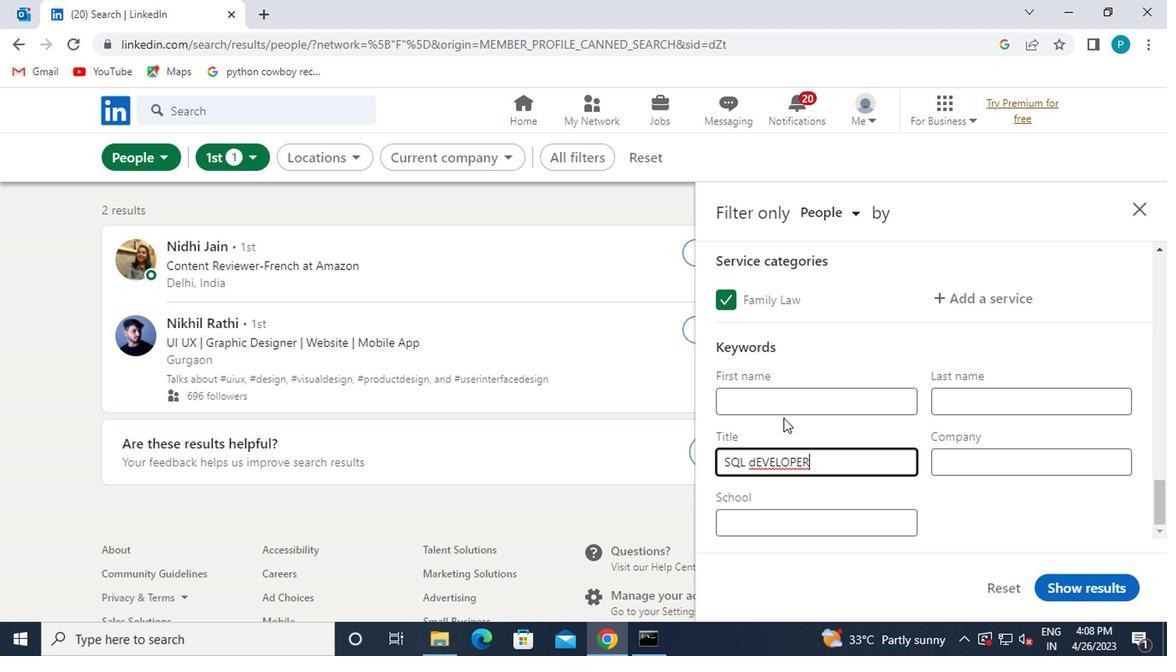 
Action: Mouse moved to (788, 438)
Screenshot: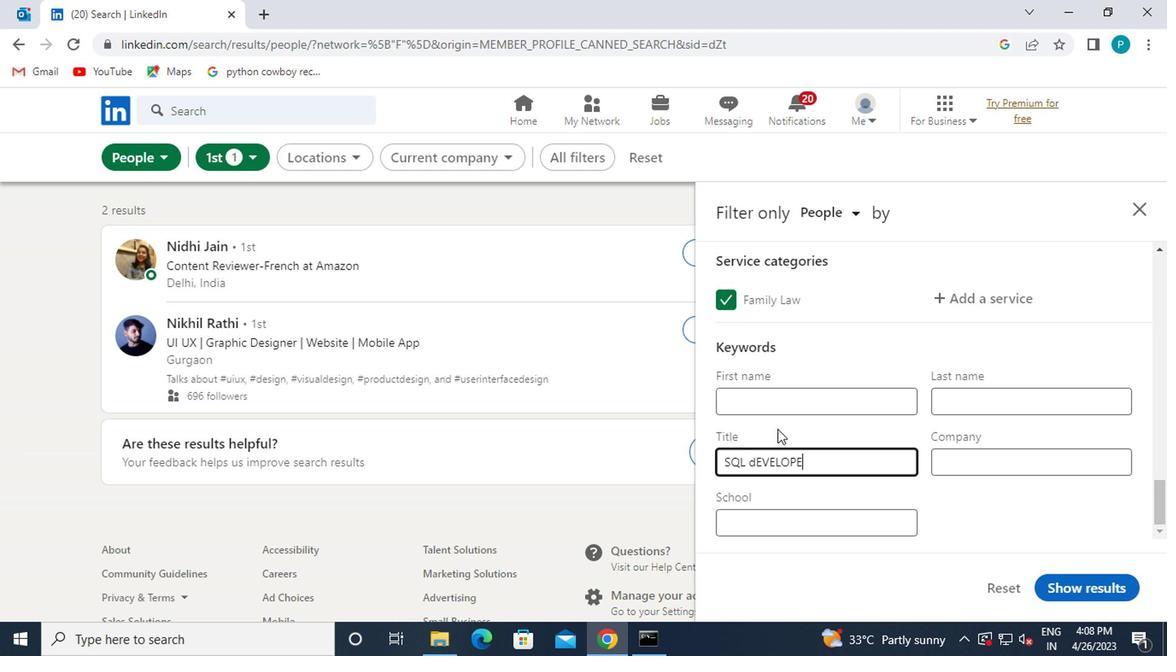 
Action: Key pressed <Key.backspace><Key.backspace><Key.backspace>
Screenshot: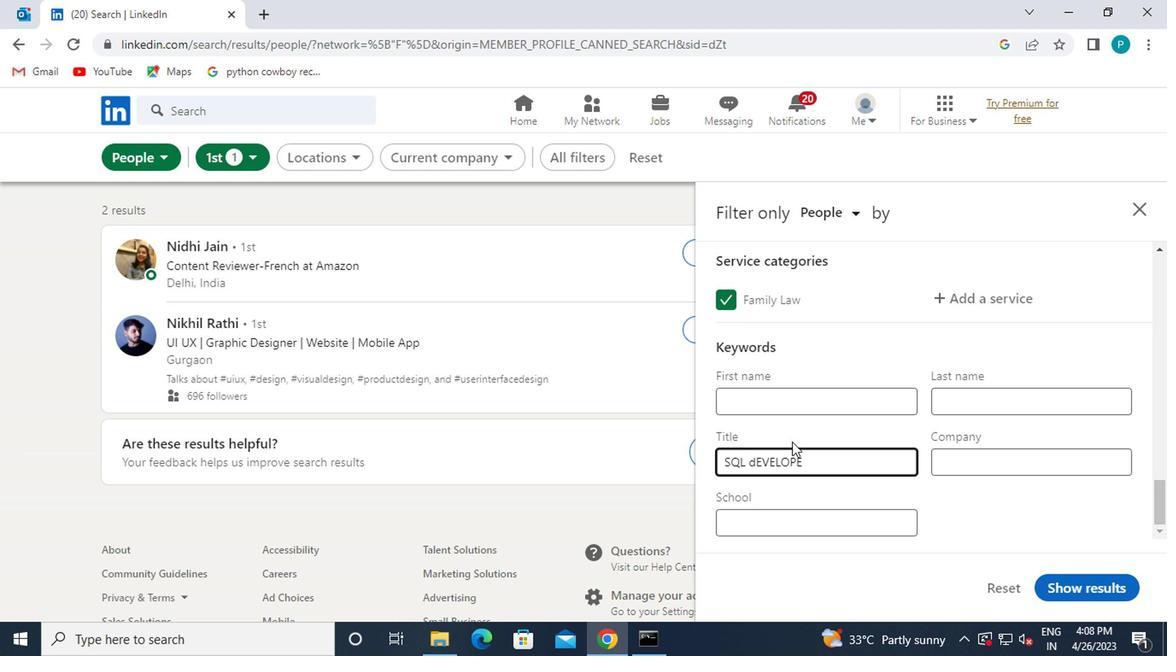 
Action: Mouse moved to (788, 440)
Screenshot: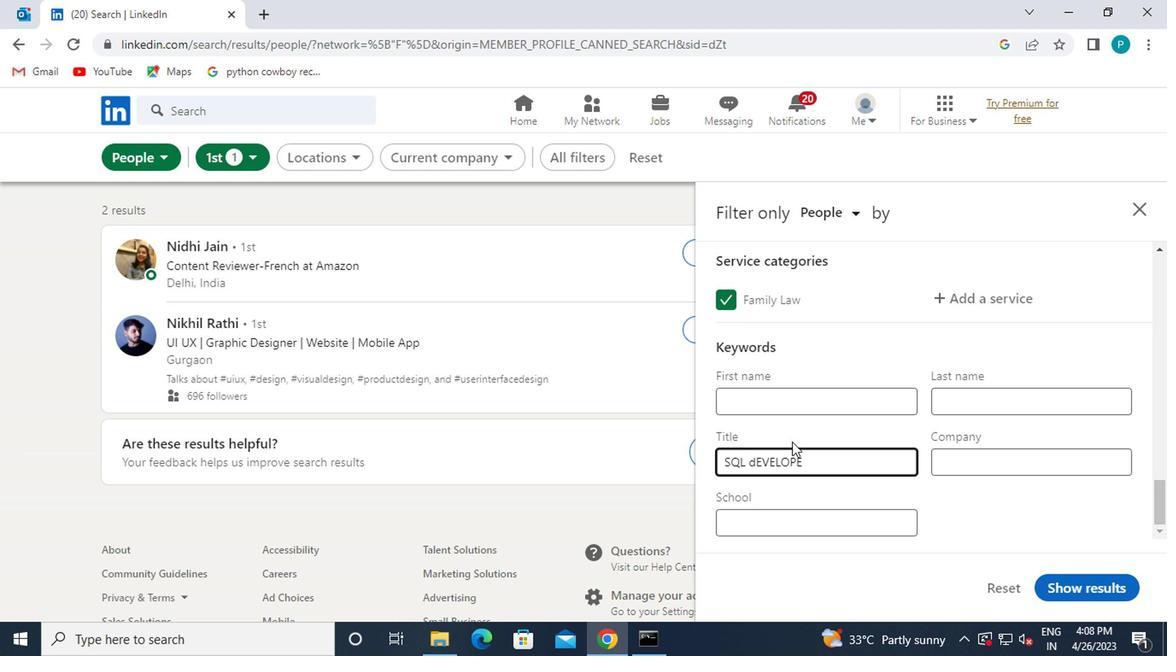 
Action: Key pressed <Key.backspace>
Screenshot: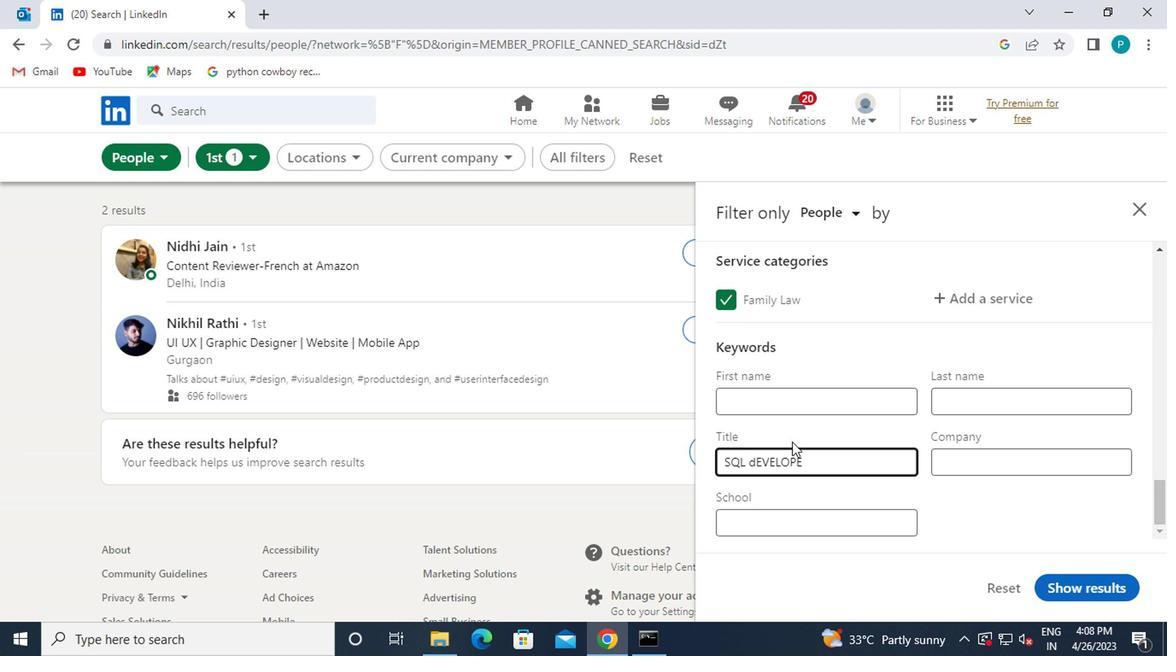 
Action: Mouse moved to (788, 440)
Screenshot: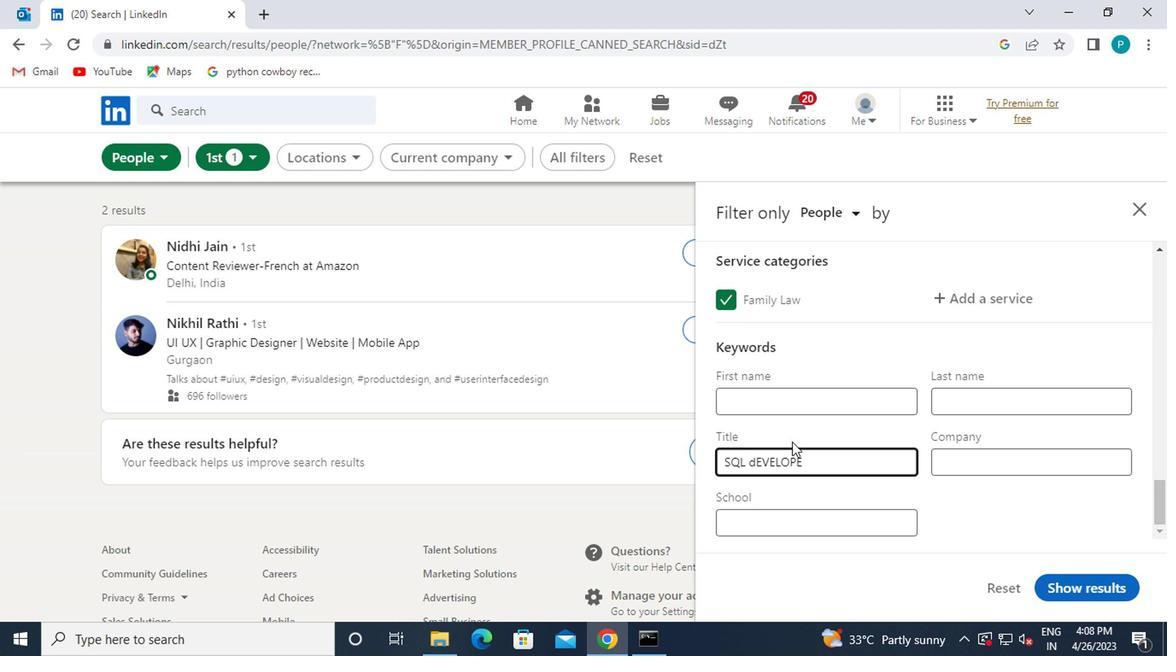 
Action: Key pressed <Key.backspace><Key.backspace><Key.backspace><Key.backspace><Key.caps_lock><Key.caps_lock>D<Key.caps_lock>EVEPER
Screenshot: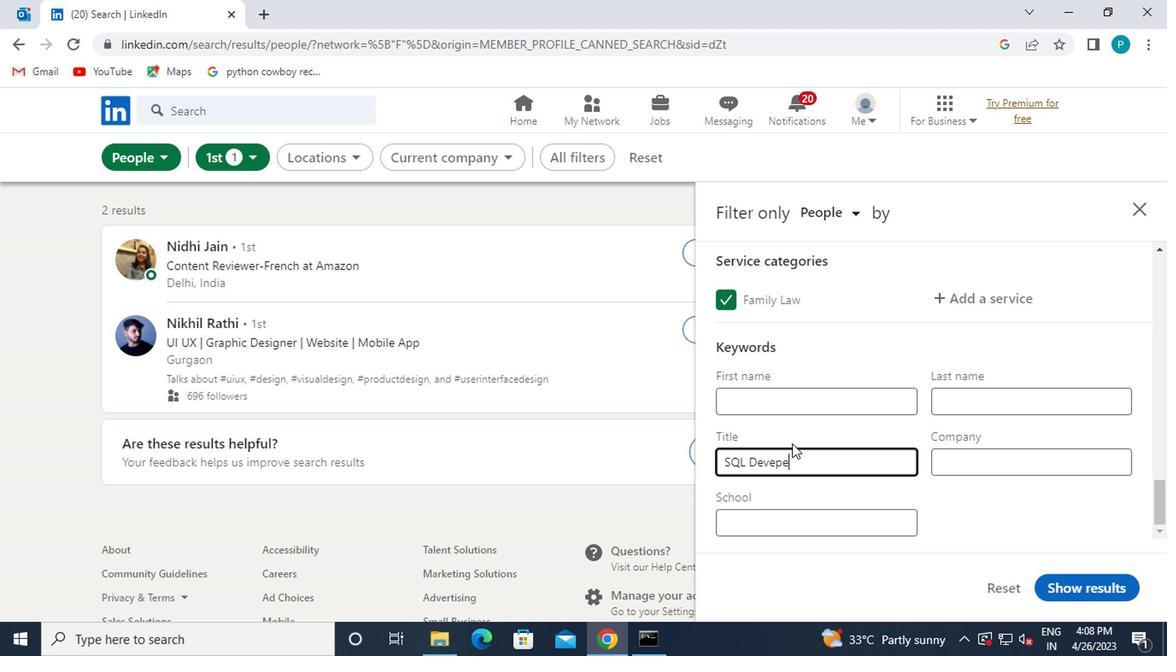 
Action: Mouse moved to (769, 457)
Screenshot: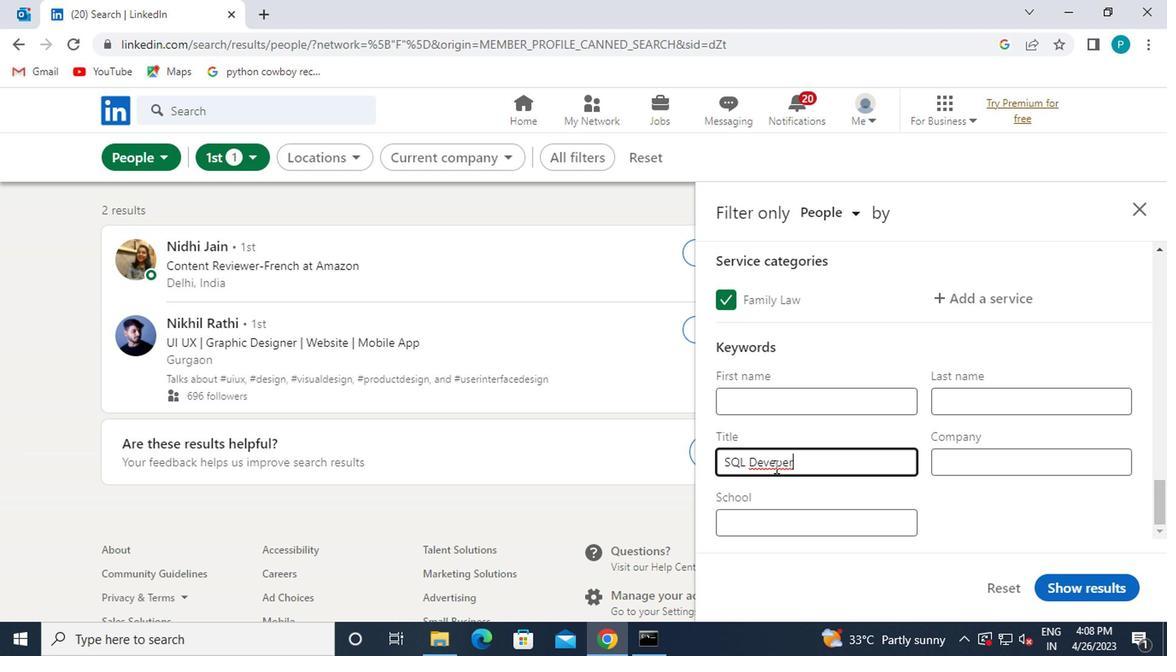 
Action: Mouse pressed left at (769, 457)
Screenshot: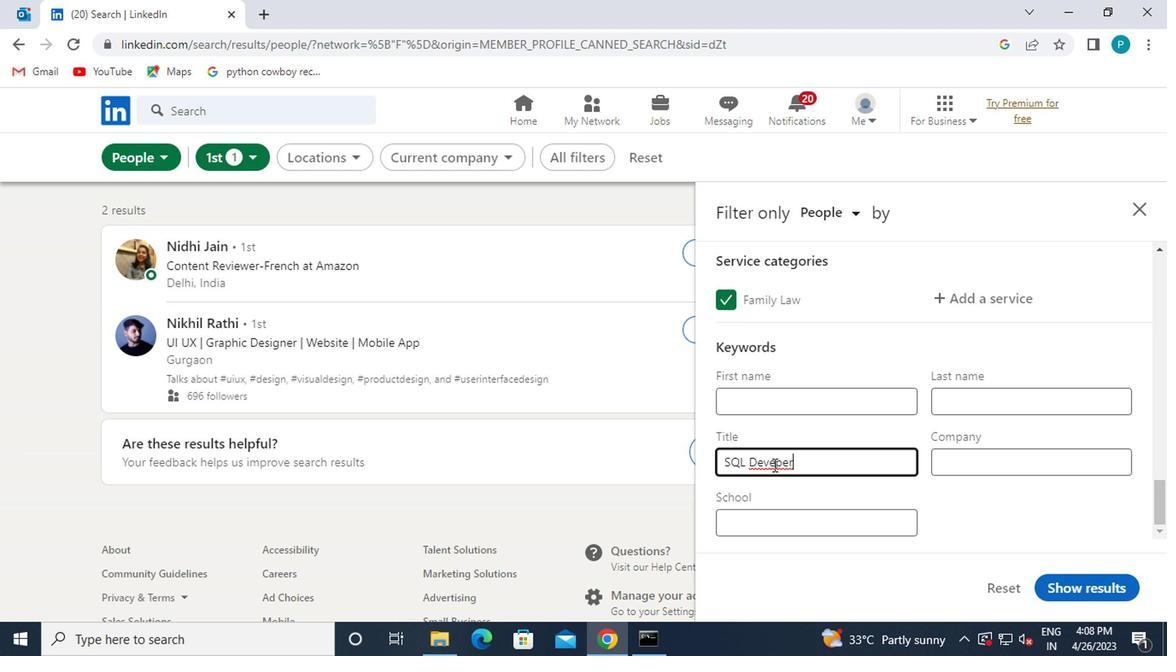 
Action: Key pressed L
Screenshot: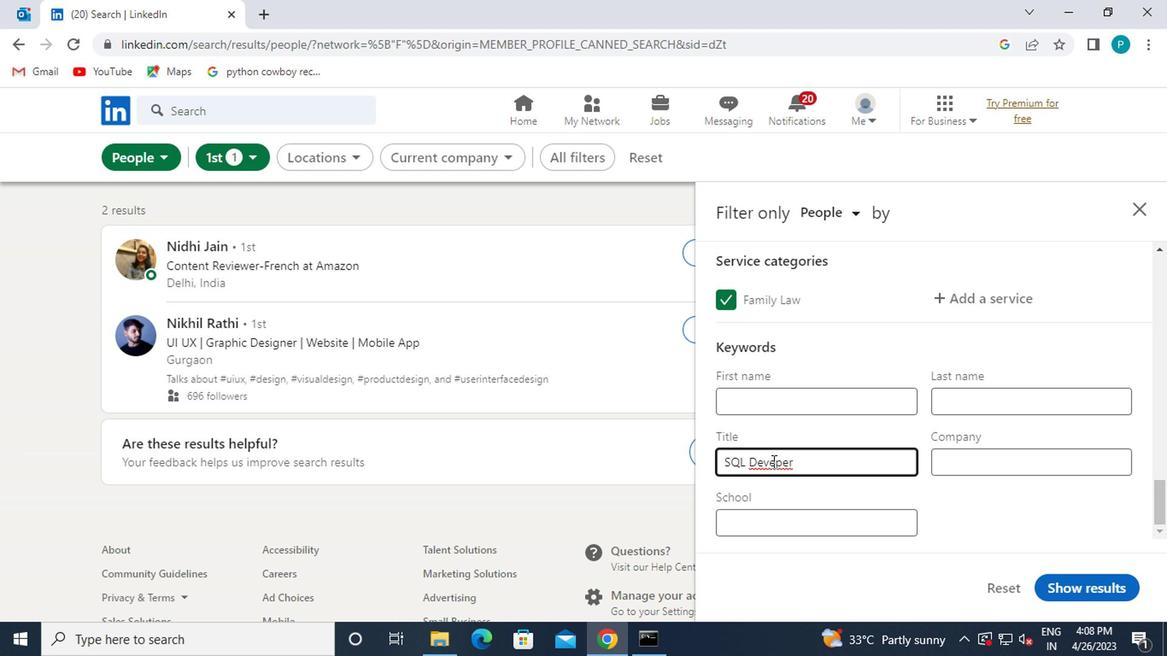 
Action: Mouse moved to (767, 459)
Screenshot: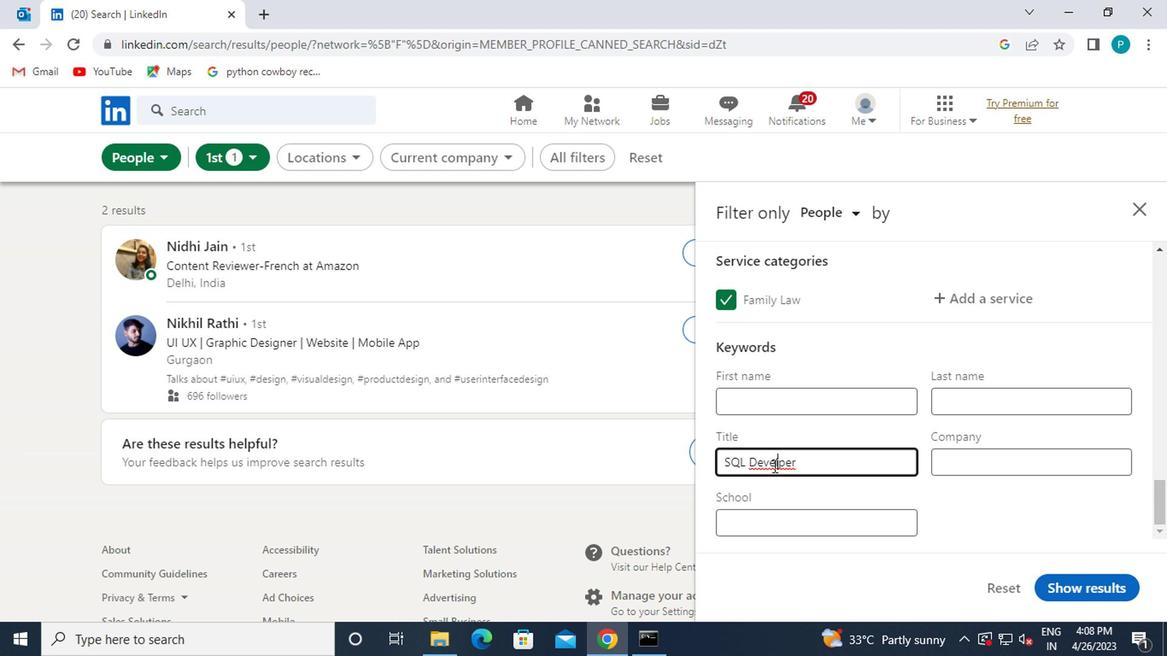 
Action: Mouse pressed left at (767, 459)
Screenshot: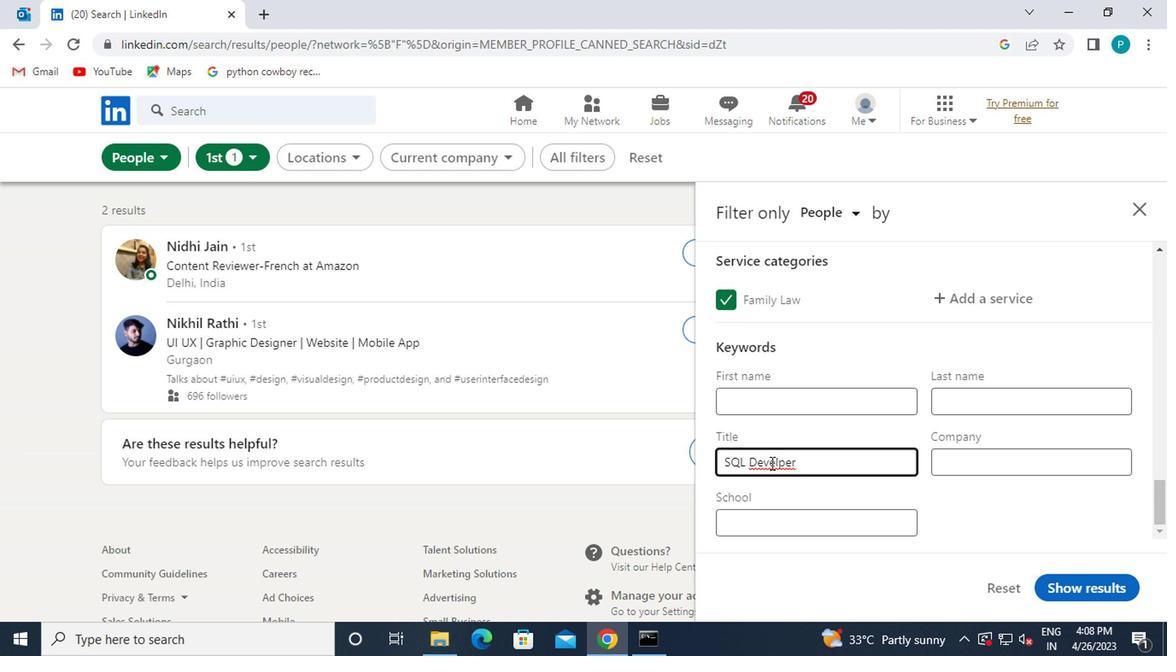 
Action: Mouse moved to (782, 460)
Screenshot: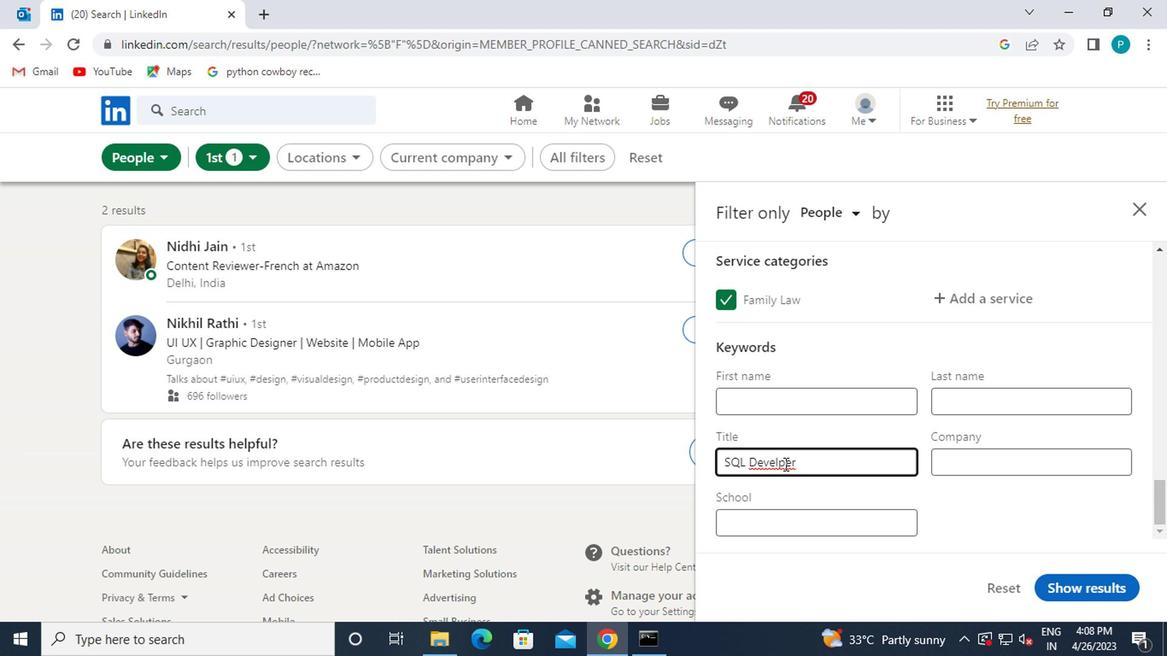 
Action: Key pressed L
Screenshot: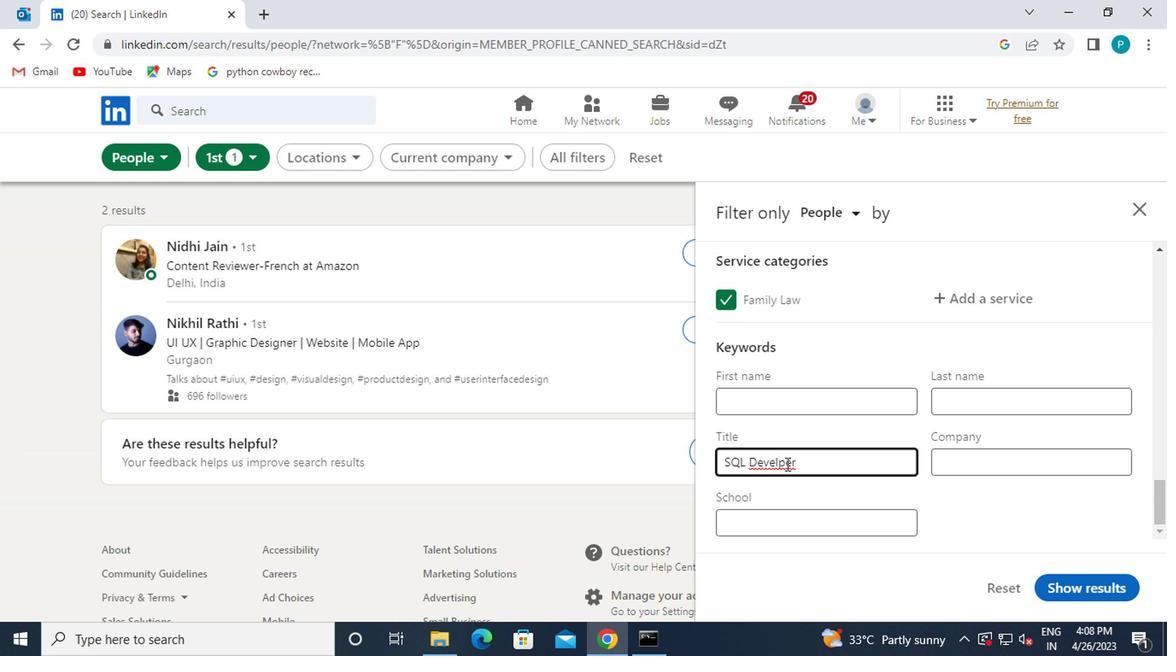 
Action: Mouse moved to (778, 456)
Screenshot: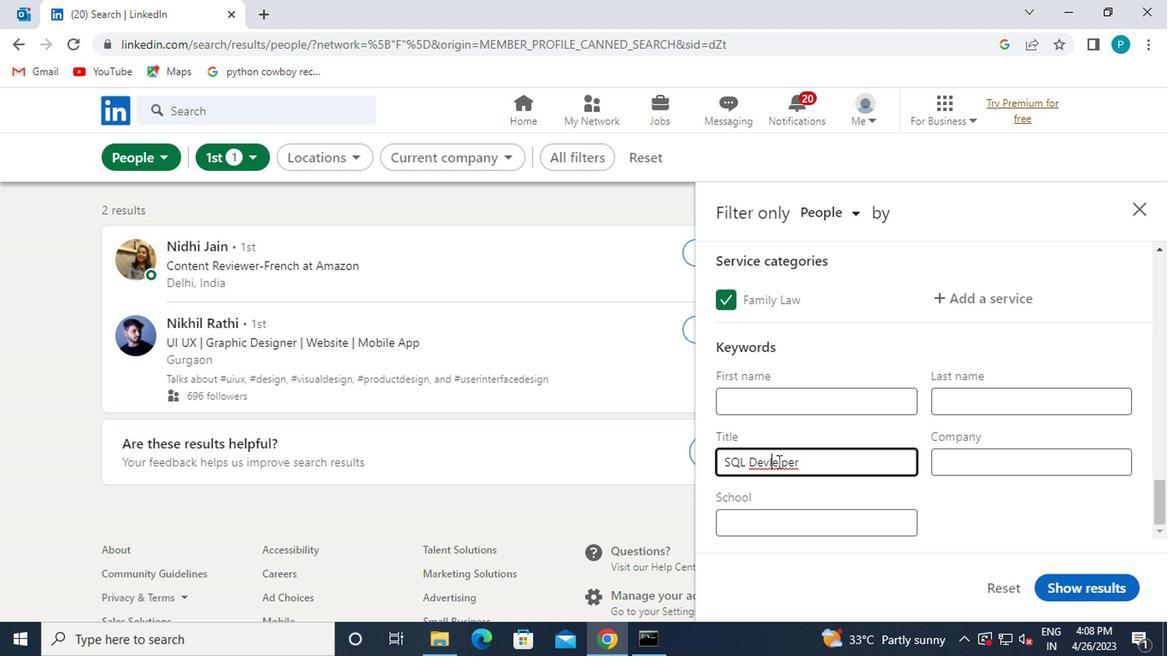 
Action: Mouse pressed left at (778, 456)
Screenshot: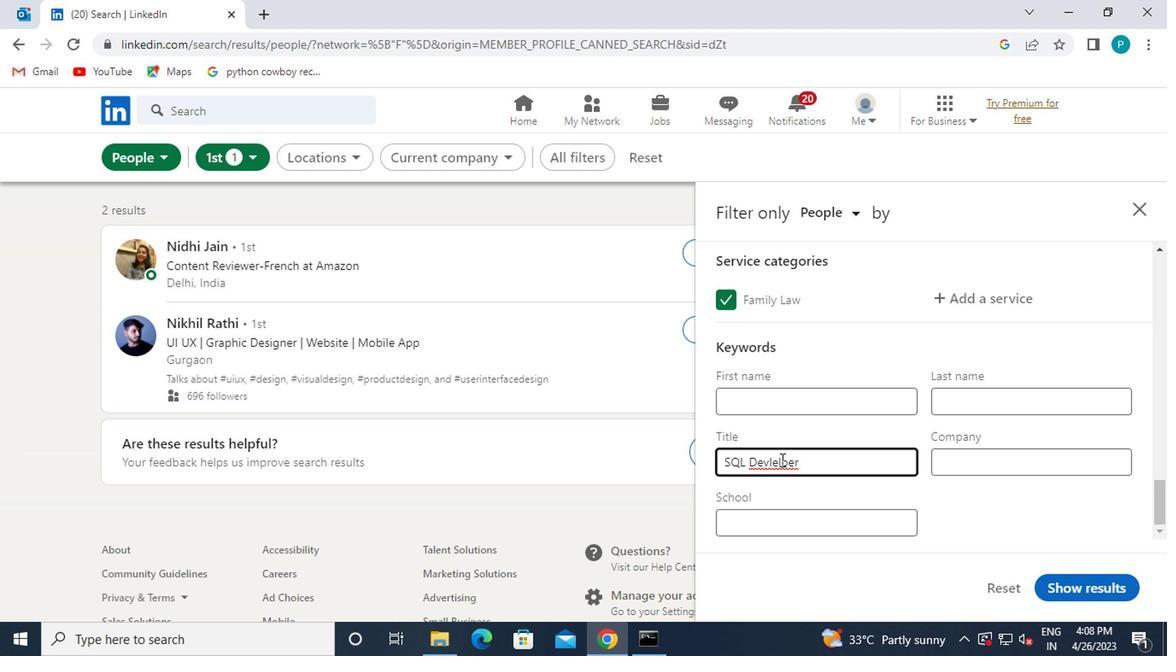 
Action: Key pressed <Key.backspace>
Screenshot: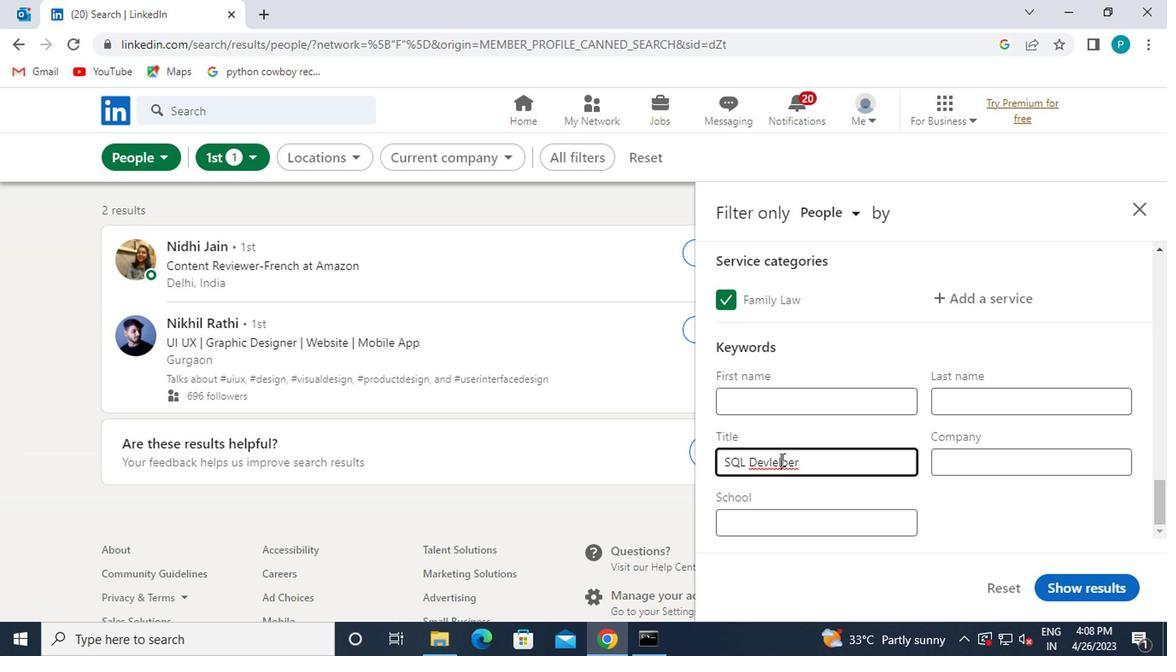 
Action: Mouse moved to (1054, 571)
Screenshot: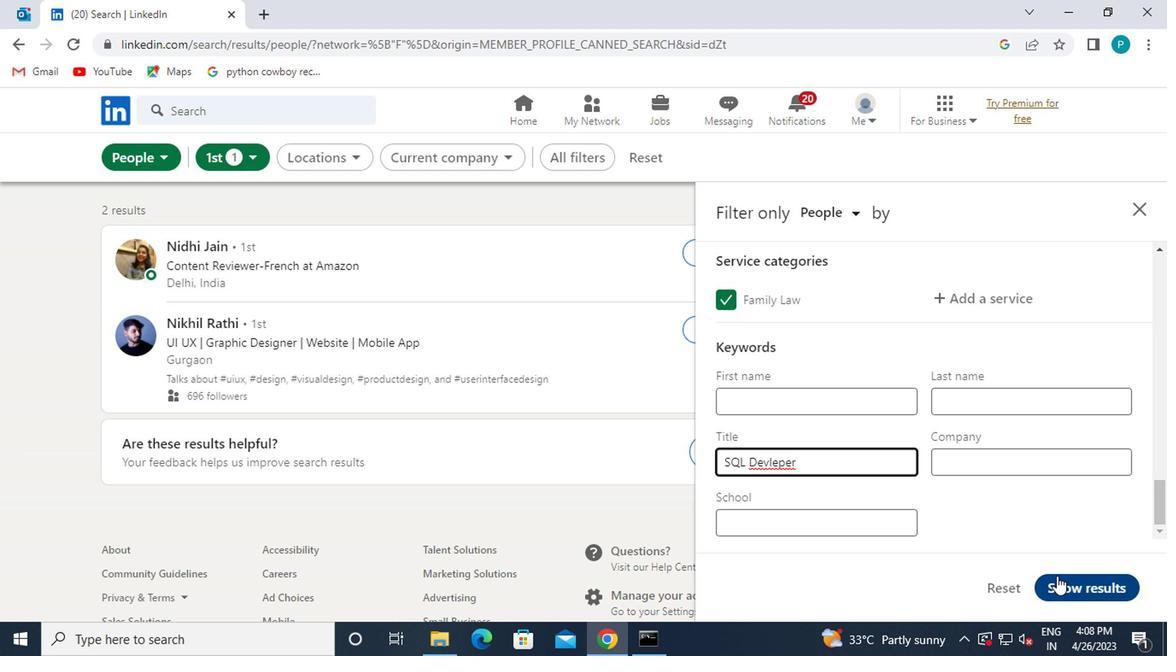 
Action: Mouse pressed left at (1054, 571)
Screenshot: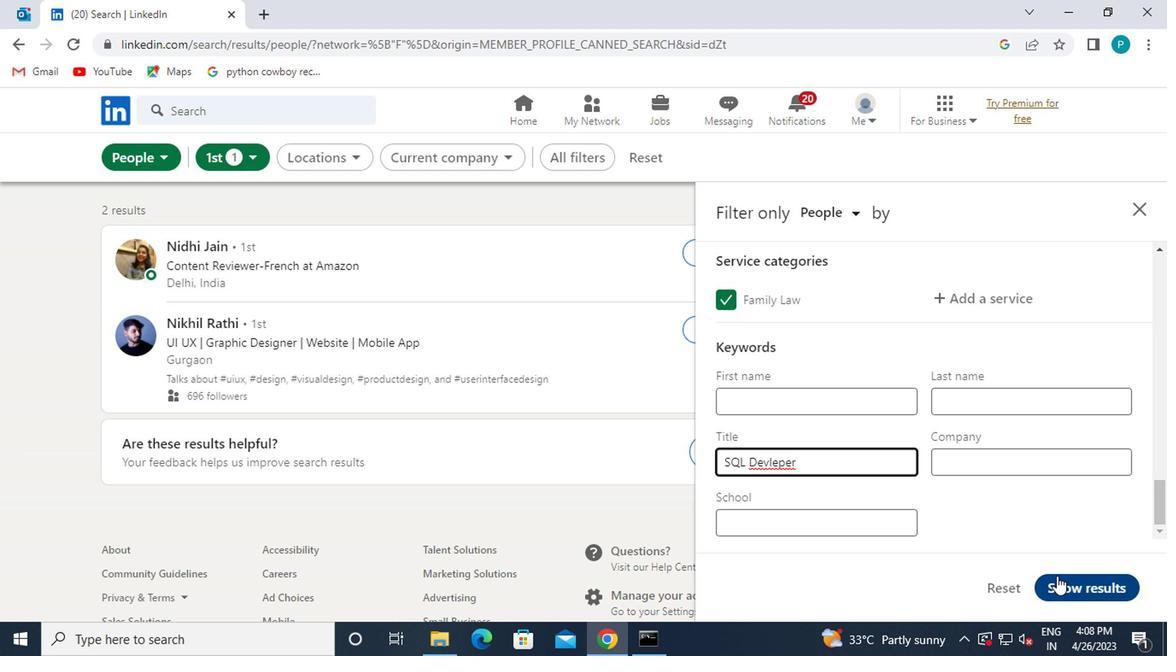 
